 Task: Add an event  with title  Casual Second Training Session: Time Management, date '2023/10/22' to 2023/10/23 & Select Event type as  Group. Add location for the event as  Kolkata, India and add a description: Following the introduction, participants will have the chance to present a prepared presentation of their choice in front of the group. Each presenter will be allocated a specific time slot, allowing them to showcase their skills and practice their delivery. Presentations can cover a wide range of topics, including but not limited to business proposals, academic research, project updates, or persuasive speeches.Create an event link  http-casualsecondtrainingsession:timemanagementcom & Select the event color as  Blue. , logged in from the account softage.4@softage.netand send the event invitation to softage.8@softage.net and softage.9@softage.net
Action: Mouse pressed left at (845, 121)
Screenshot: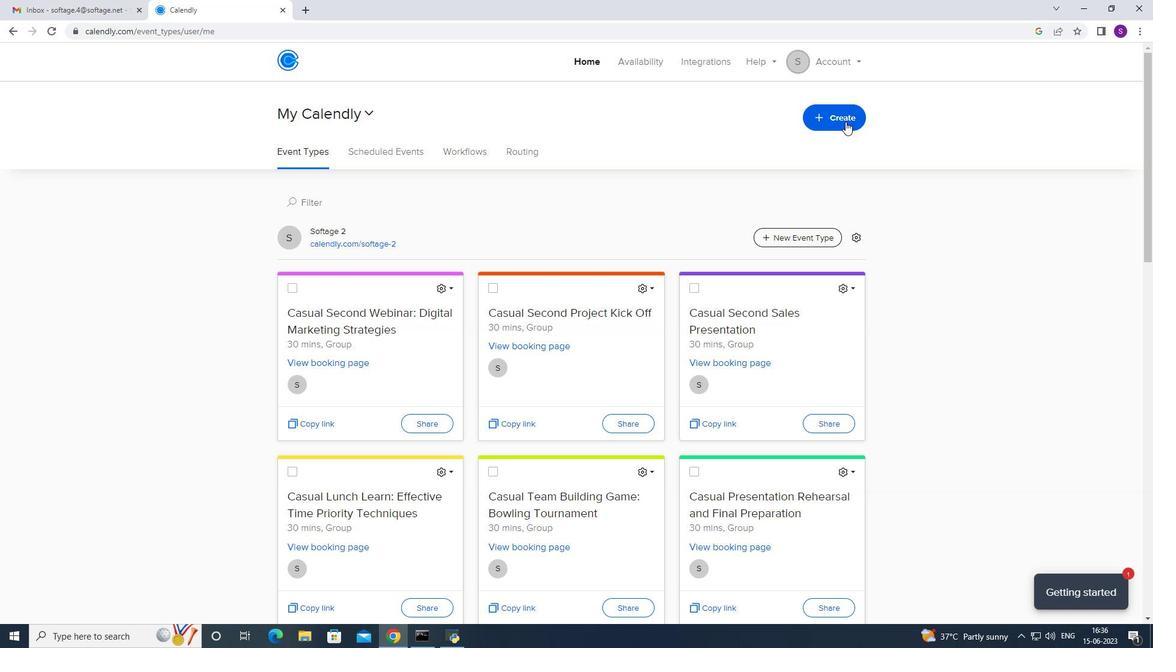 
Action: Mouse moved to (758, 163)
Screenshot: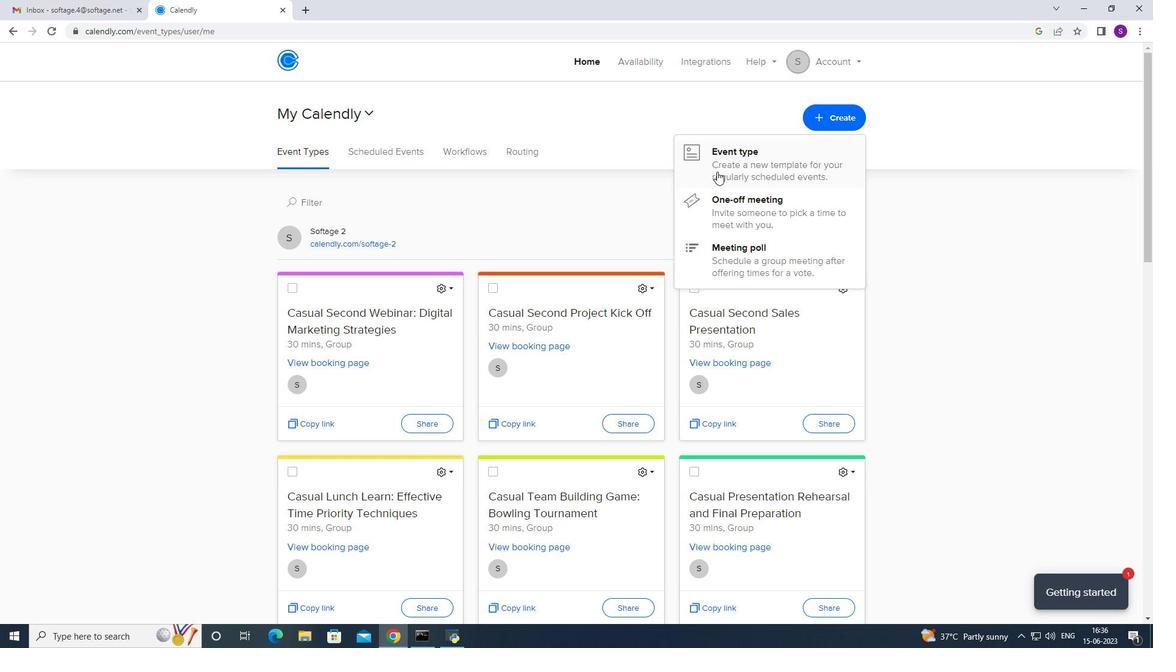 
Action: Mouse pressed left at (758, 163)
Screenshot: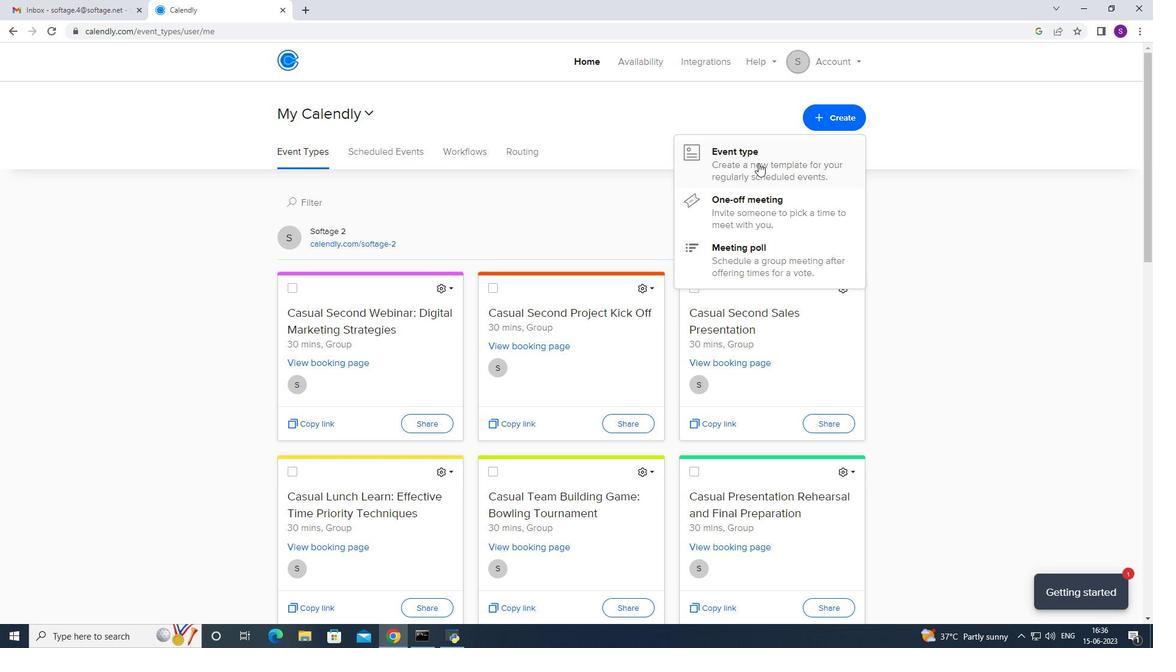 
Action: Mouse moved to (496, 285)
Screenshot: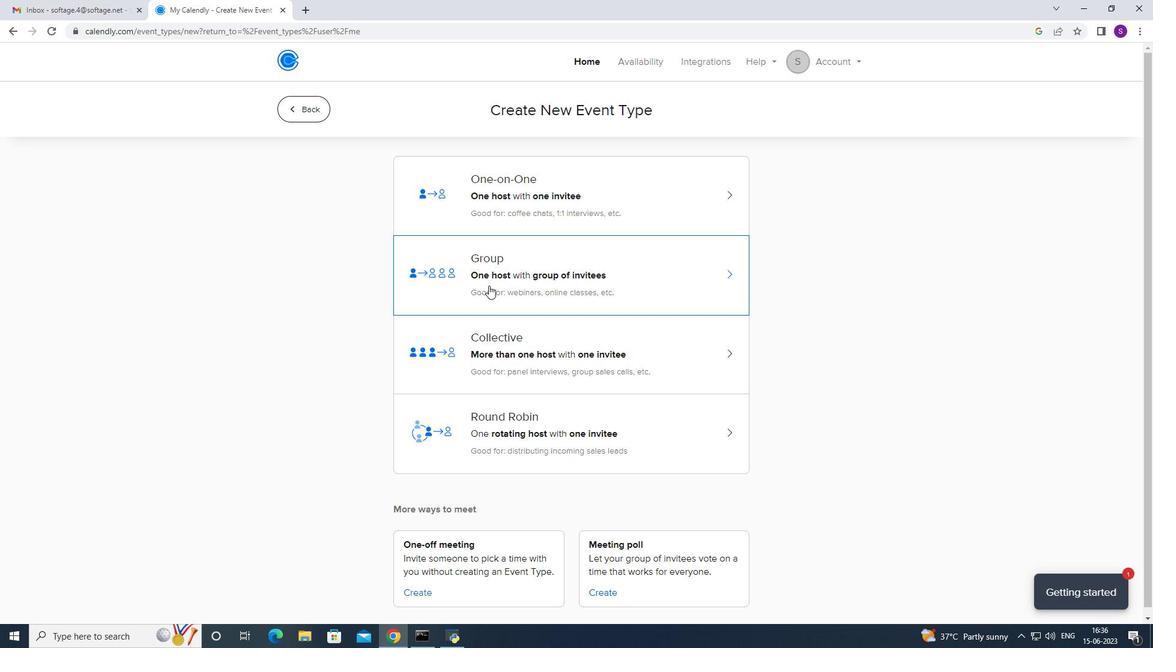 
Action: Mouse pressed left at (496, 285)
Screenshot: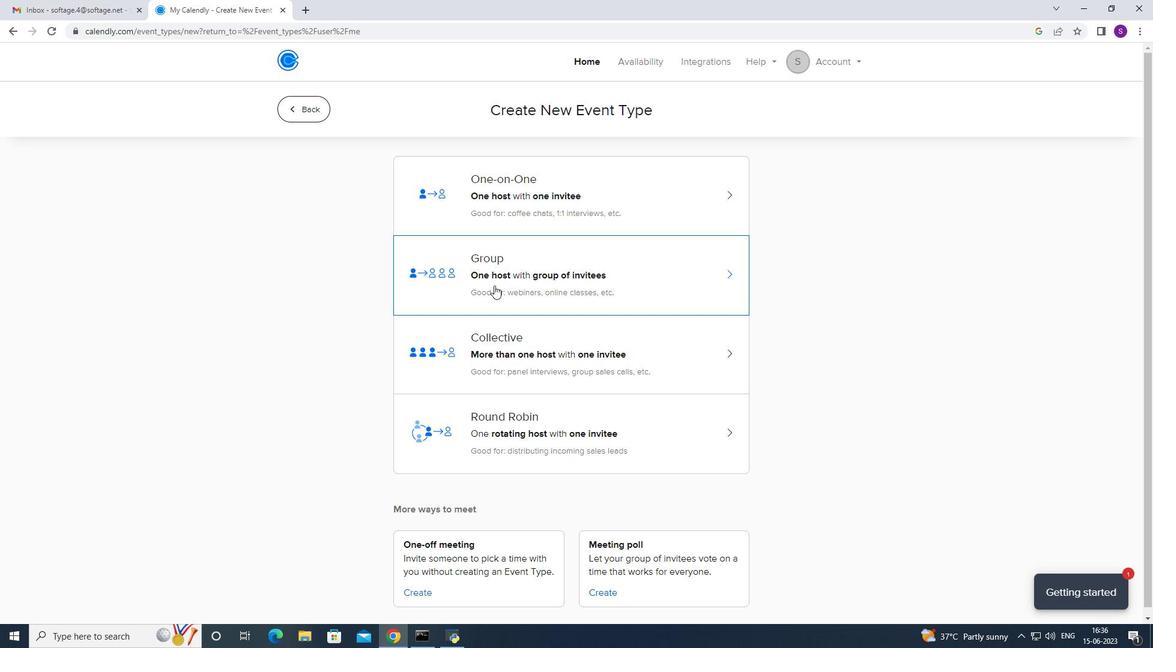 
Action: Mouse moved to (327, 284)
Screenshot: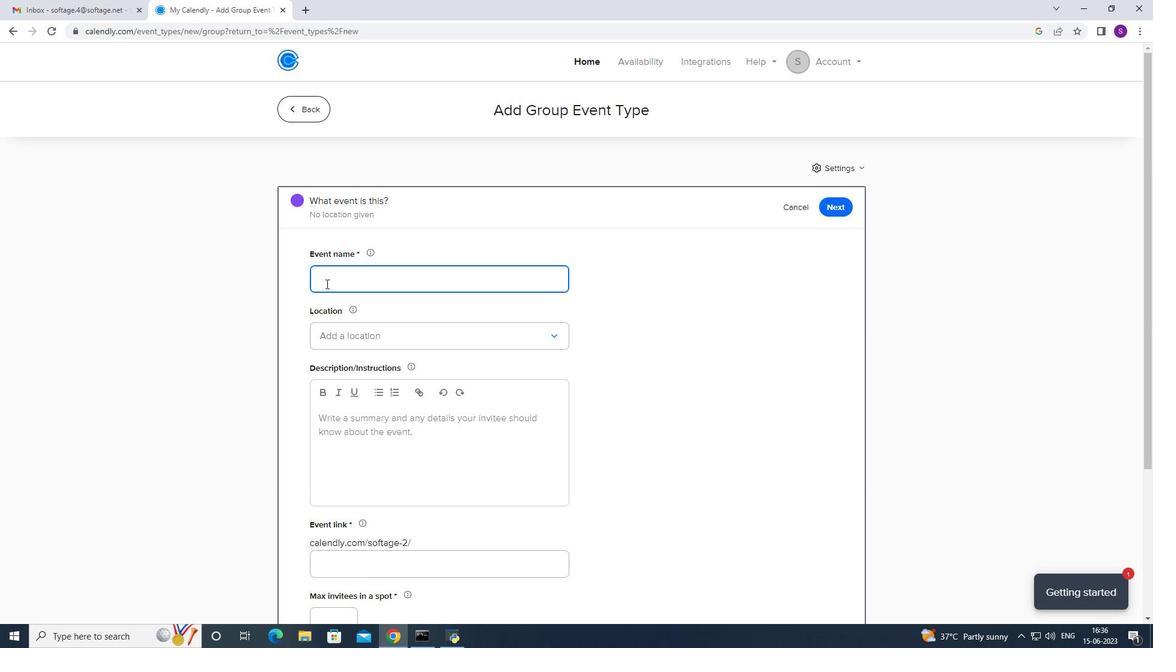 
Action: Key pressed <Key.caps_lock>C<Key.caps_lock>asual<Key.space><Key.caps_lock>S<Key.caps_lock>econd<Key.space><Key.caps_lock><Key.caps_lock>t<Key.caps_lock>R<Key.backspace><Key.backspace><Key.backspace><Key.space>T<Key.caps_lock>raining<Key.space><Key.caps_lock>S<Key.caps_lock>ession<Key.shift_r>:<Key.space><Key.caps_lock>T<Key.caps_lock>ime<Key.space><Key.caps_lock>M<Key.caps_lock>anagem<Key.backspace>ment
Screenshot: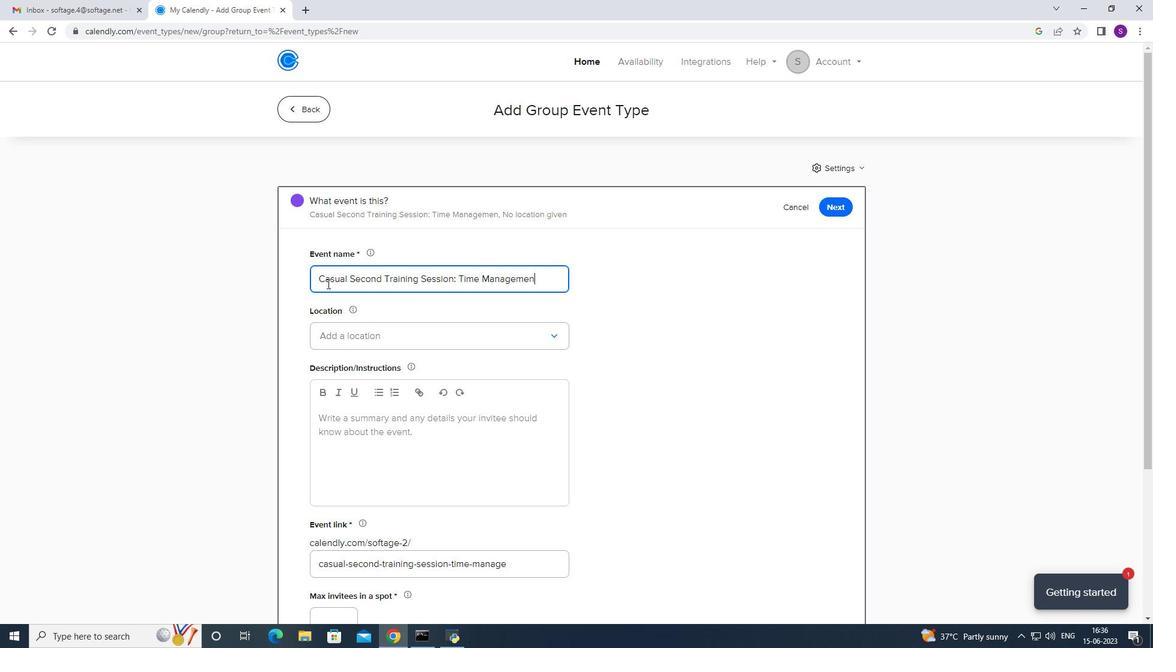 
Action: Mouse moved to (900, 95)
Screenshot: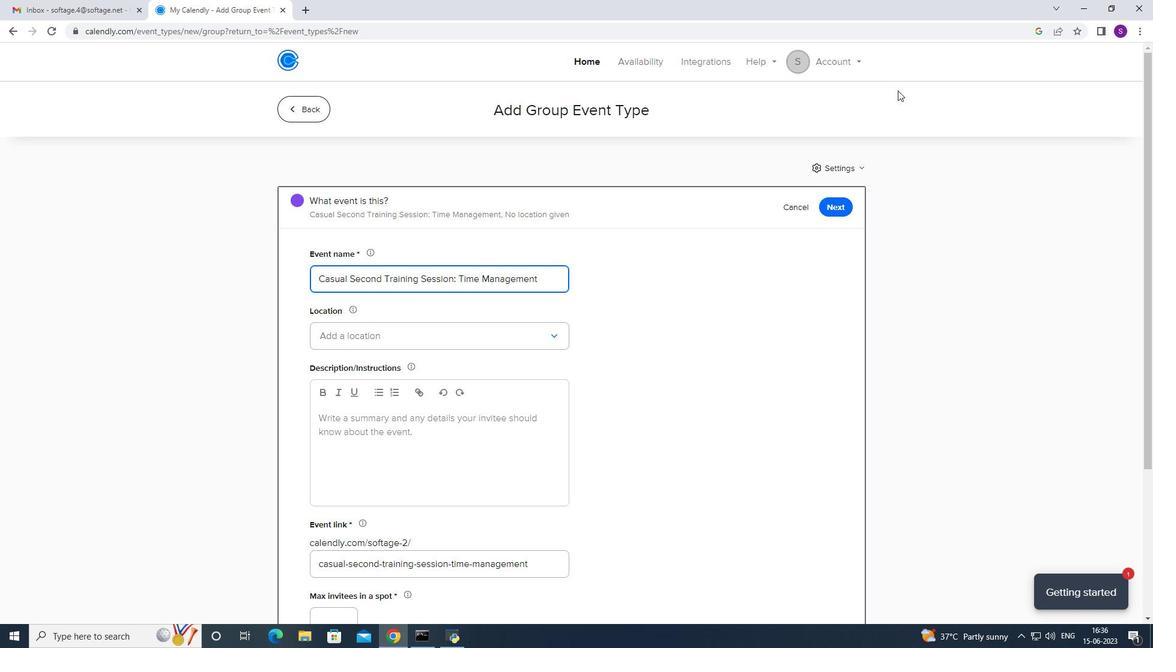 
Action: Mouse scrolled (900, 96) with delta (0, 0)
Screenshot: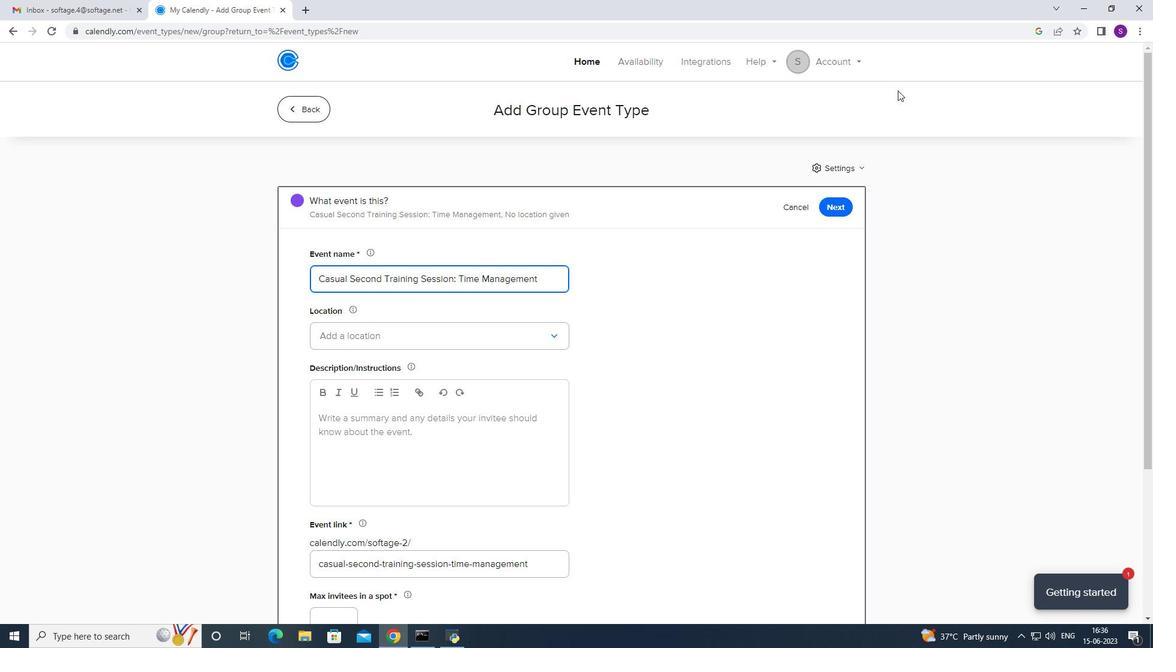 
Action: Mouse moved to (892, 107)
Screenshot: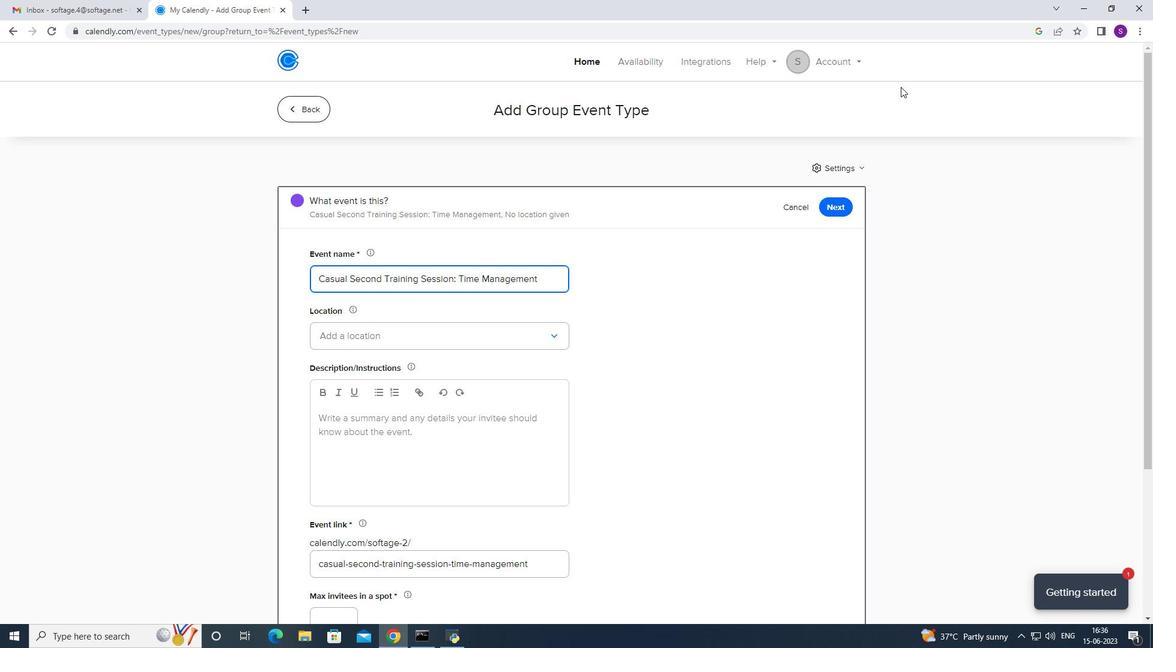 
Action: Mouse scrolled (892, 108) with delta (0, 0)
Screenshot: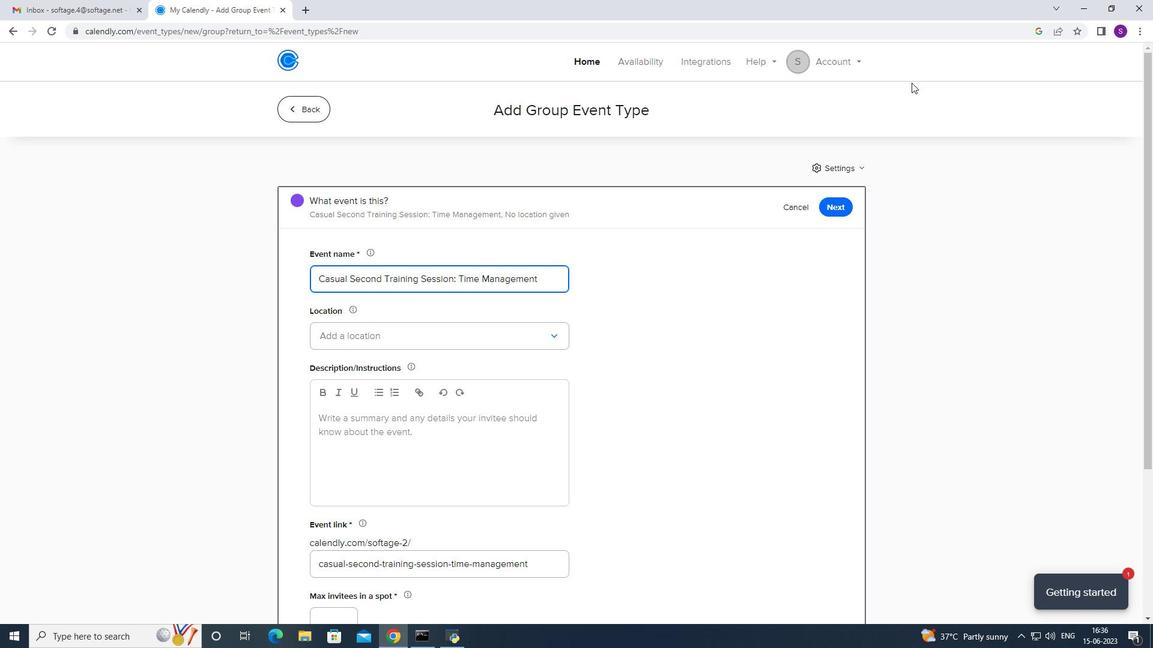 
Action: Mouse moved to (421, 349)
Screenshot: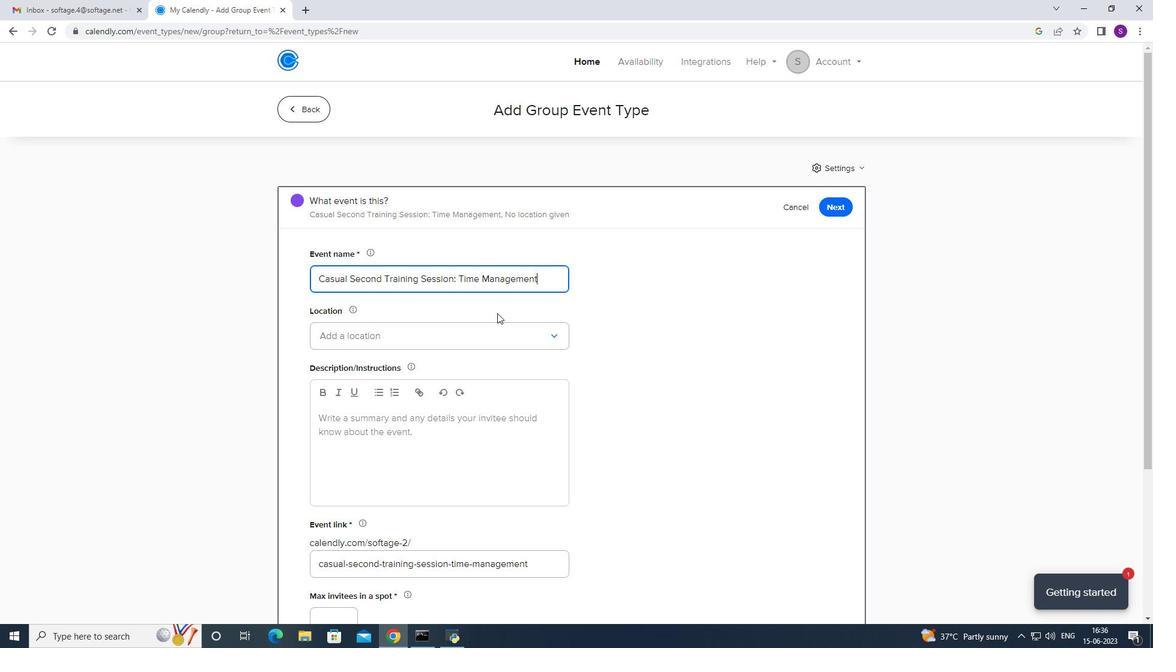 
Action: Mouse pressed left at (421, 349)
Screenshot: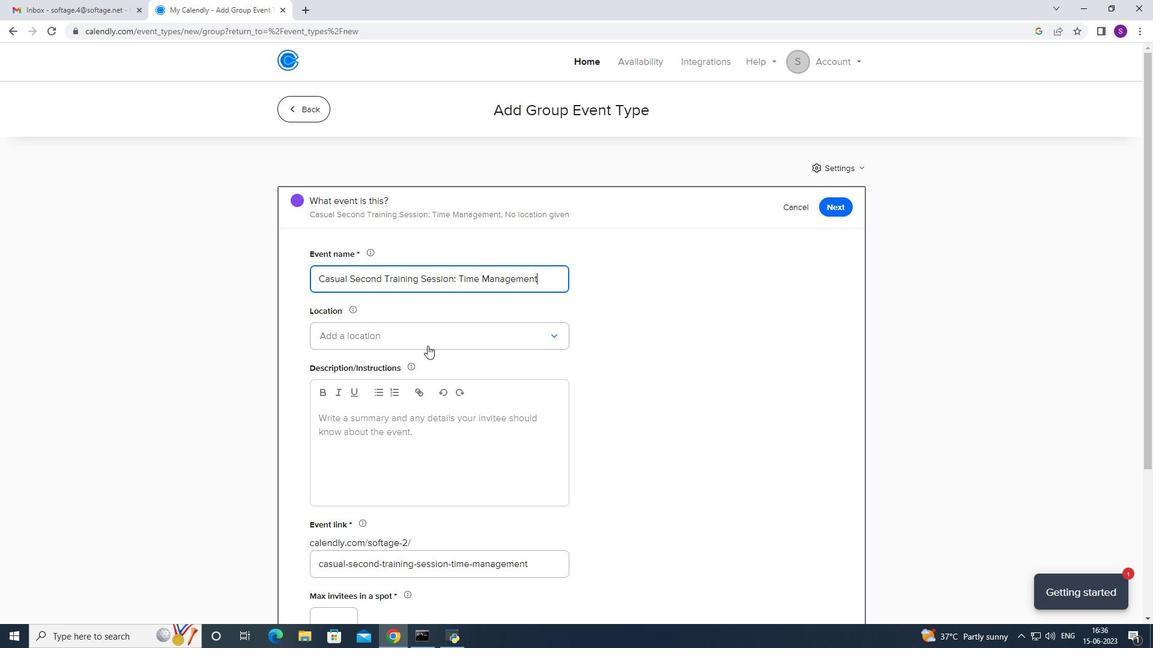 
Action: Mouse moved to (417, 373)
Screenshot: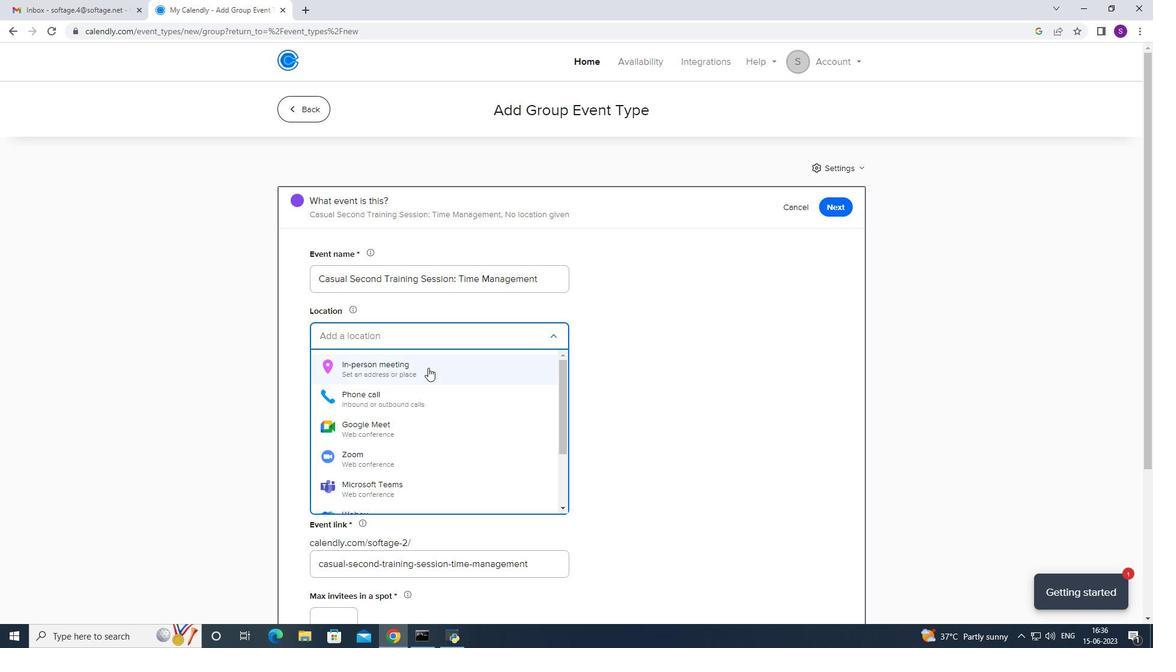 
Action: Mouse pressed left at (417, 373)
Screenshot: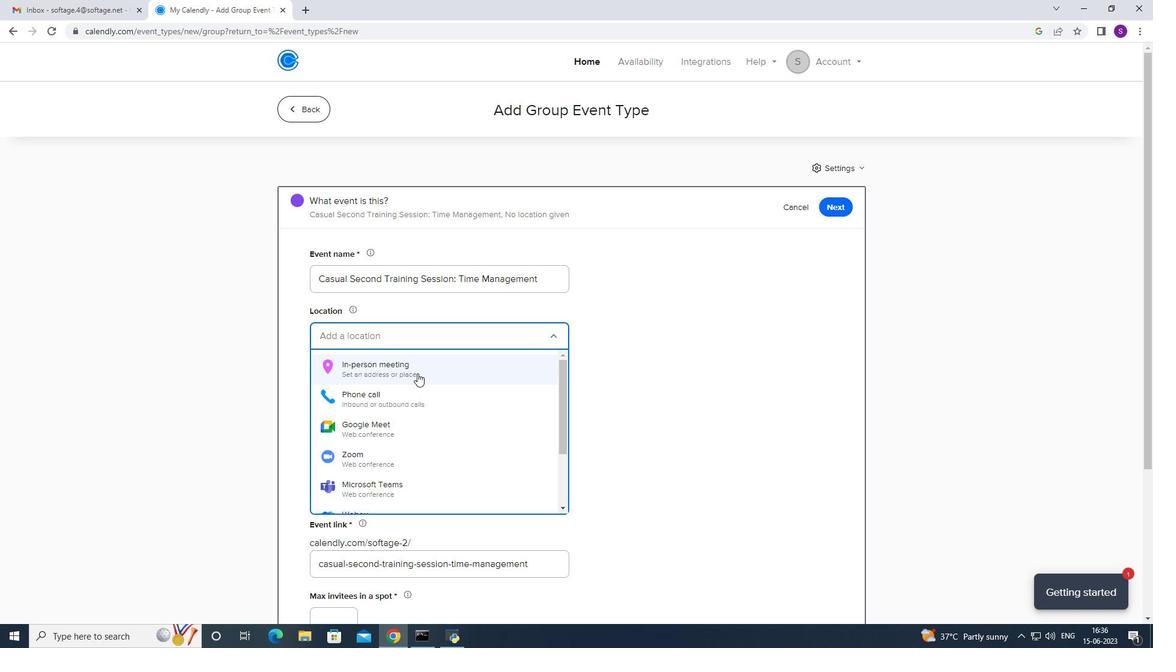 
Action: Mouse moved to (520, 183)
Screenshot: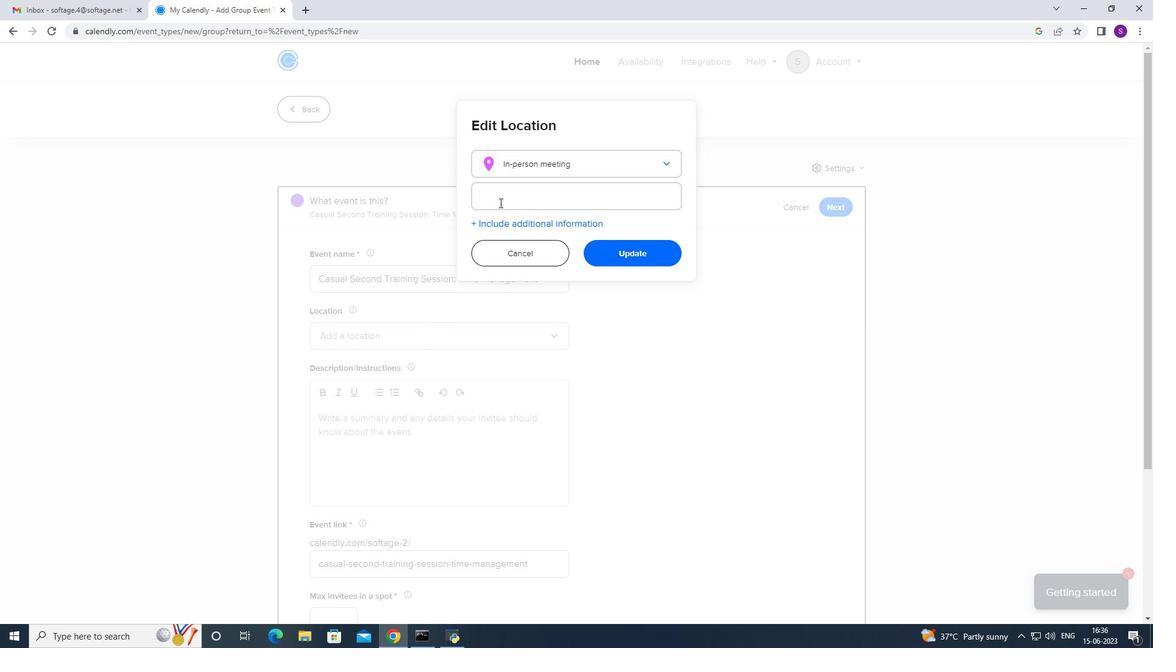 
Action: Mouse pressed left at (520, 183)
Screenshot: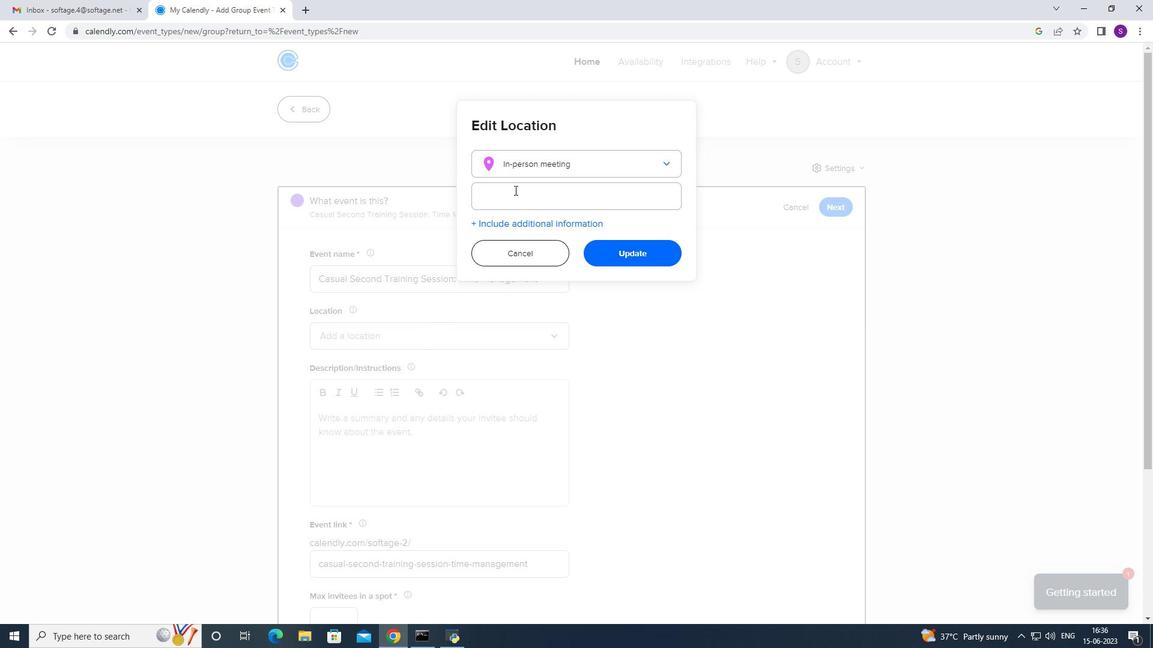 
Action: Key pressed <Key.caps_lock>K<Key.caps_lock>olkata,<Key.space><Key.caps_lock>I<Key.caps_lock>ndia
Screenshot: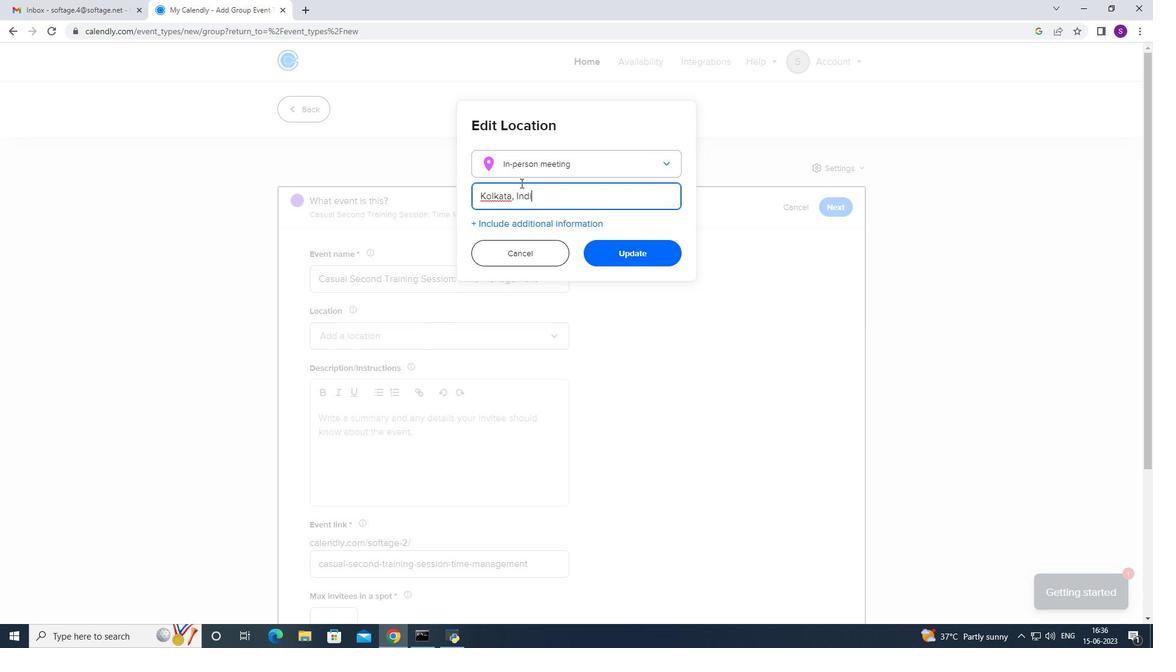 
Action: Mouse moved to (622, 251)
Screenshot: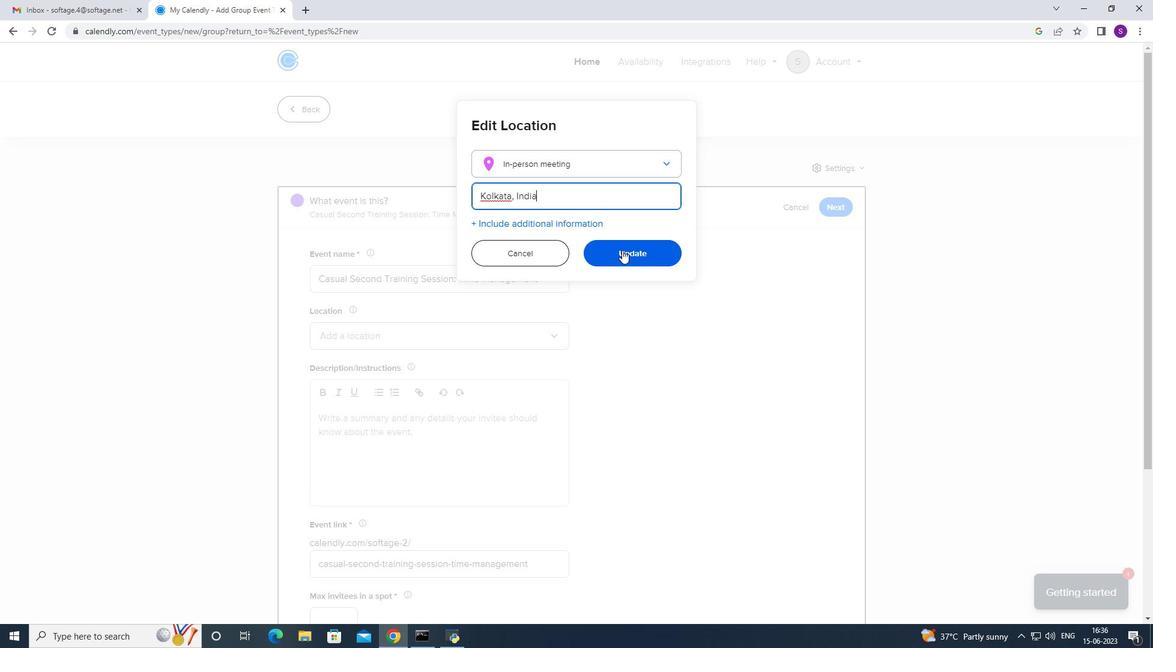 
Action: Mouse pressed left at (622, 251)
Screenshot: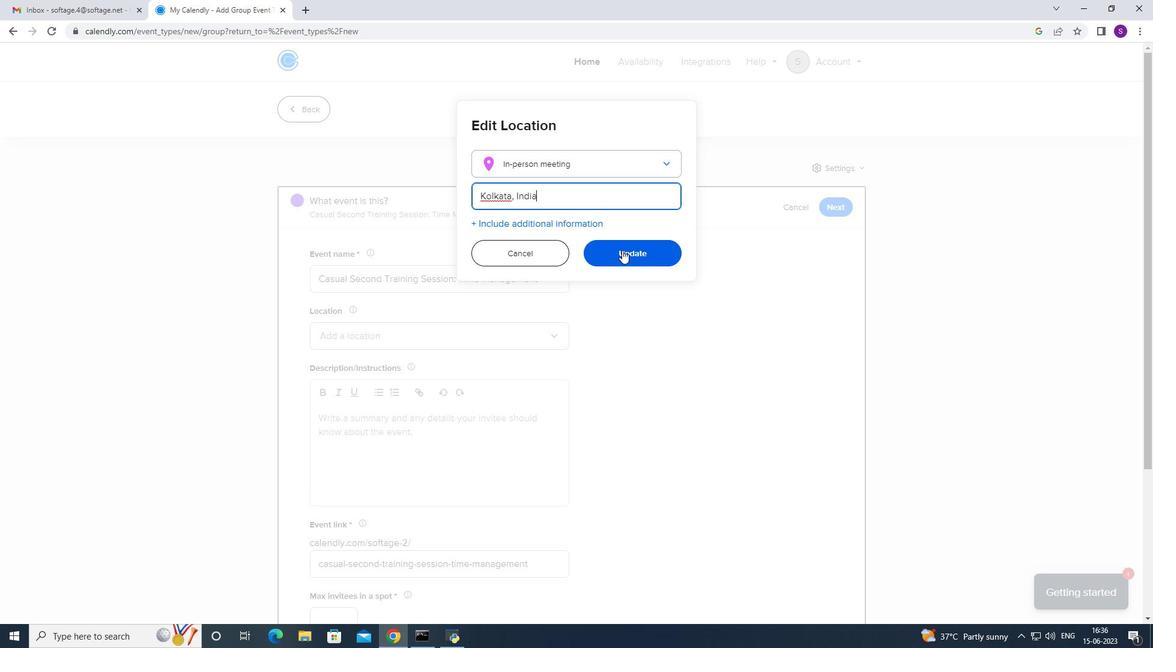 
Action: Mouse moved to (338, 401)
Screenshot: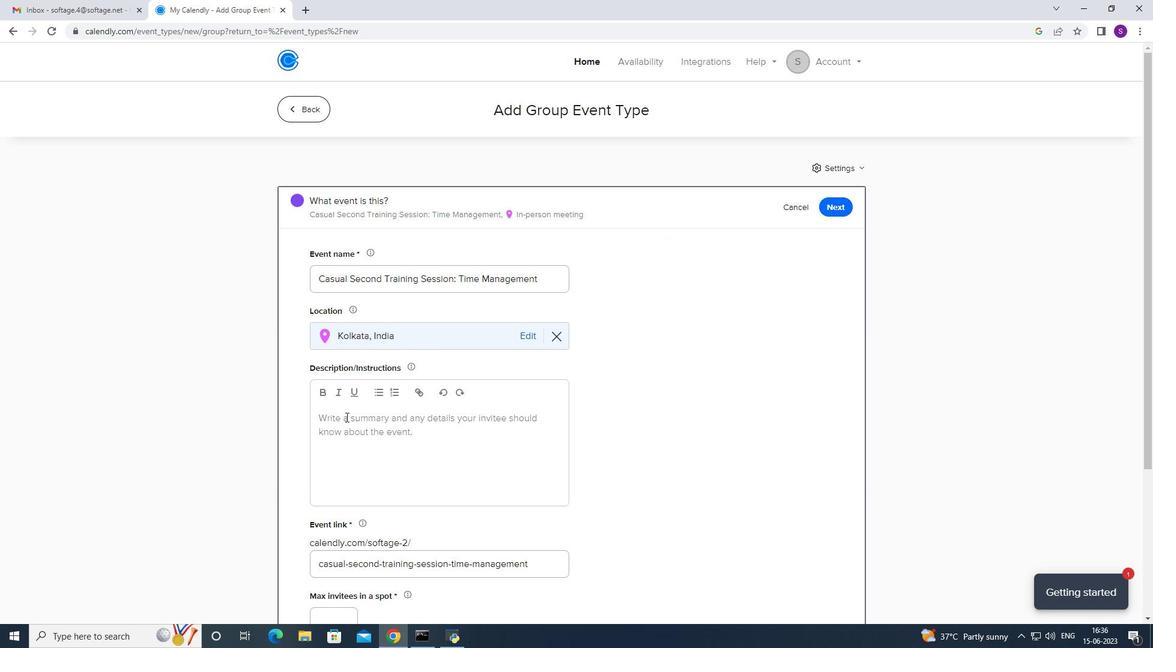 
Action: Mouse scrolled (338, 401) with delta (0, 0)
Screenshot: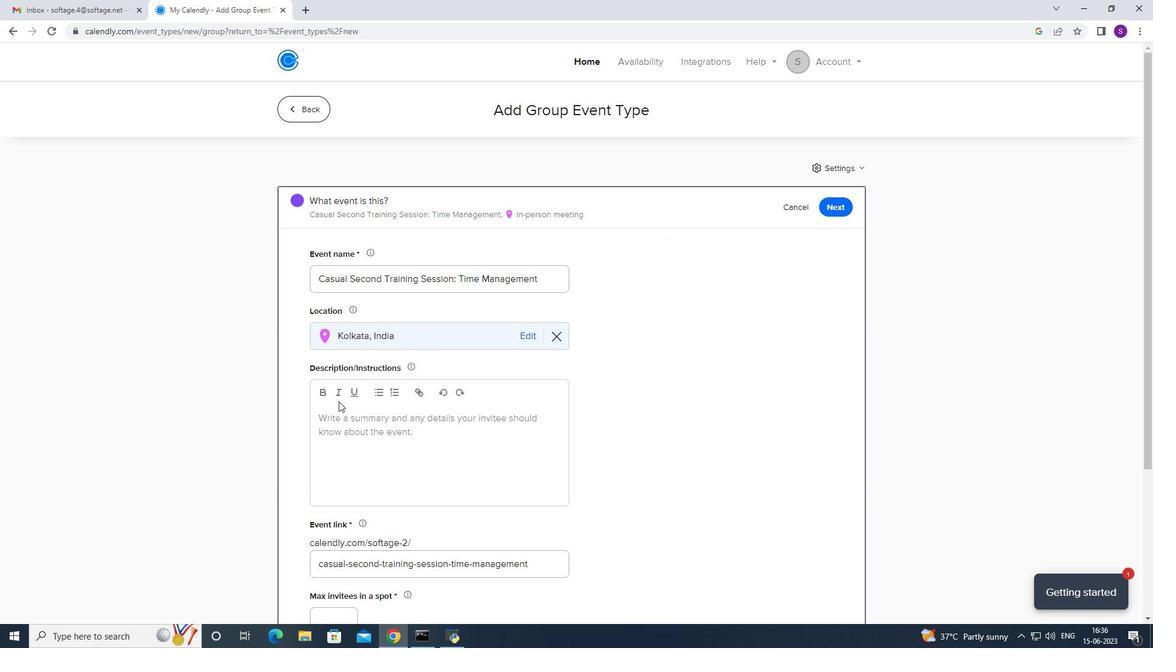 
Action: Mouse scrolled (338, 401) with delta (0, 0)
Screenshot: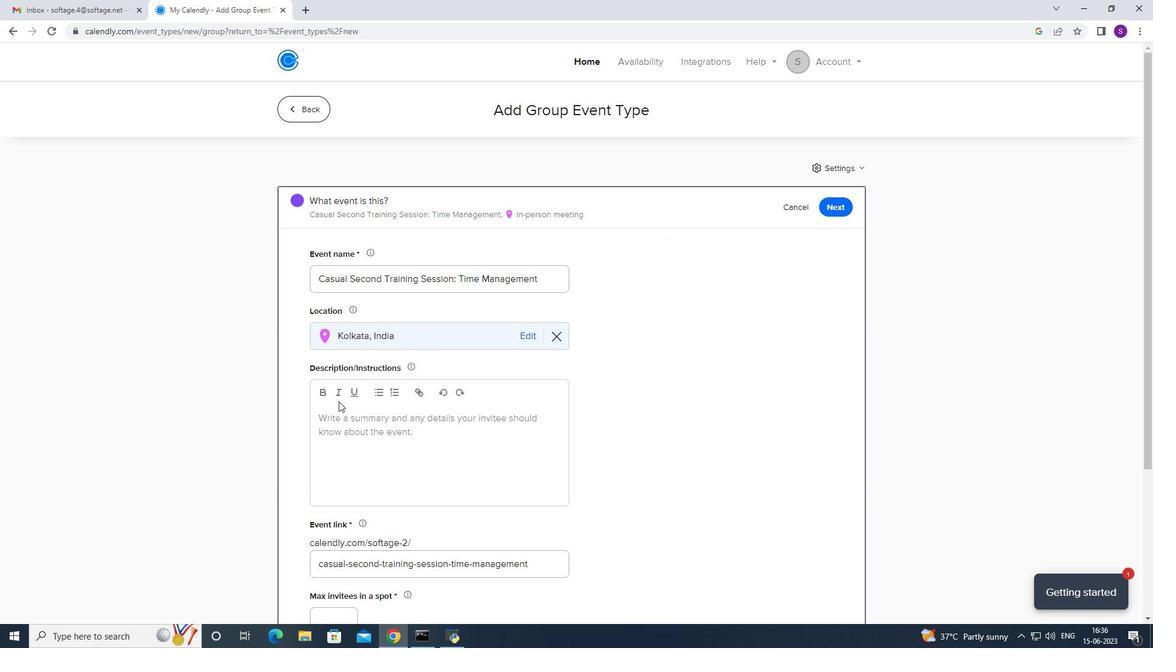 
Action: Mouse scrolled (338, 401) with delta (0, 0)
Screenshot: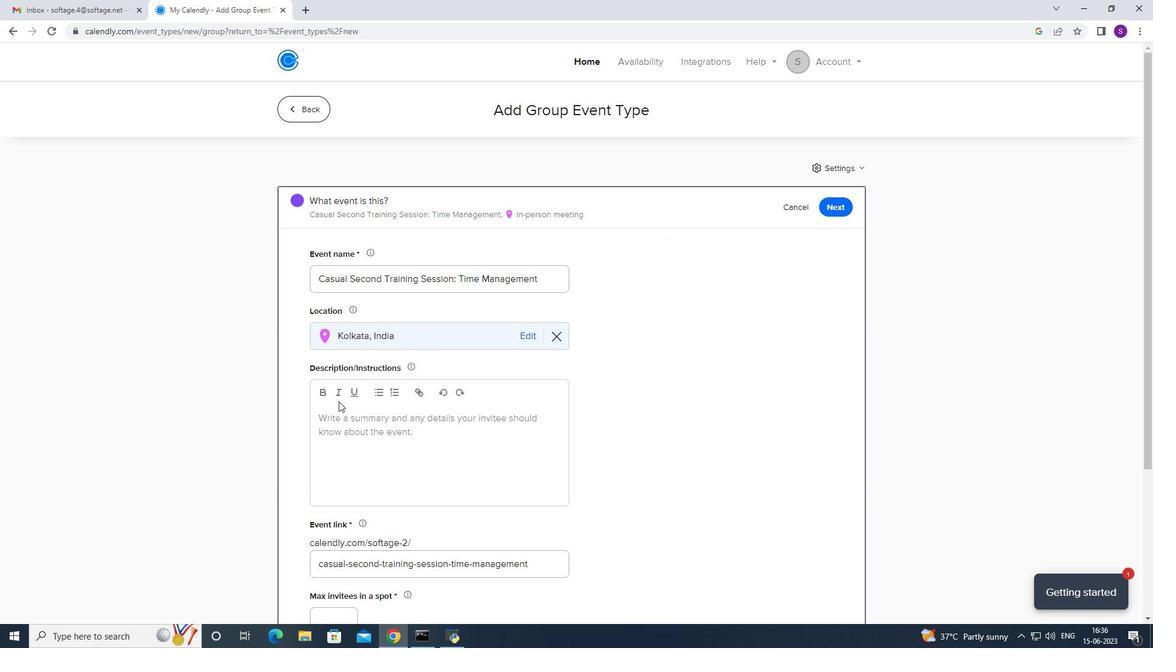 
Action: Mouse moved to (324, 441)
Screenshot: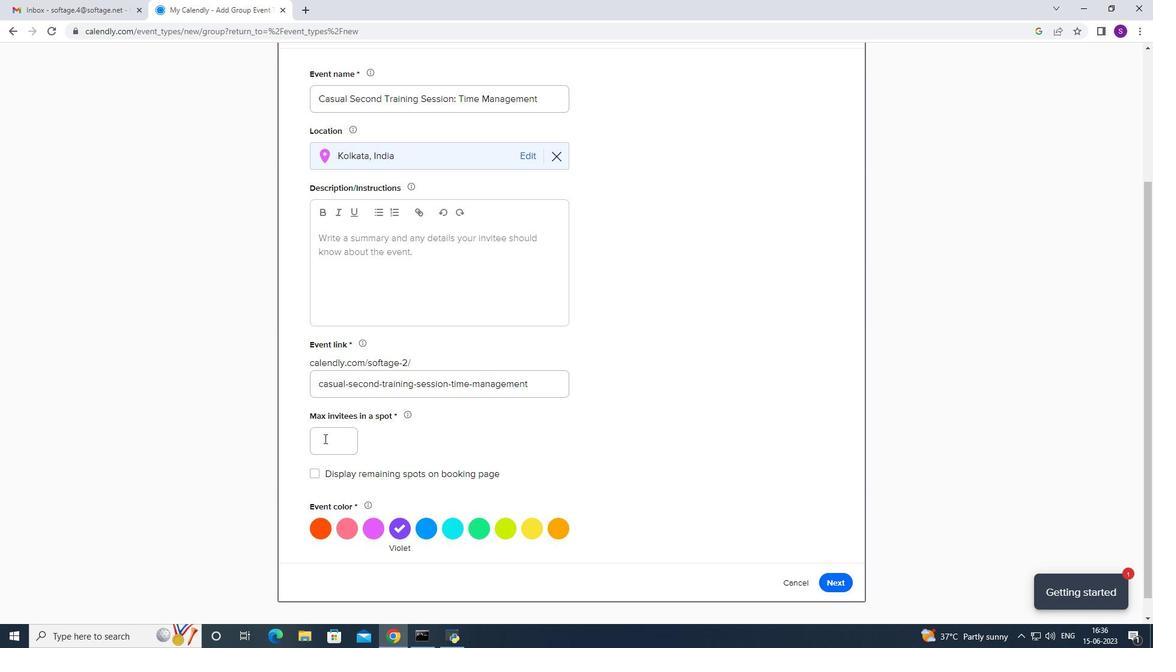 
Action: Mouse pressed left at (324, 441)
Screenshot: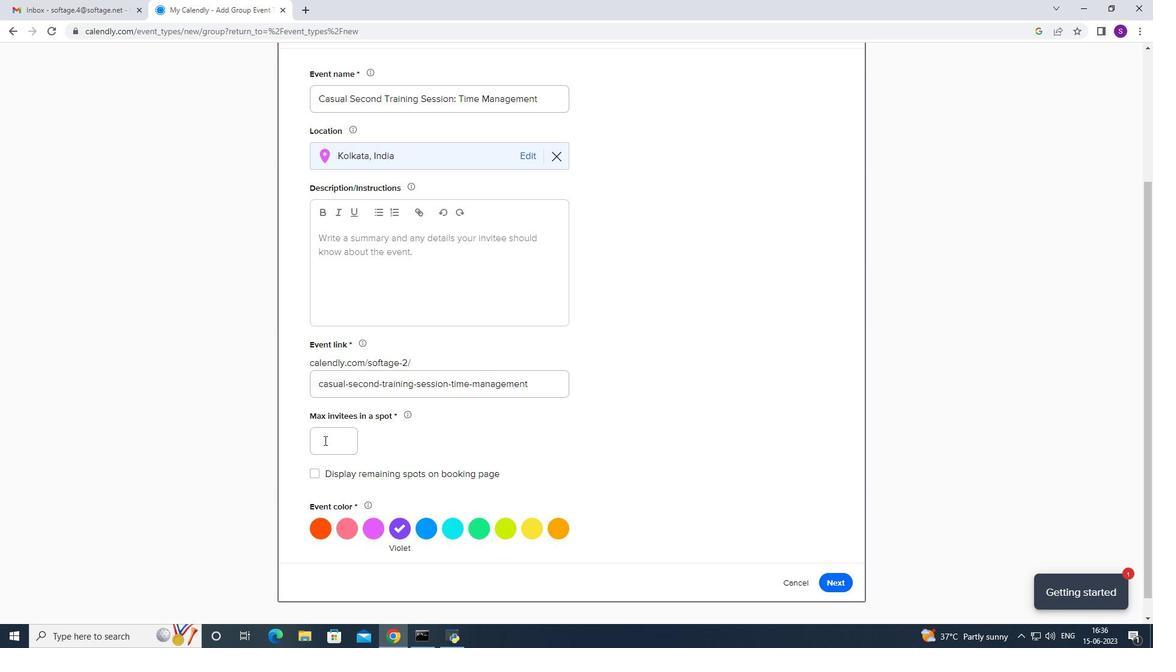 
Action: Key pressed 3
Screenshot: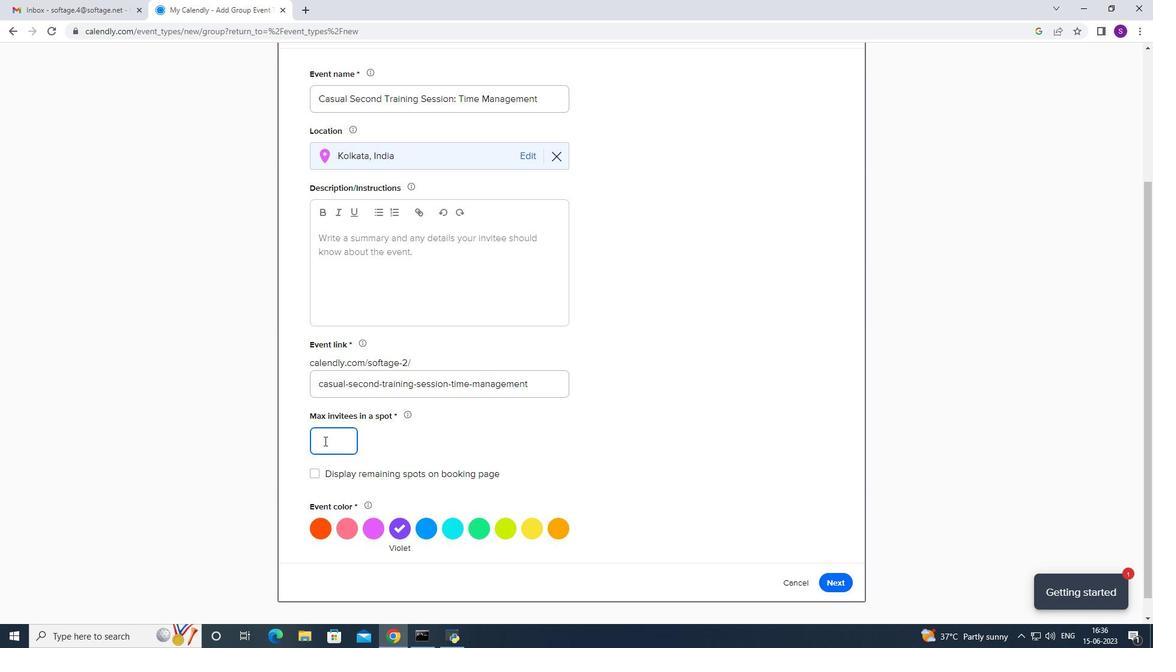 
Action: Mouse moved to (430, 522)
Screenshot: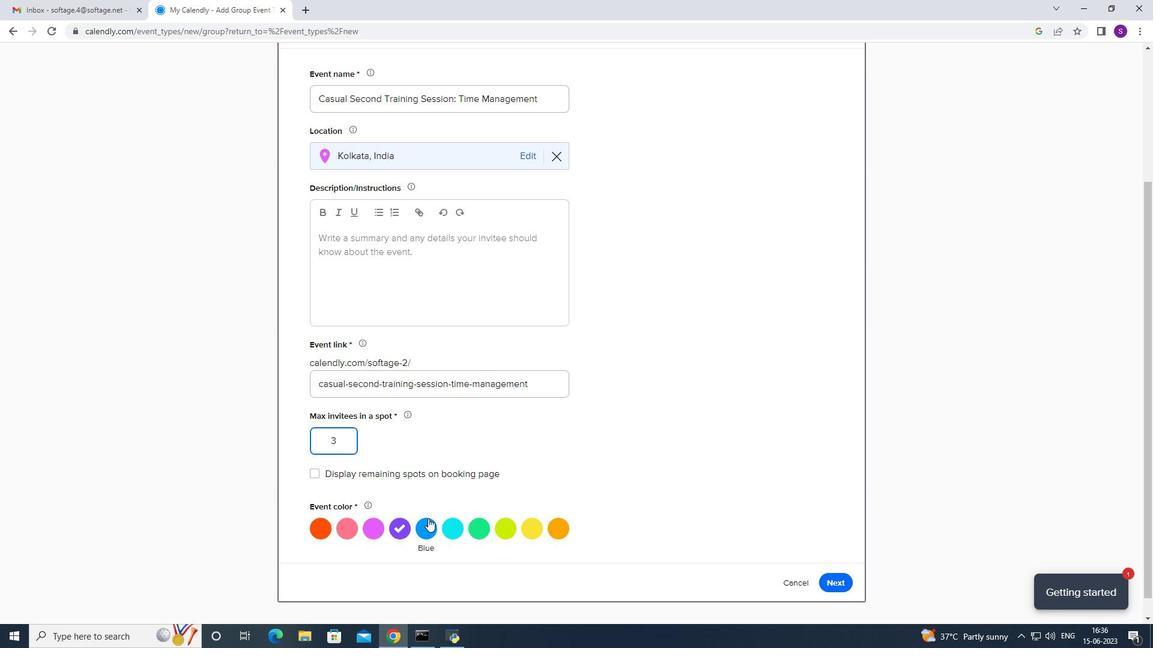 
Action: Mouse pressed left at (430, 522)
Screenshot: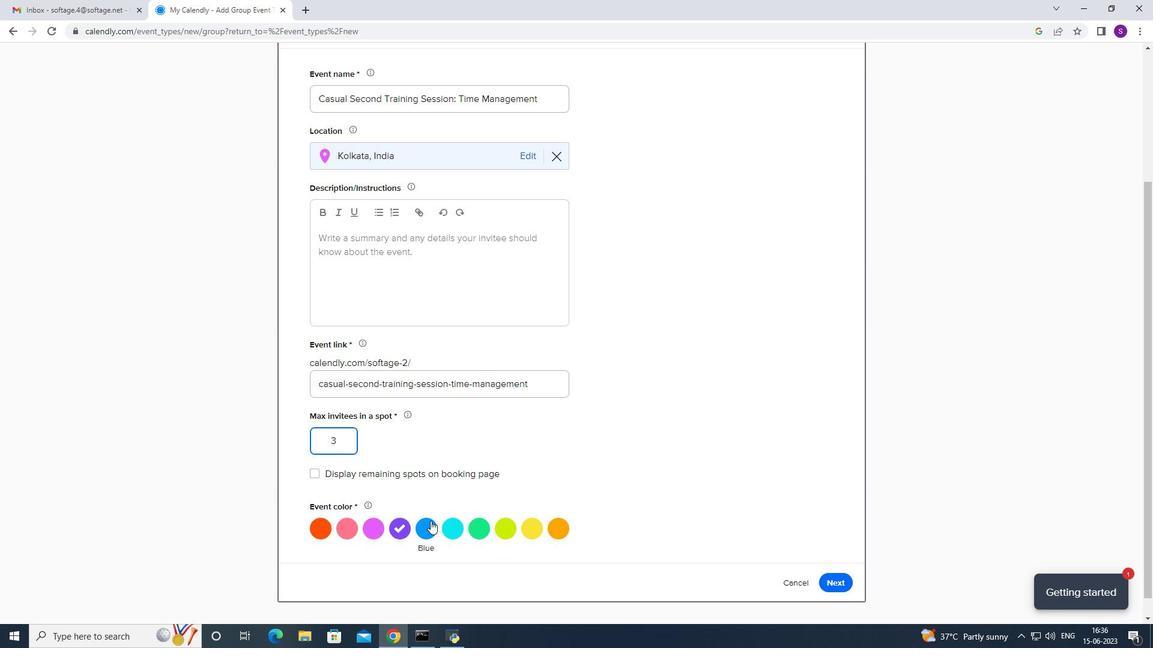 
Action: Mouse moved to (355, 260)
Screenshot: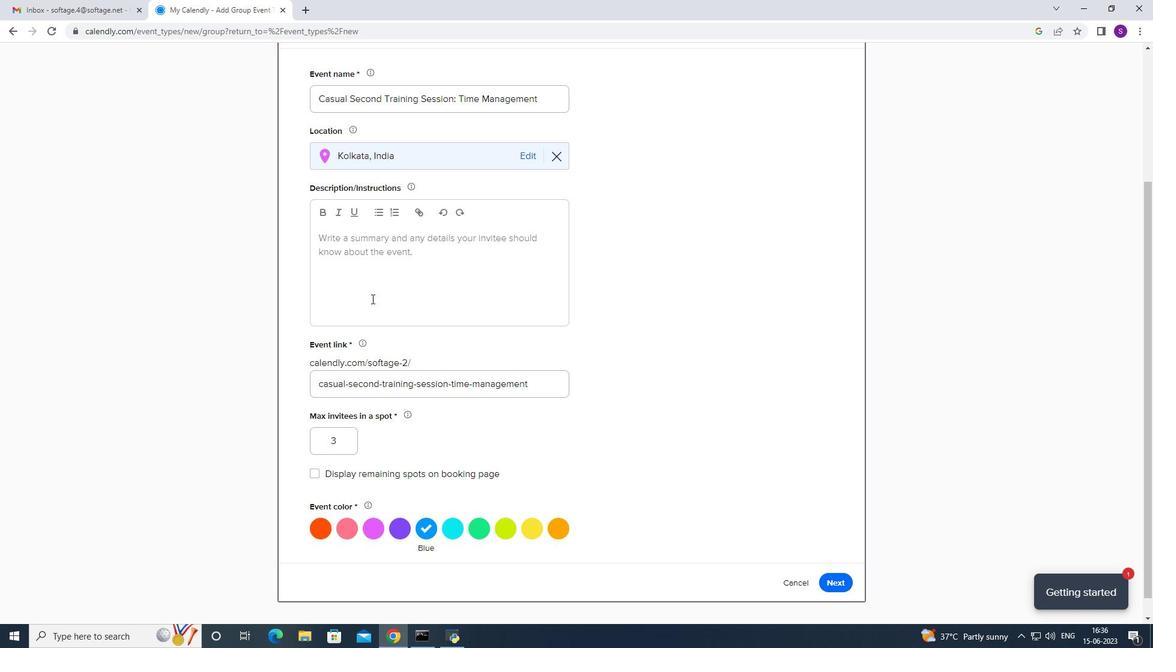
Action: Mouse pressed left at (355, 260)
Screenshot: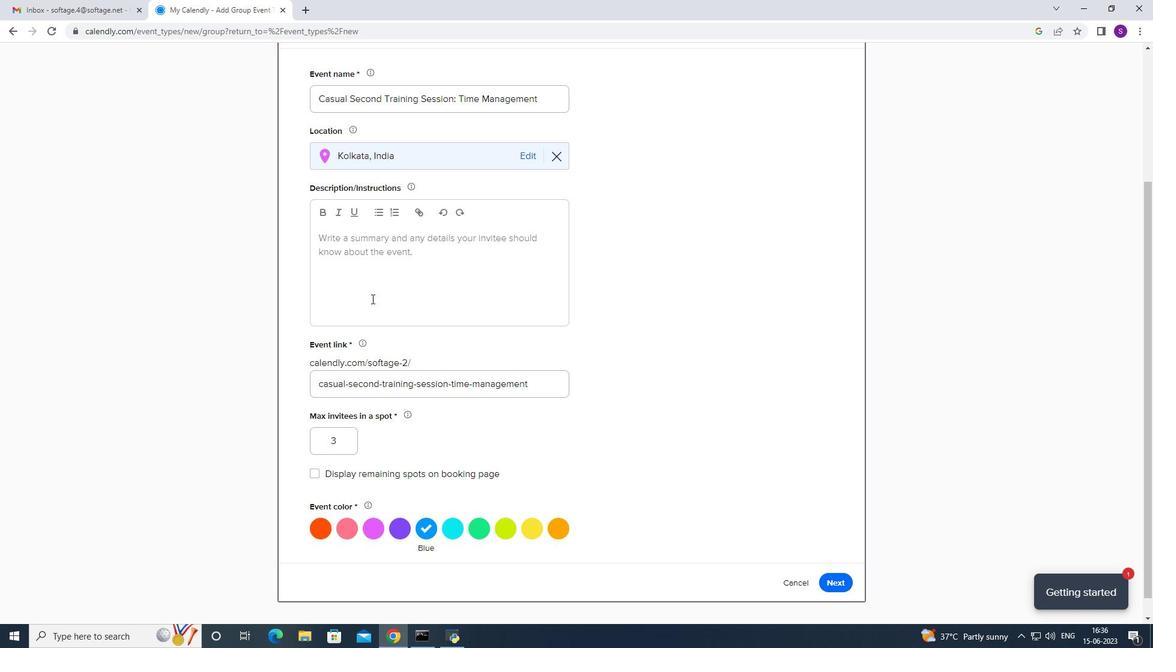
Action: Mouse moved to (551, 137)
Screenshot: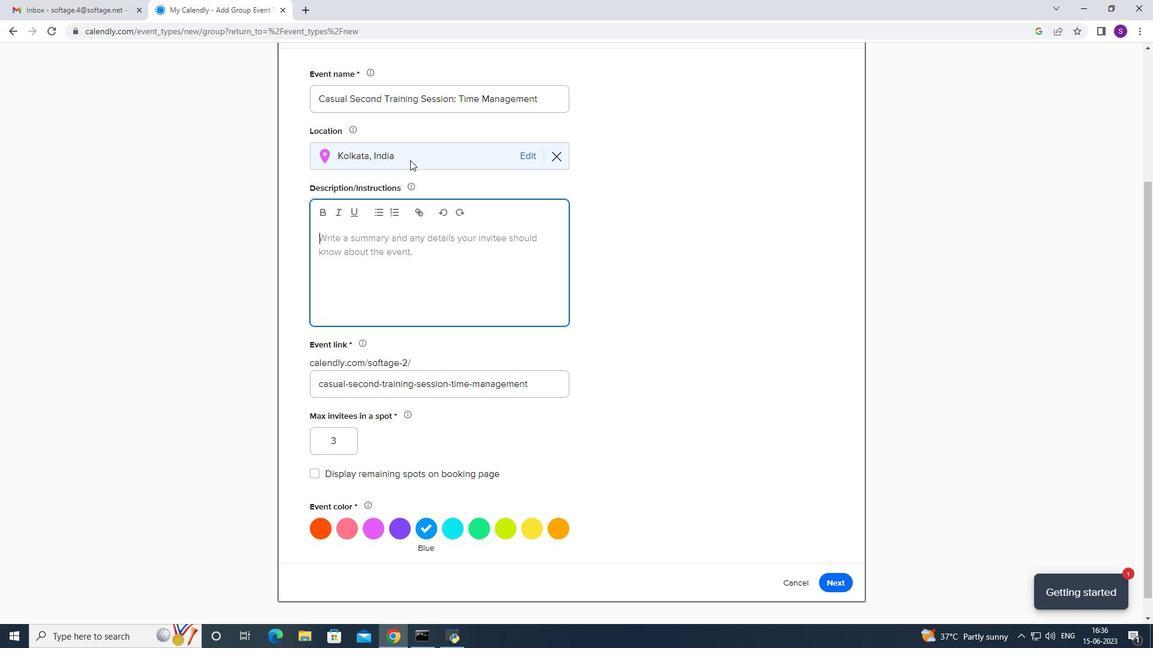 
Action: Key pressed <Key.caps_lock>F<Key.caps_lock>ollowing<Key.space>the<Key.space>introduction<Key.space>participo\<Key.backspace>po<Key.backspace><Key.insert><Key.backspace><Key.backspace>ants<Key.space>will<Key.space>have<Key.space>the<Key.space>chjance<Key.space>to<Key.space>present<Key.space>a<Key.space>prepared<Key.space>[<Key.backspace>o<Key.backspace>presentation<Key.space>
Screenshot: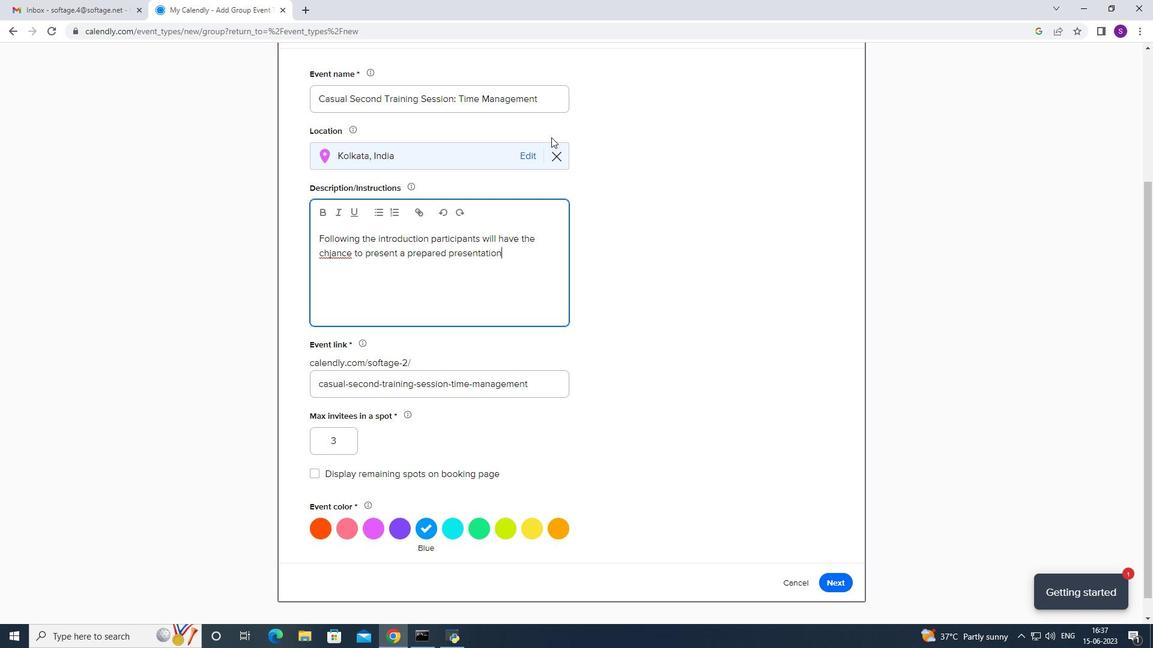 
Action: Mouse moved to (334, 250)
Screenshot: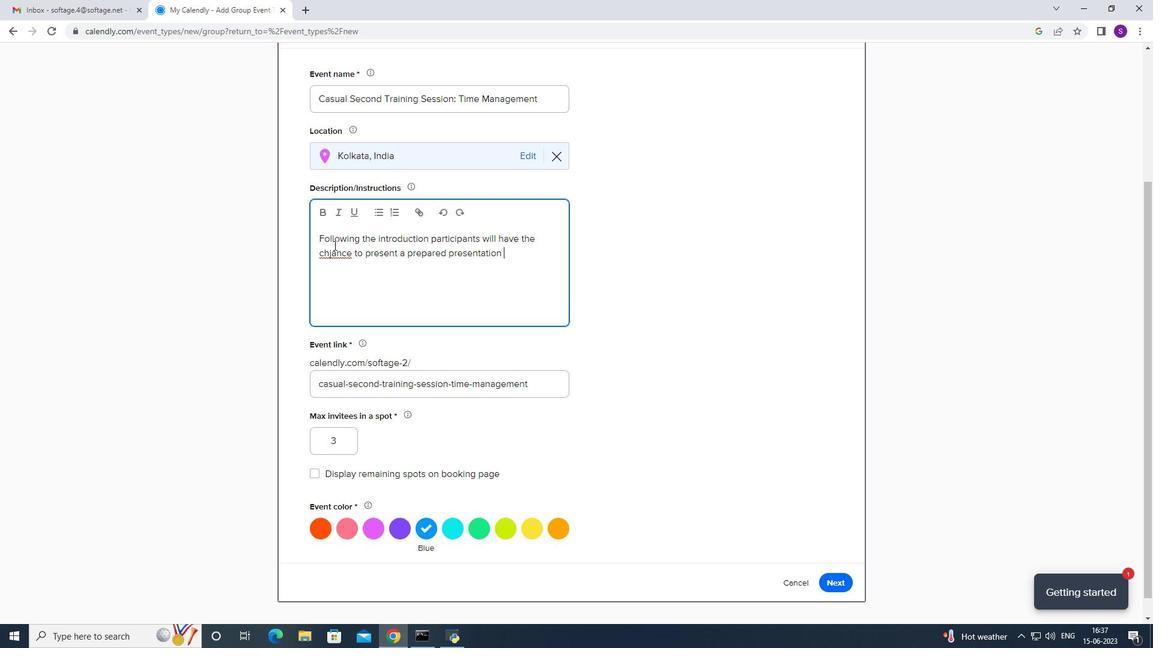 
Action: Mouse pressed left at (334, 250)
Screenshot: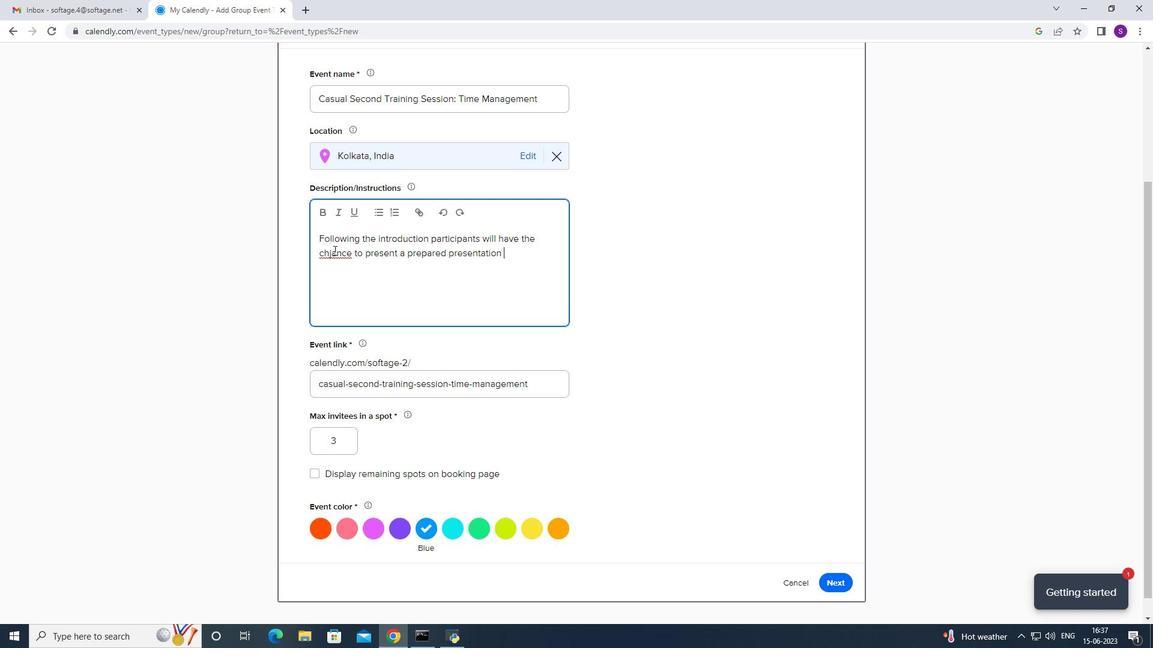 
Action: Mouse moved to (359, 249)
Screenshot: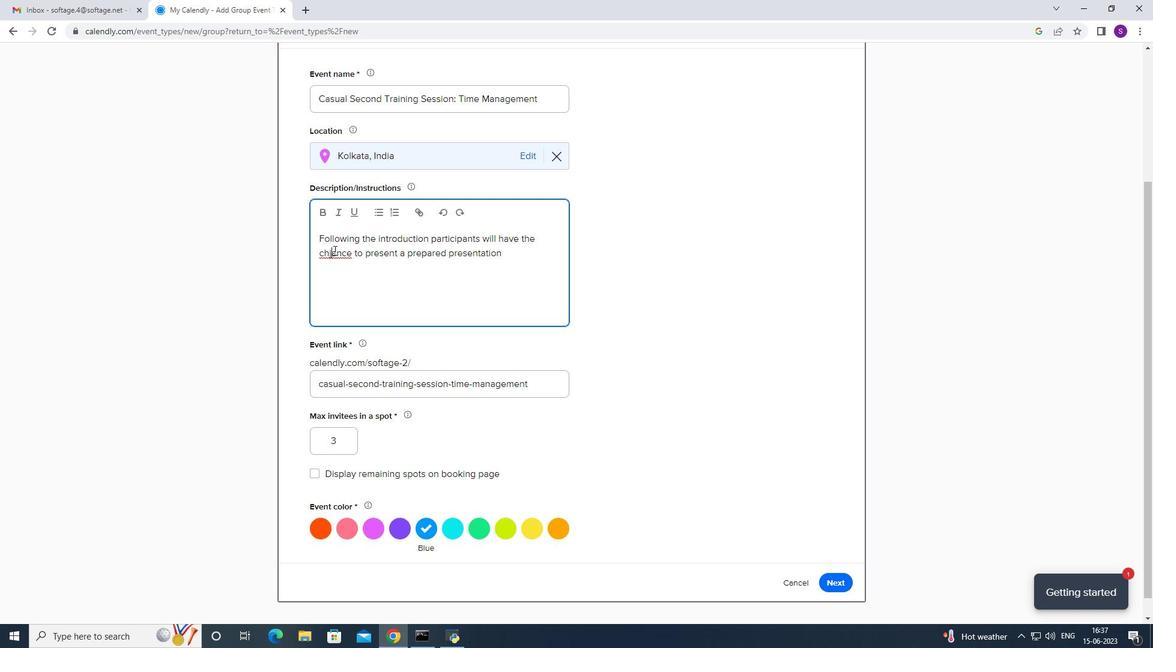 
Action: Key pressed <Key.backspace>
Screenshot: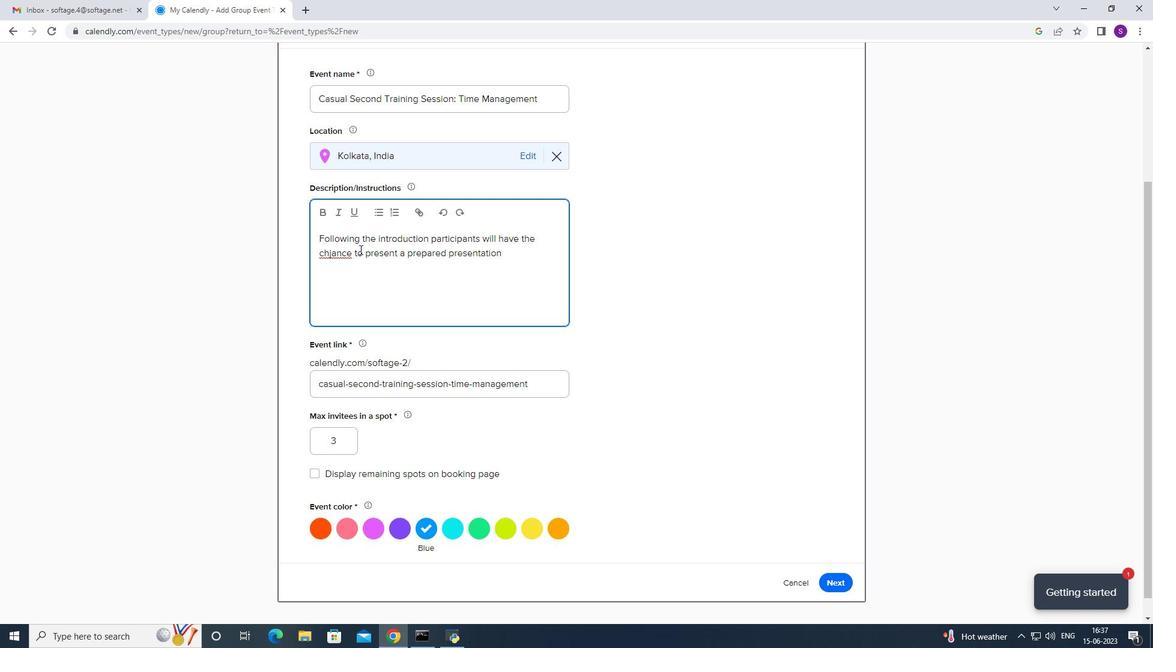 
Action: Mouse moved to (523, 263)
Screenshot: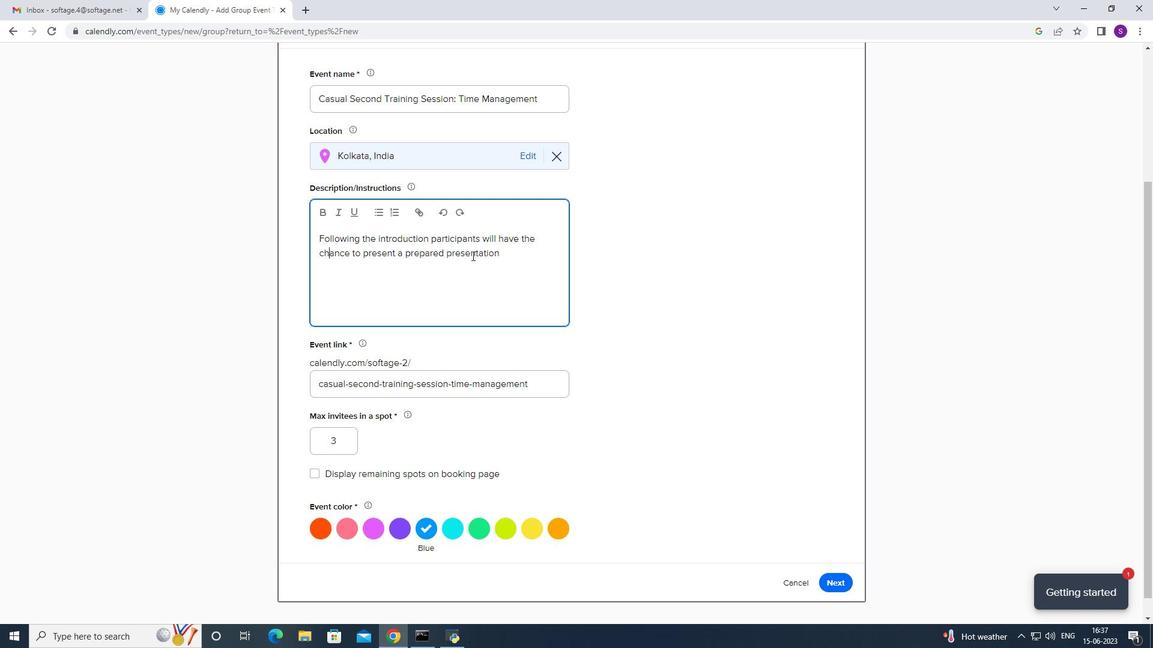 
Action: Mouse pressed left at (523, 263)
Screenshot: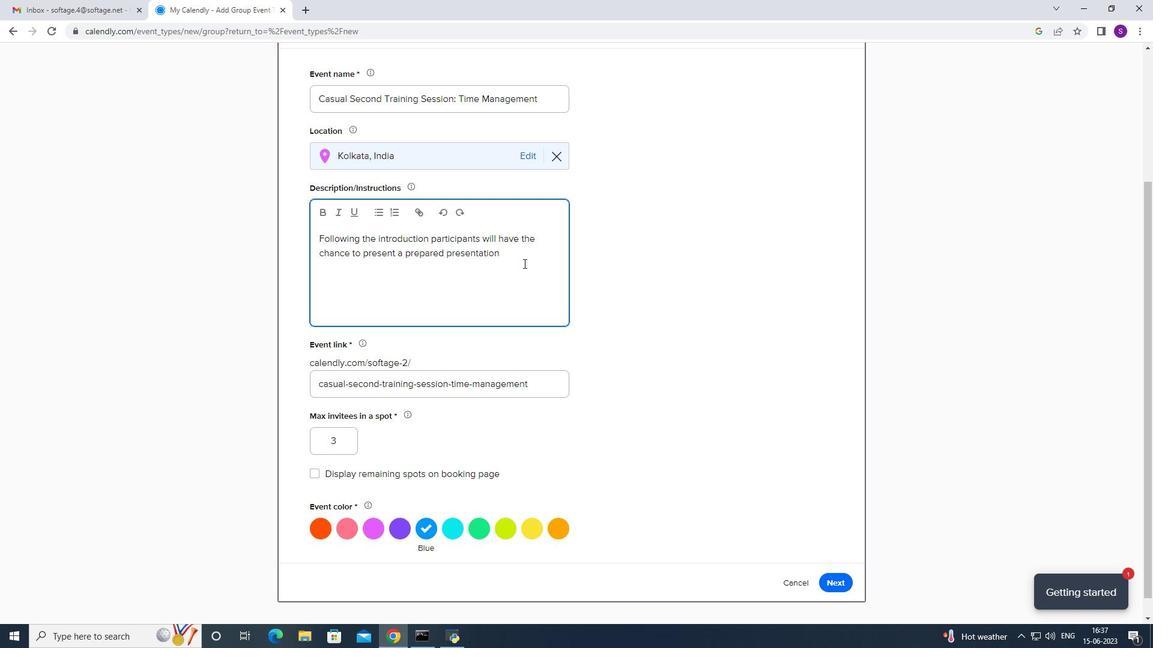 
Action: Key pressed of<Key.space>their<Key.space>choice<Key.space>in<Key.space>front<Key.space>of<Key.space>their<Key.space>p<Key.backspace><Key.backspace><Key.backspace><Key.backspace><Key.space>group.<Key.caps_lock>E<Key.caps_lock>ach<Key.space>presenter<Key.space>will<Key.space>be<Key.space>allocated<Key.space>a<Key.space>specific<Key.space>time<Key.space>slot<Key.space>a.llowing<Key.space><Key.backspace><Key.backspace><Key.backspace><Key.backspace><Key.backspace><Key.backspace><Key.backspace><Key.backspace><Key.backspace><Key.backspace>allowin<Key.backspace><Key.backspace>ing<Key.space>them<Key.space>toi<Key.space><Key.backspace><Key.backspace><Key.space>showcase<Key.space>their<Key.space>skills<Key.space>and<Key.space>practicre<Key.space>their<Key.space>vdelivery.<Key.space>
Screenshot: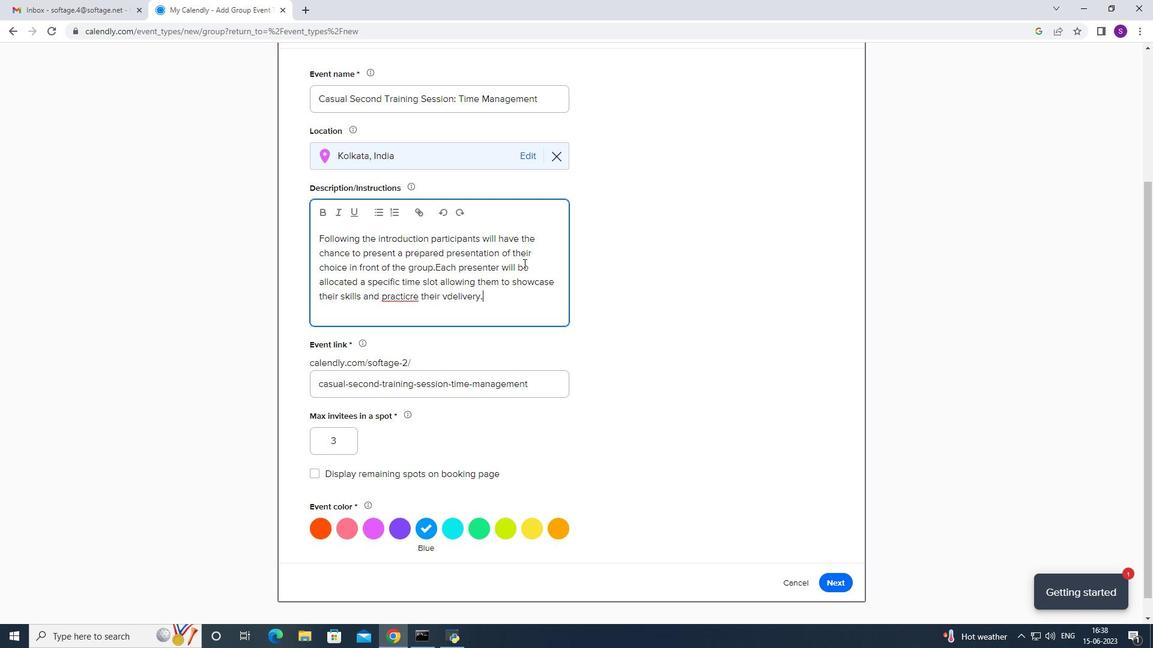 
Action: Mouse moved to (410, 297)
Screenshot: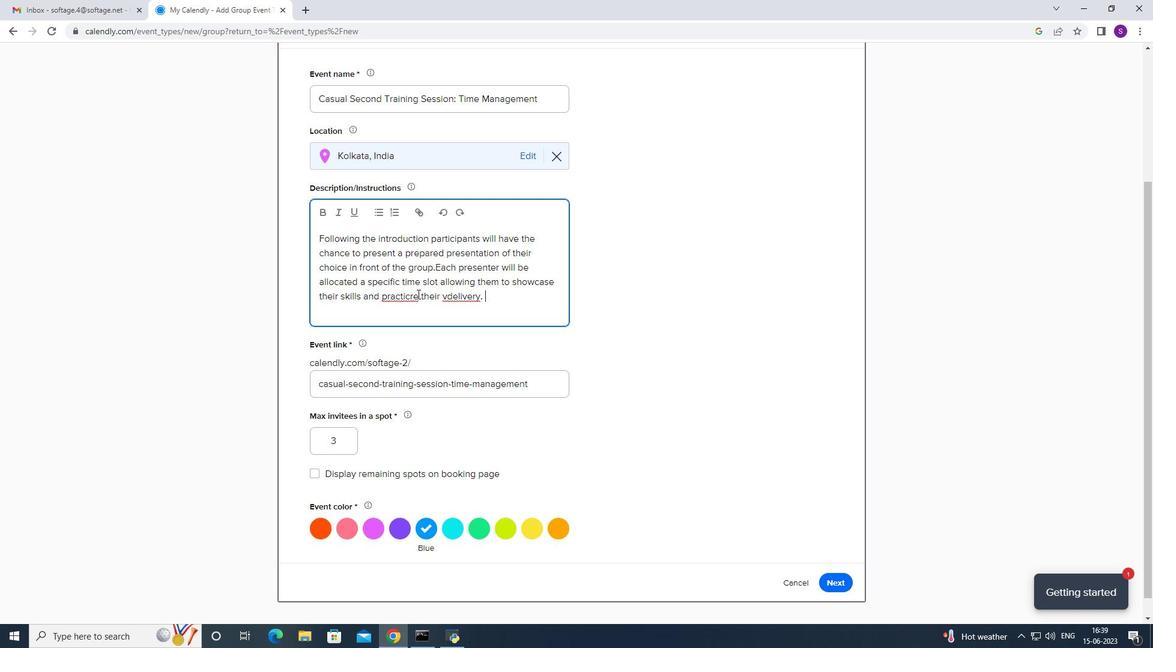 
Action: Mouse pressed right at (410, 297)
Screenshot: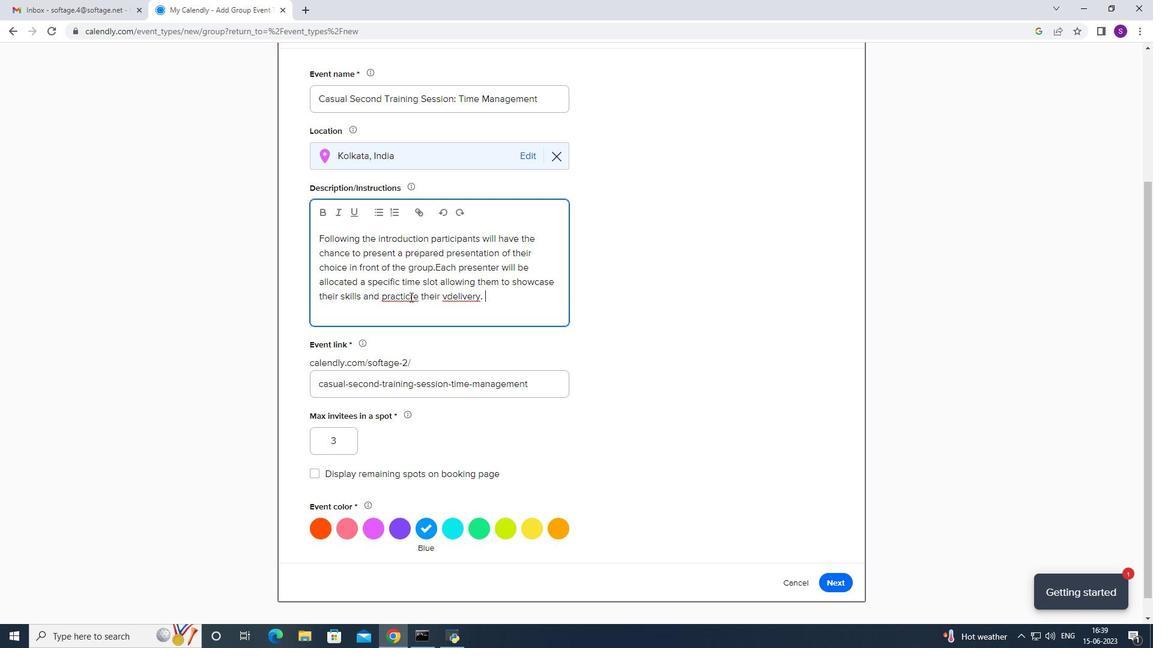 
Action: Mouse moved to (421, 308)
Screenshot: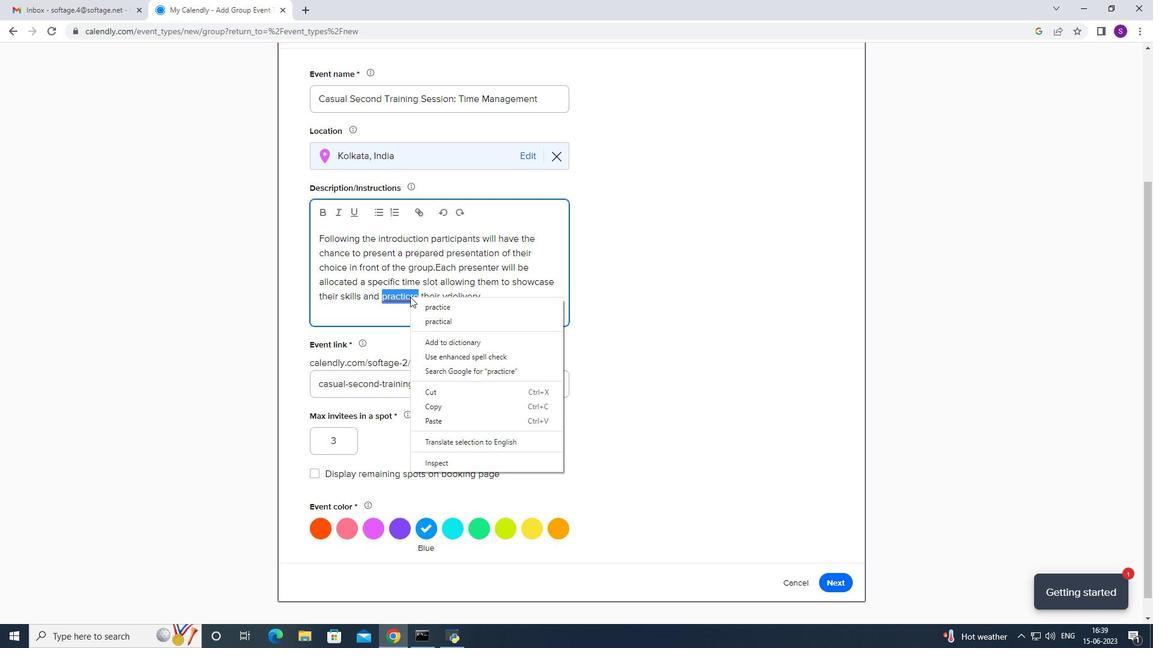 
Action: Mouse pressed left at (421, 308)
Screenshot: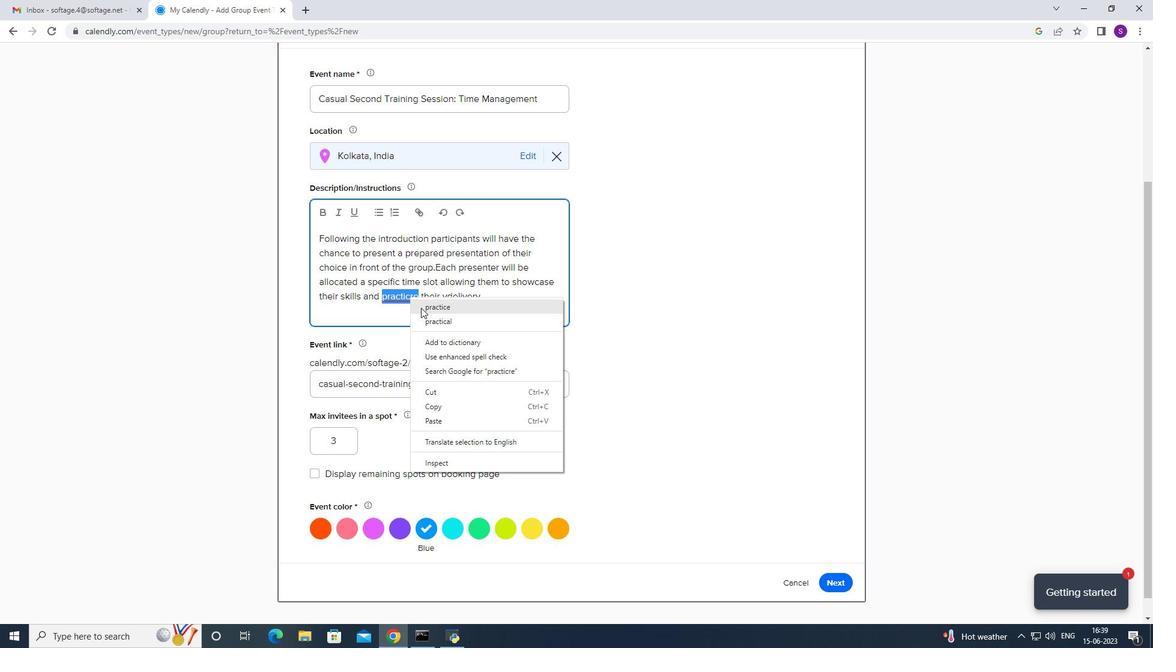 
Action: Mouse moved to (453, 301)
Screenshot: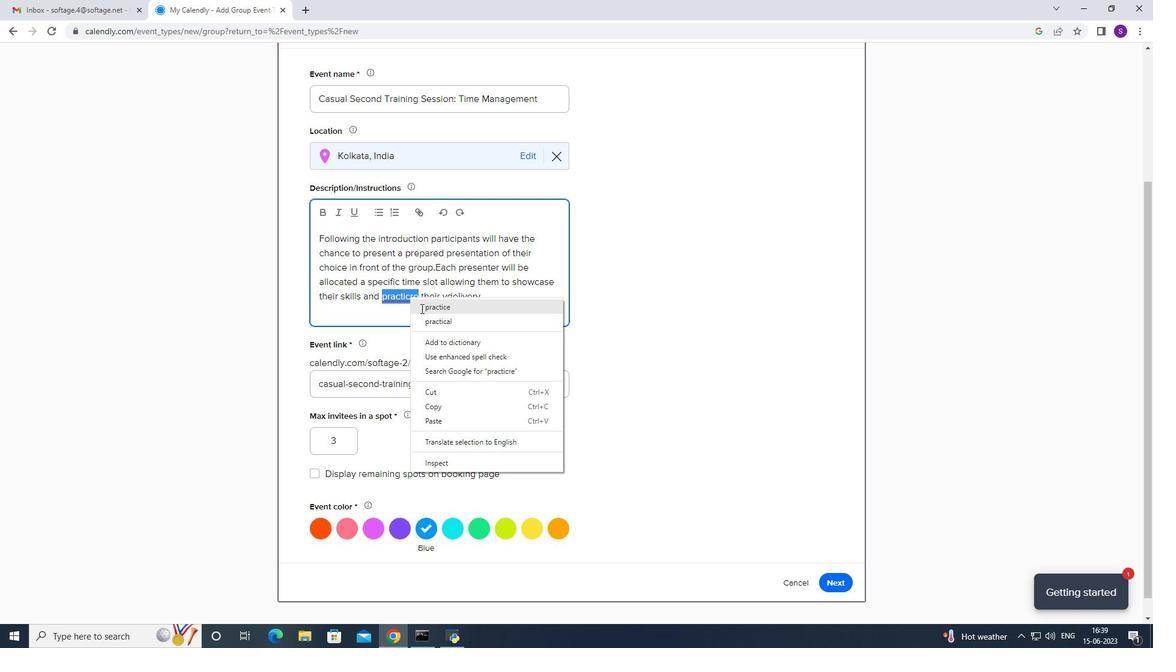 
Action: Mouse pressed right at (453, 301)
Screenshot: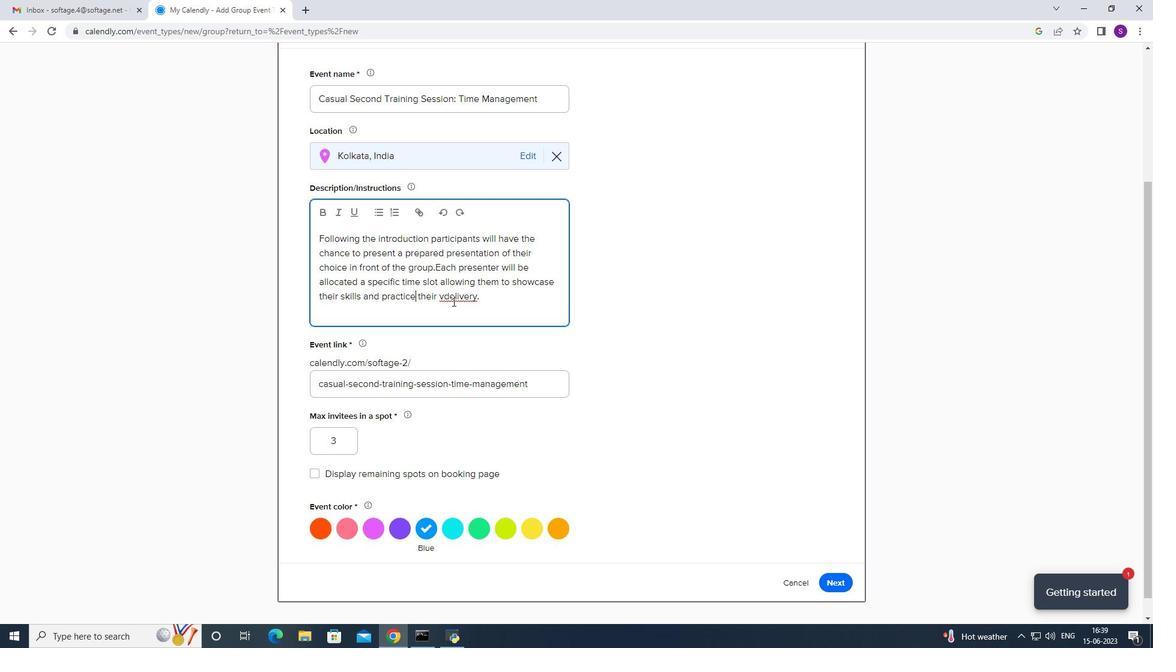 
Action: Mouse moved to (458, 304)
Screenshot: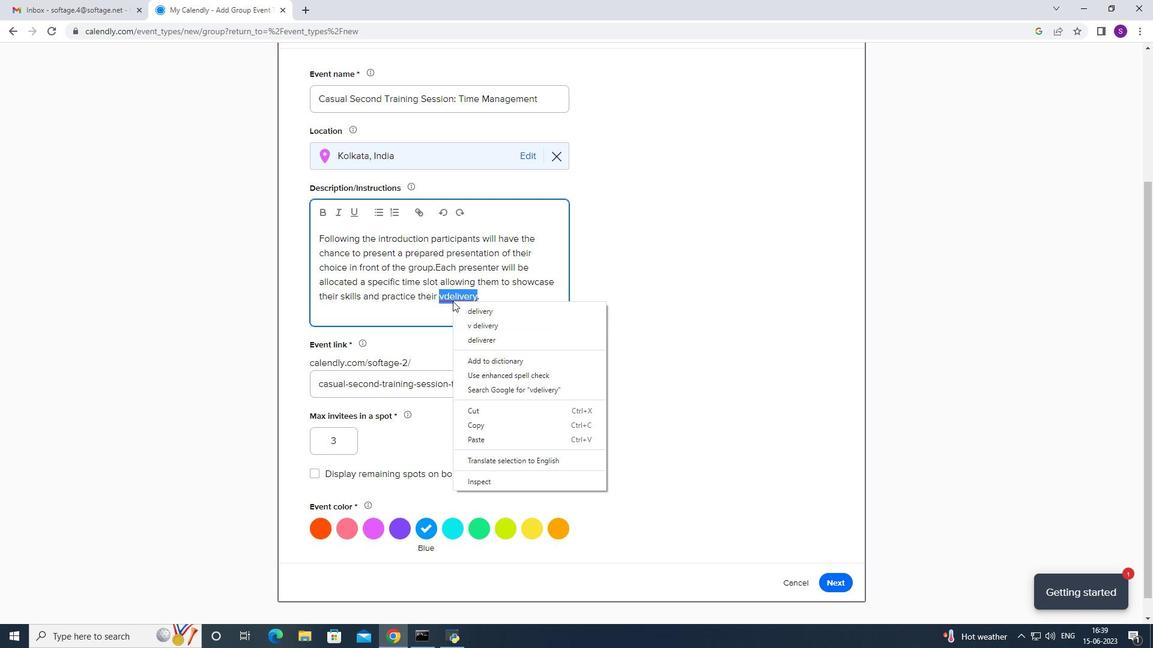 
Action: Mouse pressed left at (458, 304)
Screenshot: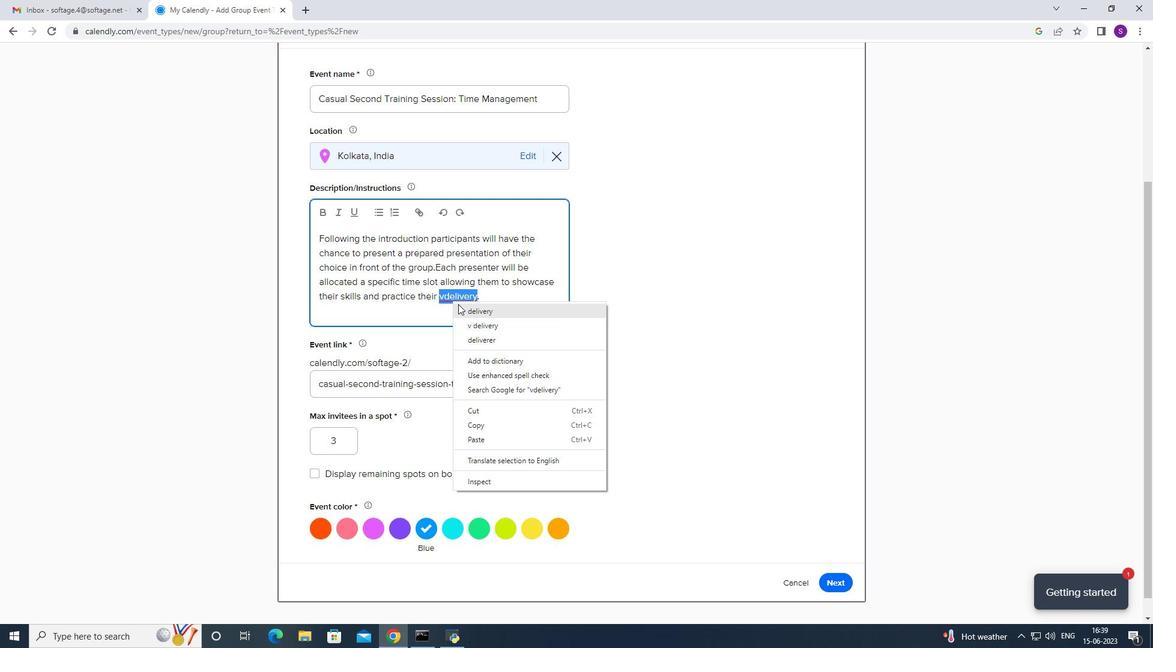 
Action: Mouse moved to (480, 297)
Screenshot: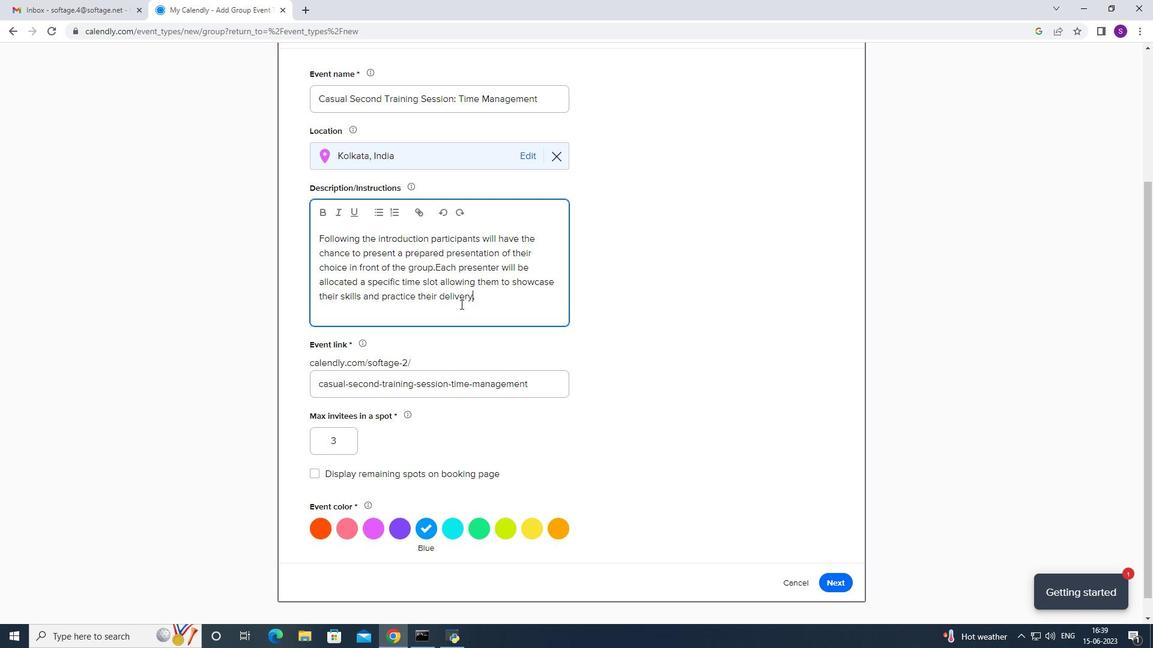 
Action: Mouse pressed left at (480, 297)
Screenshot: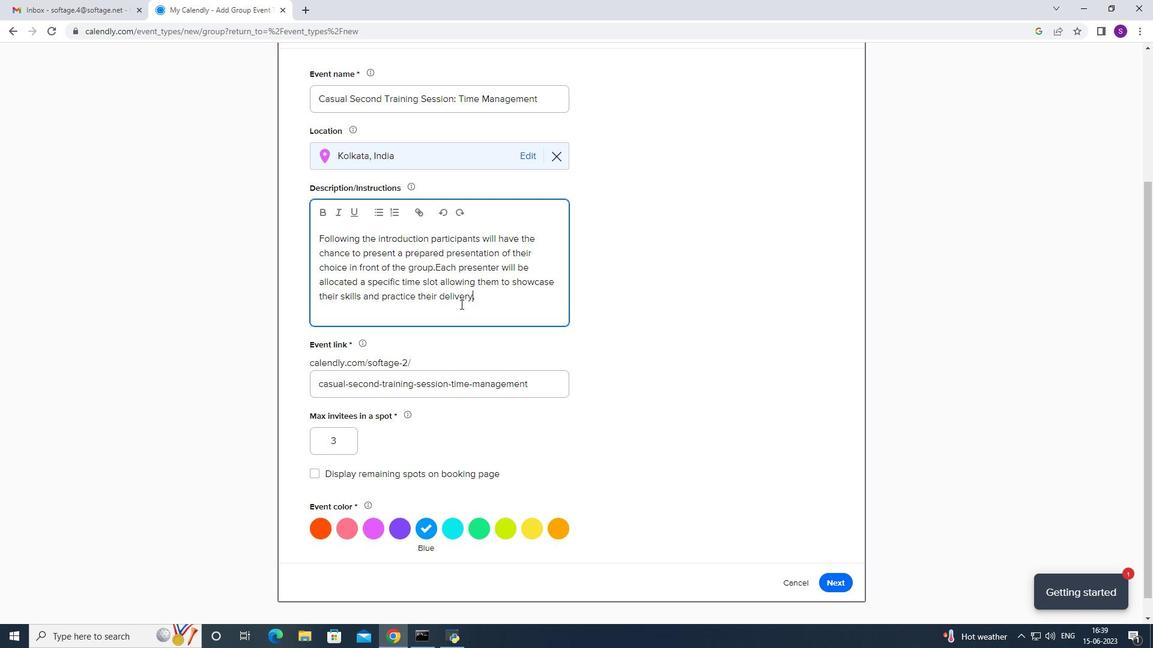 
Action: Mouse moved to (493, 292)
Screenshot: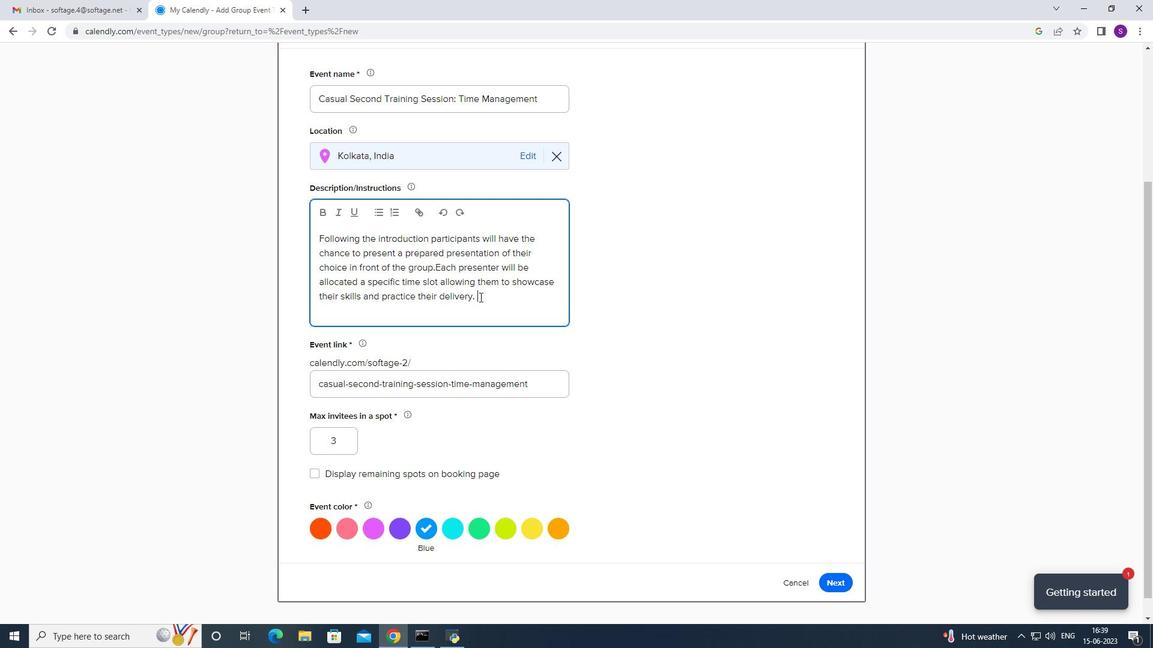 
Action: Key pressed <Key.caps_lock>P<Key.caps_lock>resentations<Key.space>can<Key.space>cokber<Key.space><Key.backspace><Key.backspace><Key.backspace><Key.backspace><Key.backspace>ver<Key.space>as<Key.backspace><Key.space>wide<Key.space>range<Key.space>of<Key.space>top[ics<Key.space><Key.backspace><Key.backspace><Key.backspace><Key.backspace><Key.backspace>ics<Key.space>,<Key.space>including<Key.space>but<Key.space>not<Key.space>limited<Key.space>to<Key.space>business<Key.space>proposald<Key.backspace>sm<Key.backspace>,<Key.space>academic<Key.space>research<Key.space>,<Key.space>project<Key.space>updates<Key.space>and<Key.space>perse<Key.backspace>uasive<Key.space>spreeches.
Screenshot: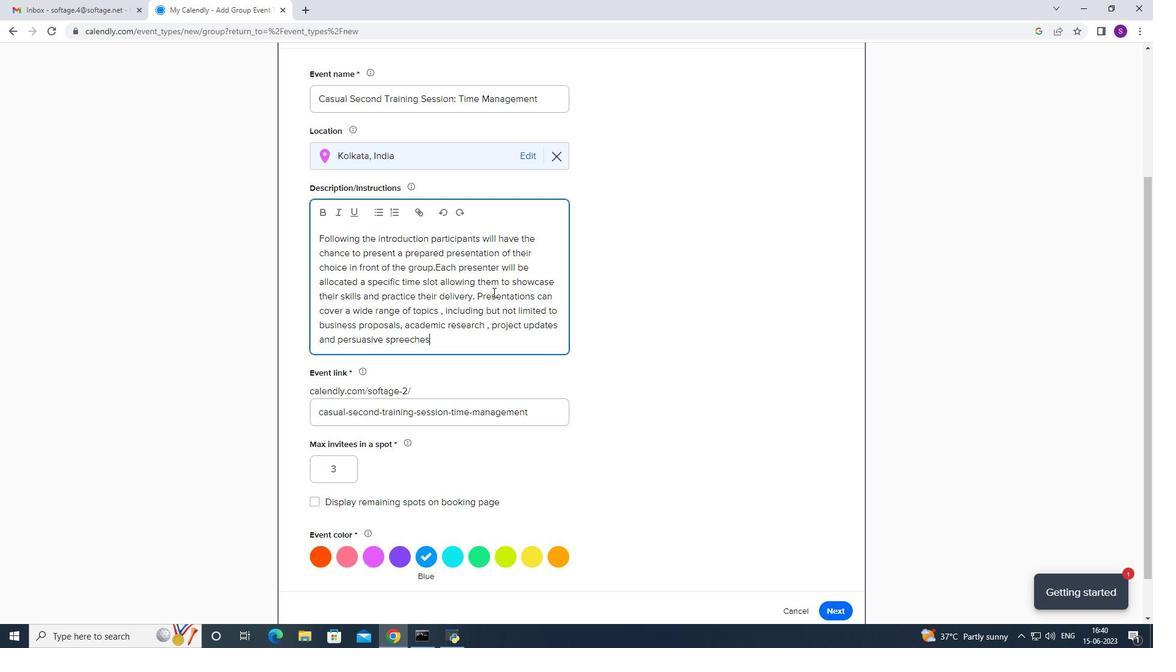
Action: Mouse moved to (419, 344)
Screenshot: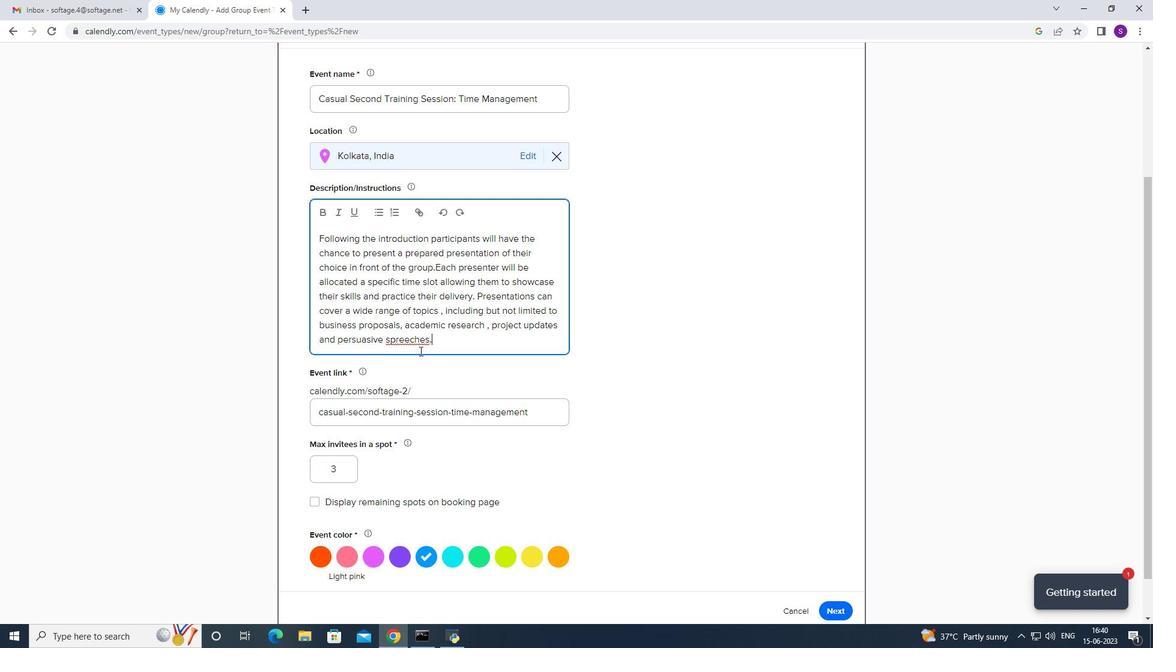 
Action: Mouse pressed right at (419, 344)
Screenshot: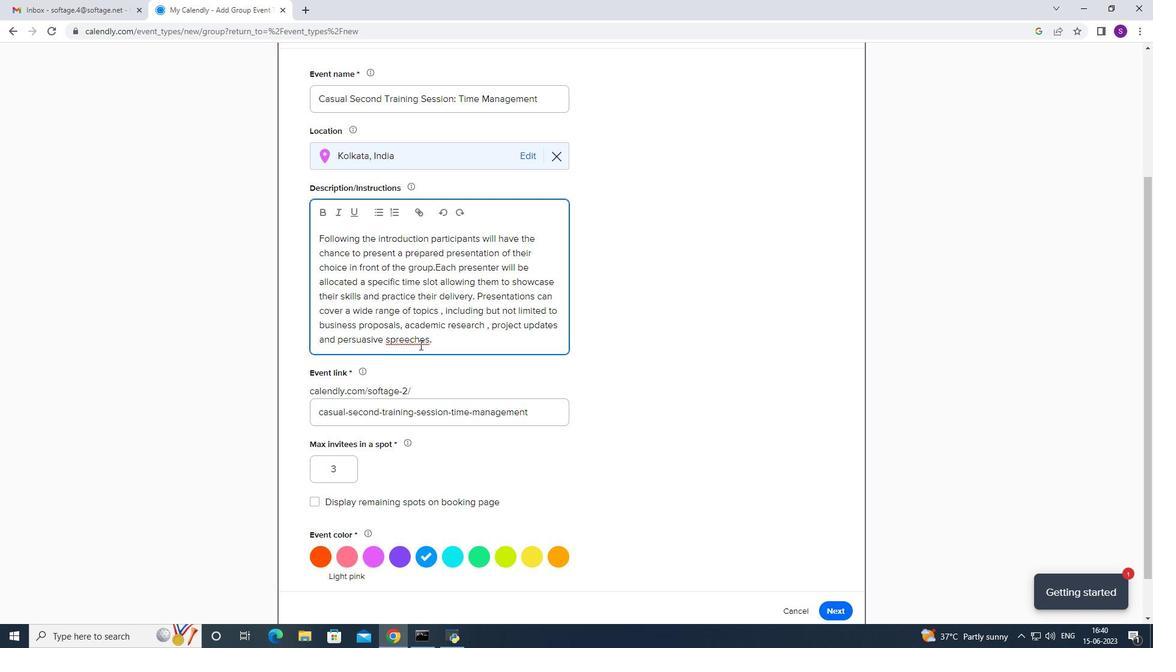 
Action: Mouse moved to (443, 350)
Screenshot: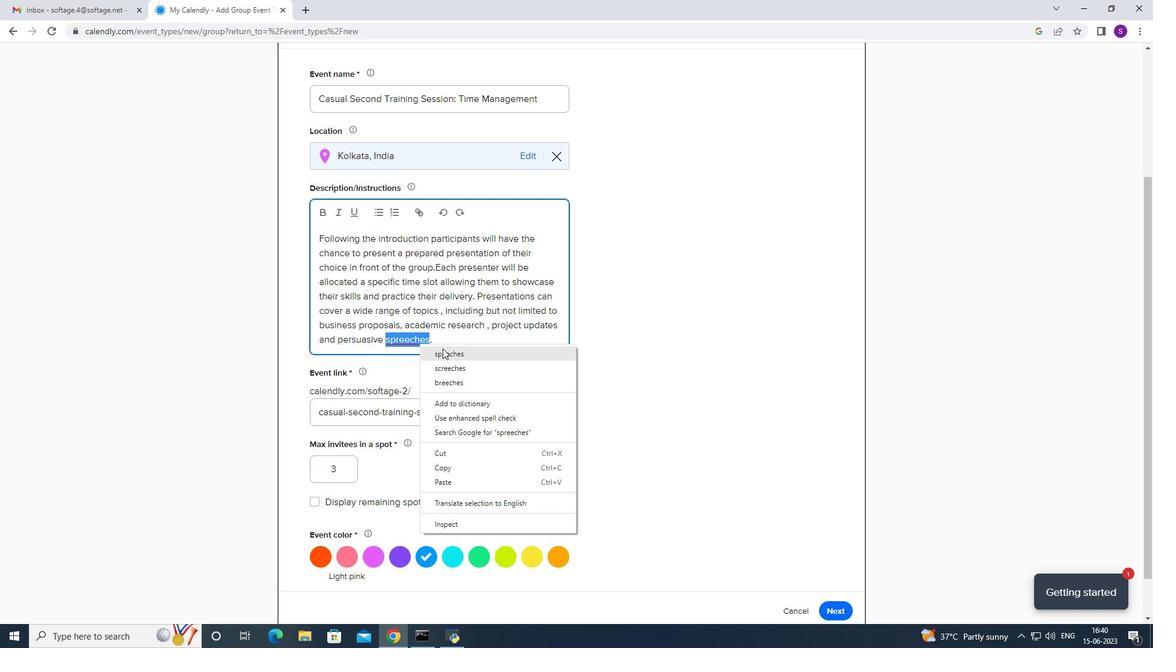 
Action: Mouse pressed left at (443, 350)
Screenshot: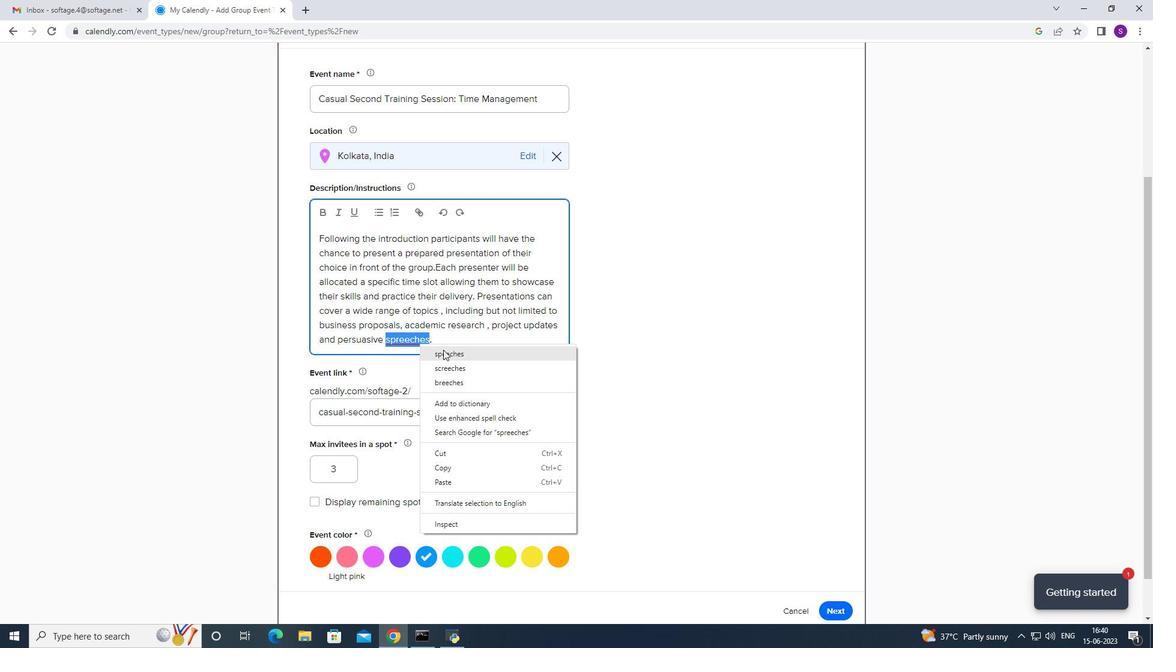 
Action: Mouse moved to (457, 346)
Screenshot: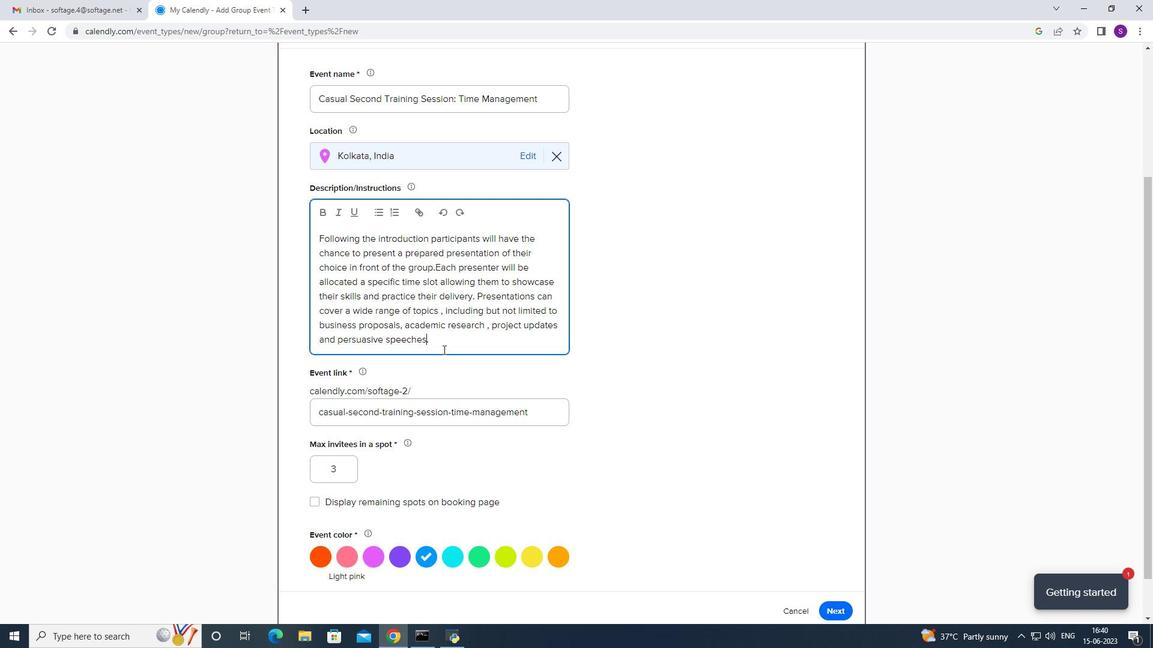 
Action: Mouse pressed left at (457, 346)
Screenshot: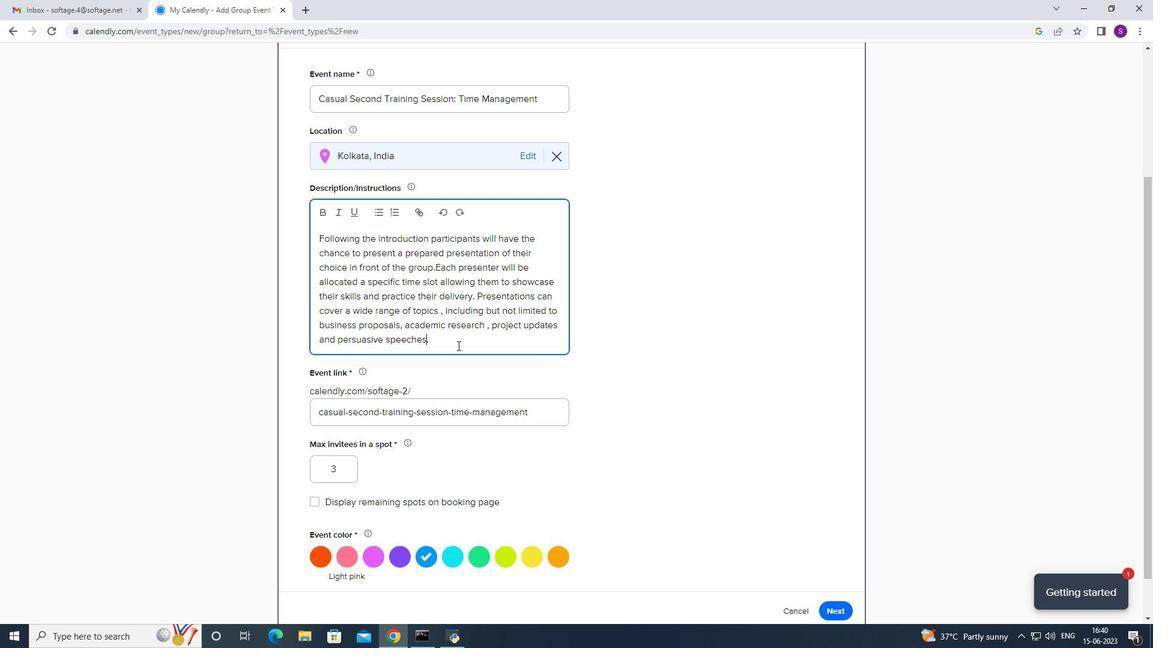 
Action: Mouse moved to (340, 388)
Screenshot: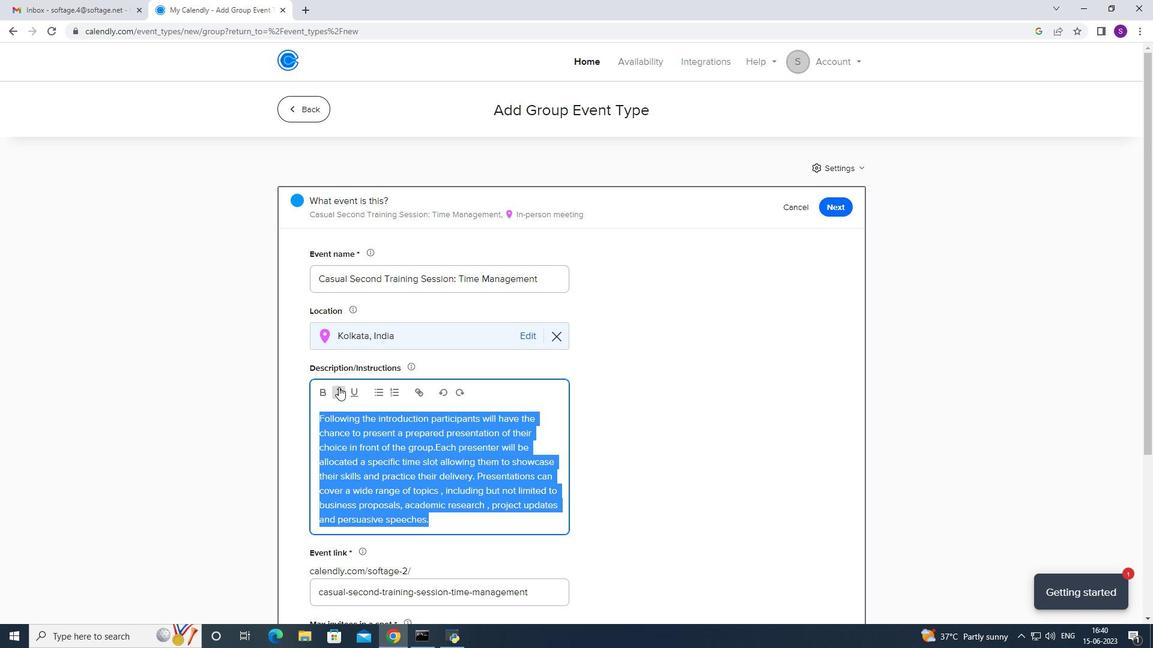 
Action: Mouse pressed left at (340, 388)
Screenshot: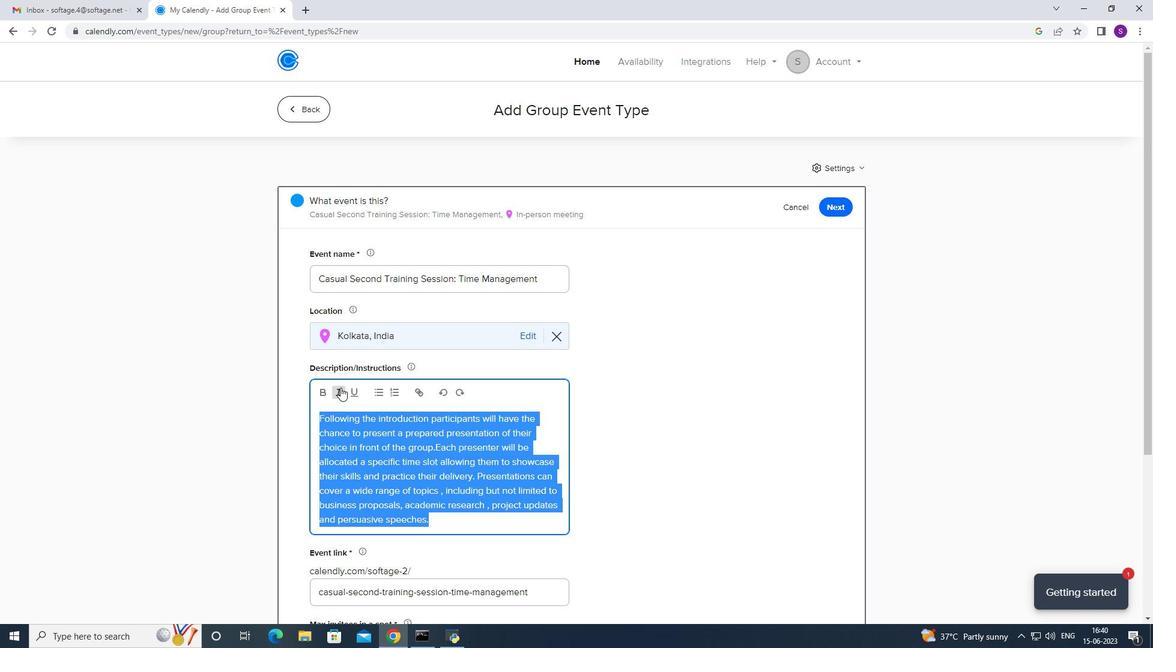 
Action: Mouse moved to (357, 453)
Screenshot: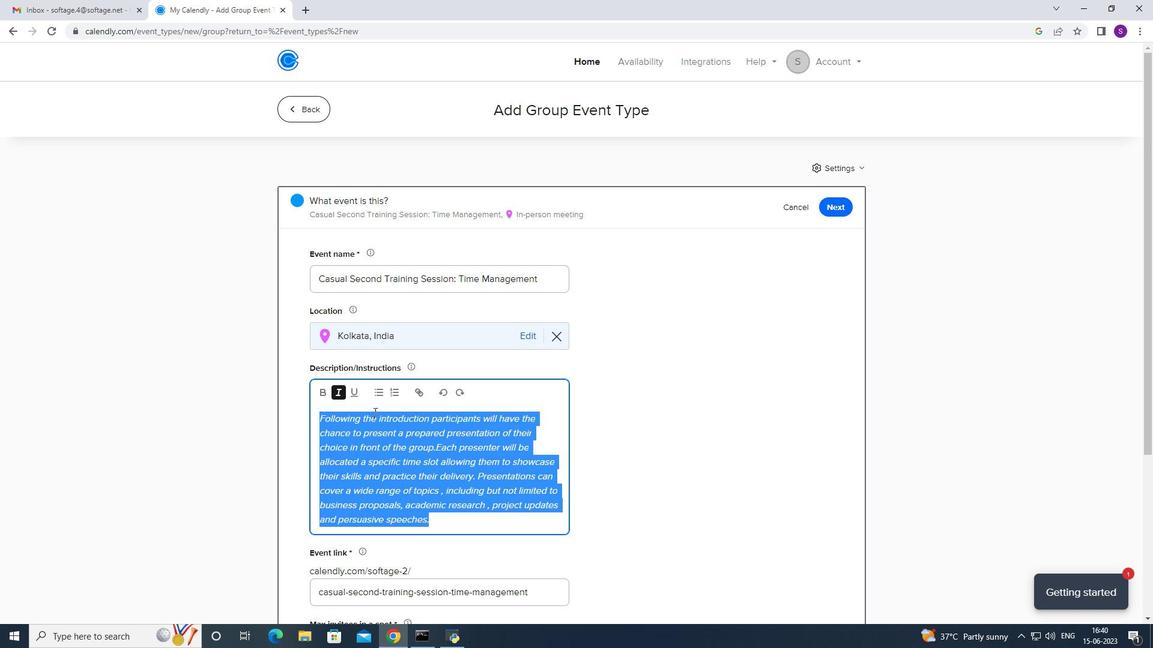
Action: Mouse pressed left at (357, 453)
Screenshot: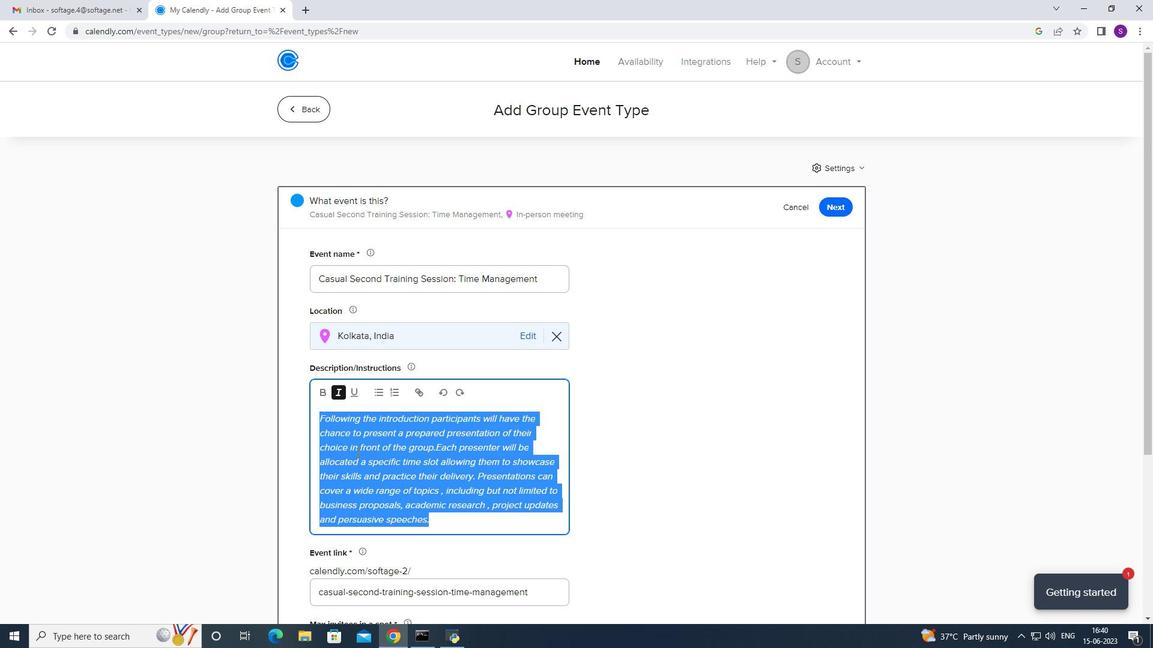 
Action: Mouse scrolled (357, 452) with delta (0, 0)
Screenshot: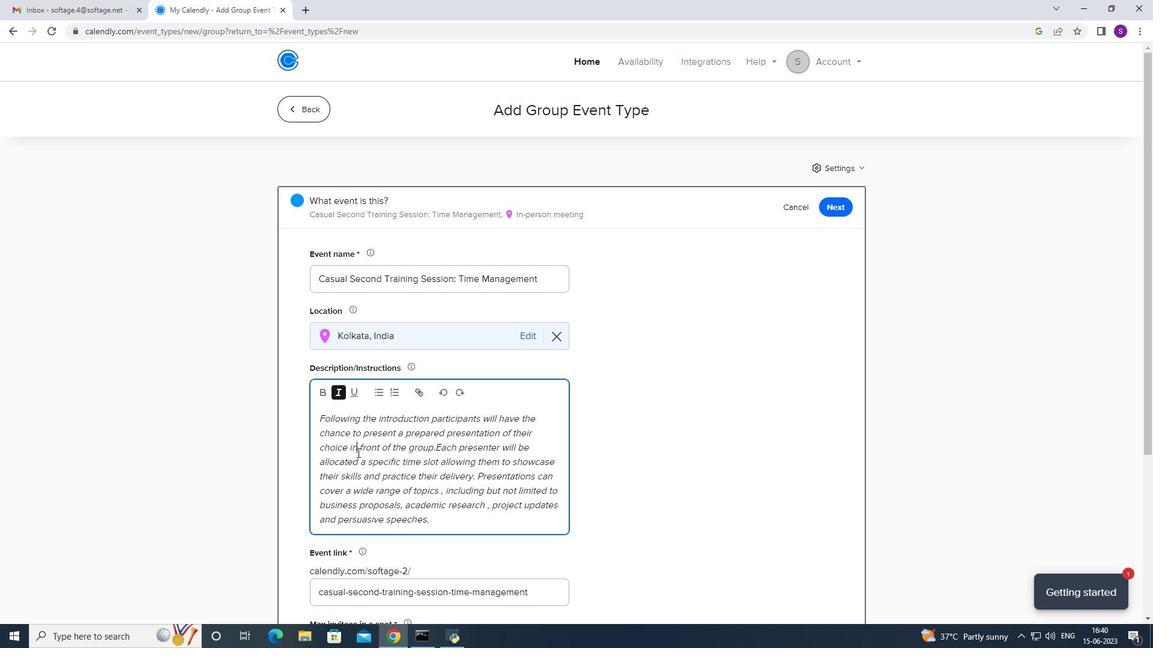 
Action: Mouse scrolled (357, 452) with delta (0, 0)
Screenshot: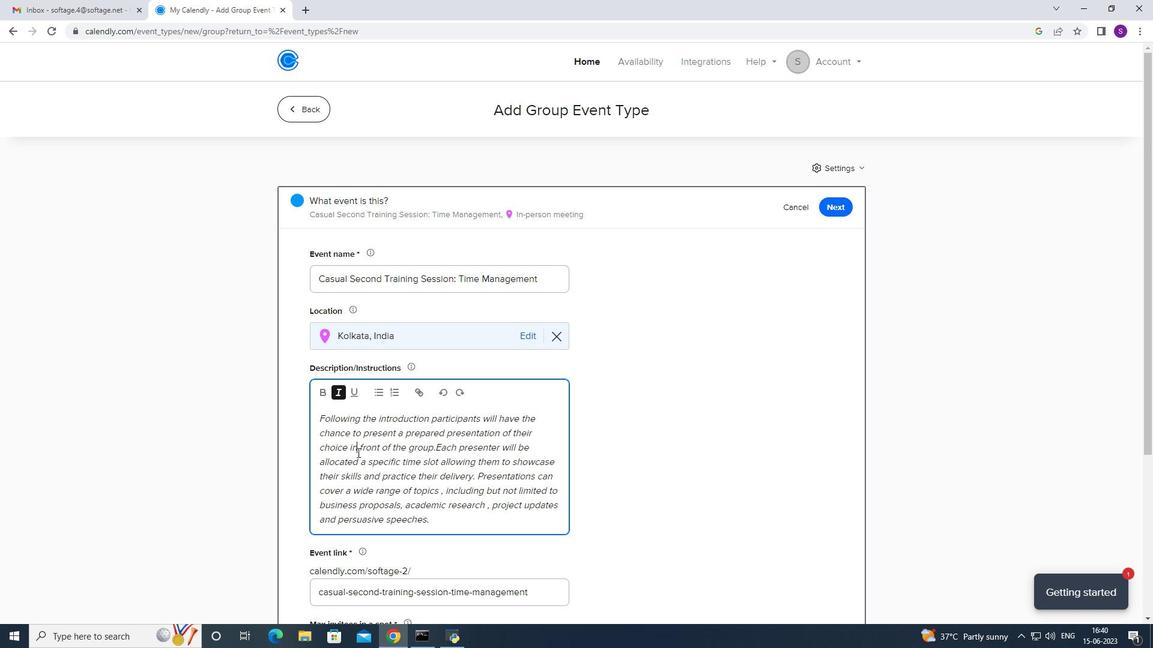 
Action: Mouse scrolled (357, 452) with delta (0, 0)
Screenshot: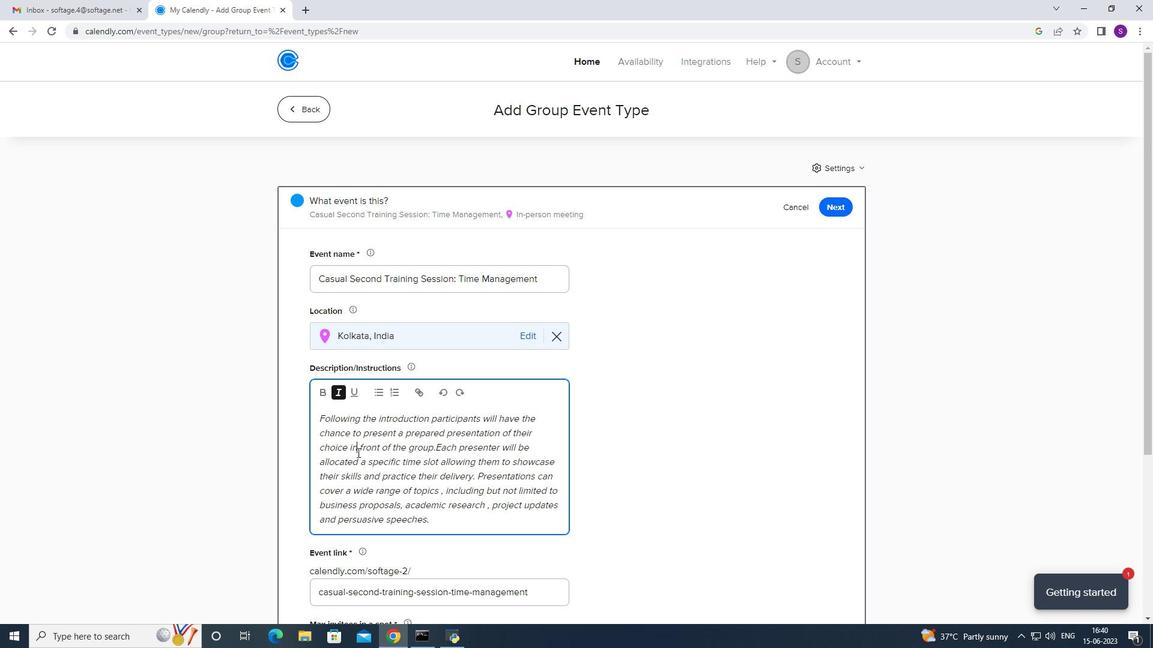 
Action: Mouse scrolled (357, 452) with delta (0, 0)
Screenshot: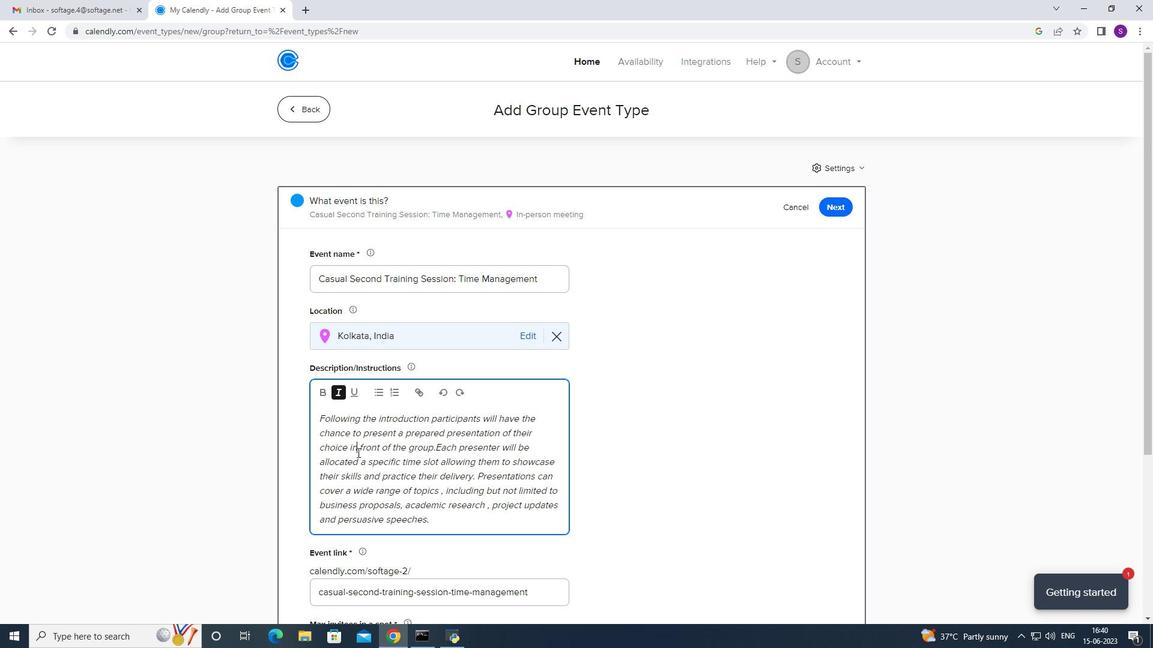 
Action: Mouse scrolled (357, 452) with delta (0, 0)
Screenshot: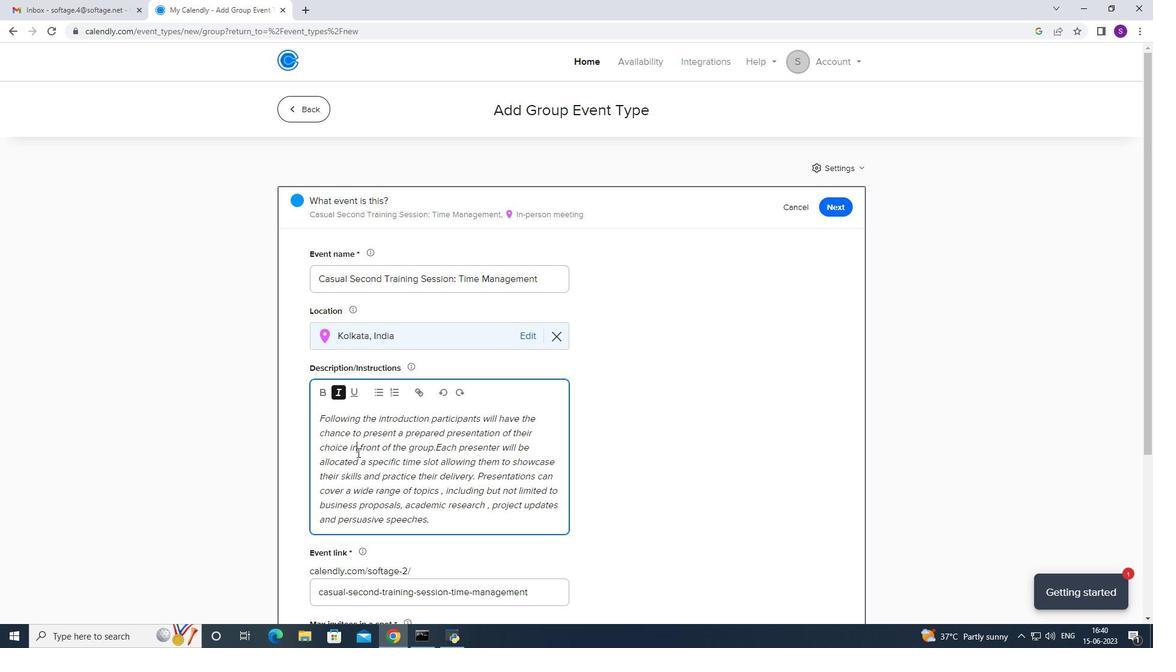 
Action: Mouse moved to (362, 444)
Screenshot: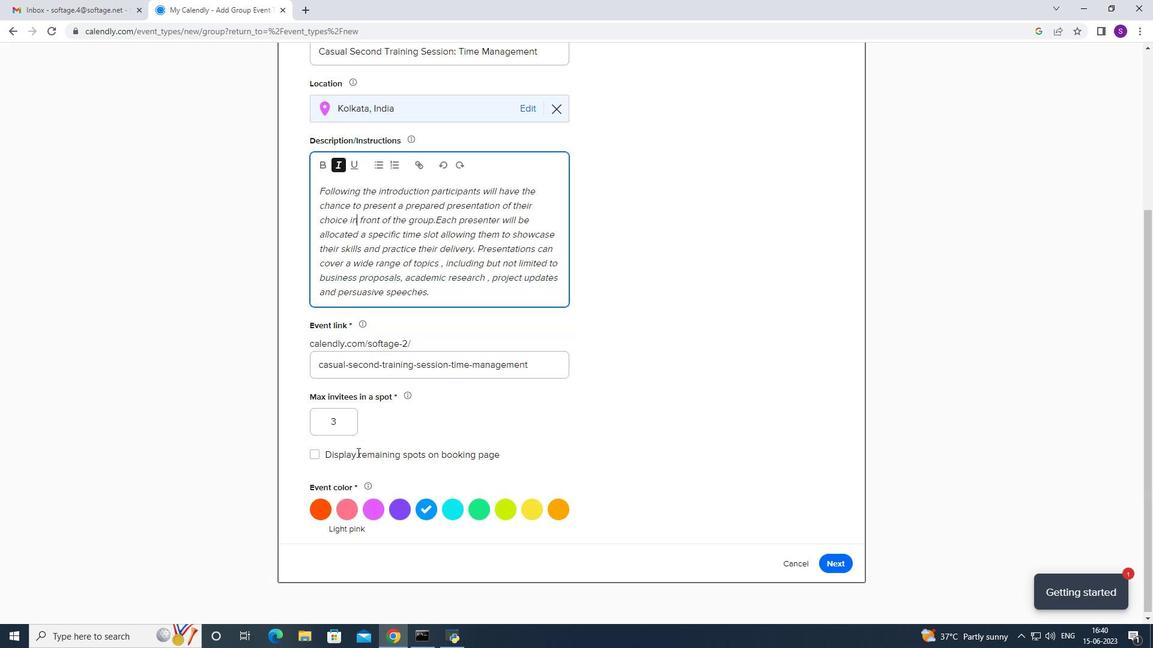 
Action: Mouse scrolled (362, 443) with delta (0, 0)
Screenshot: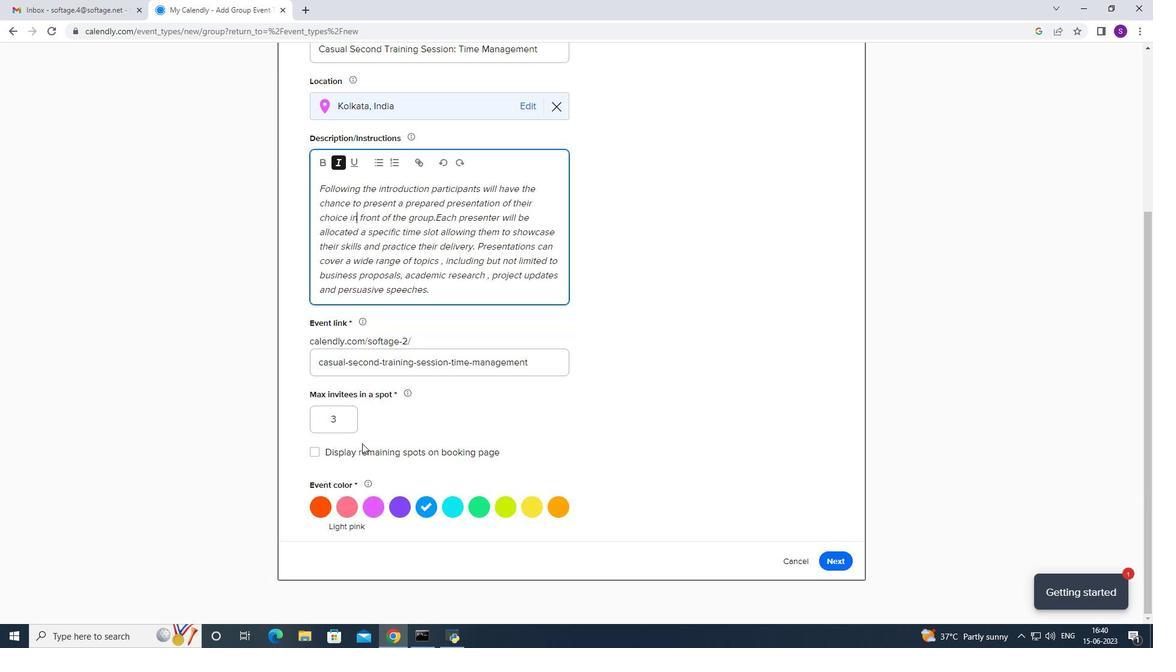 
Action: Mouse scrolled (362, 443) with delta (0, 0)
Screenshot: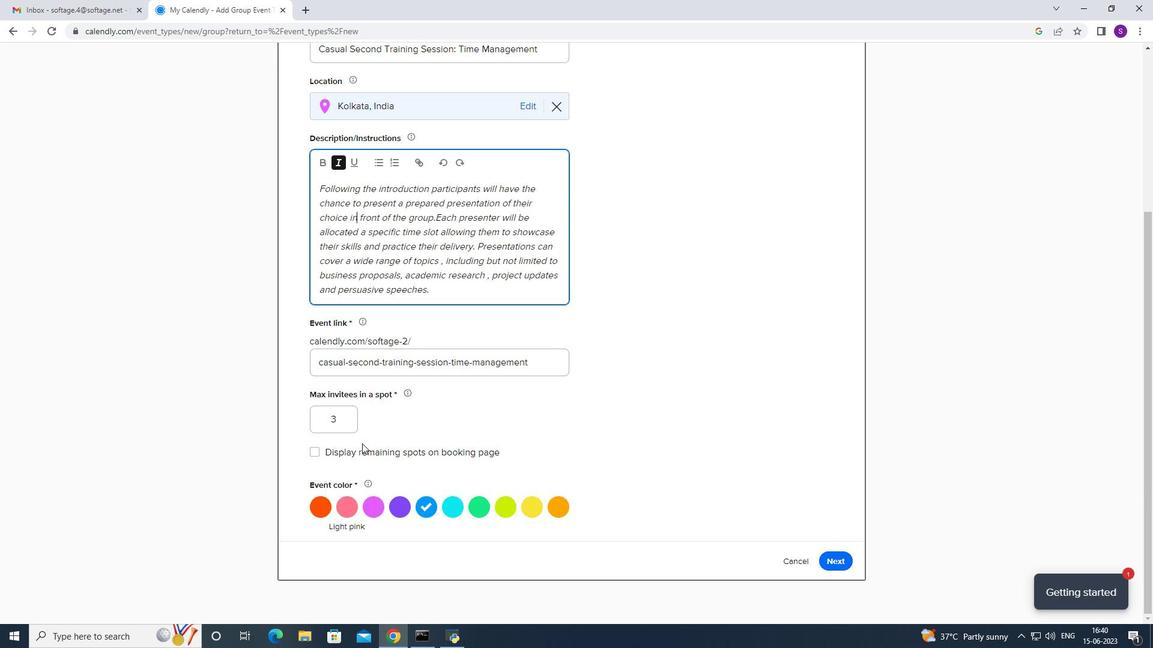 
Action: Mouse scrolled (362, 443) with delta (0, 0)
Screenshot: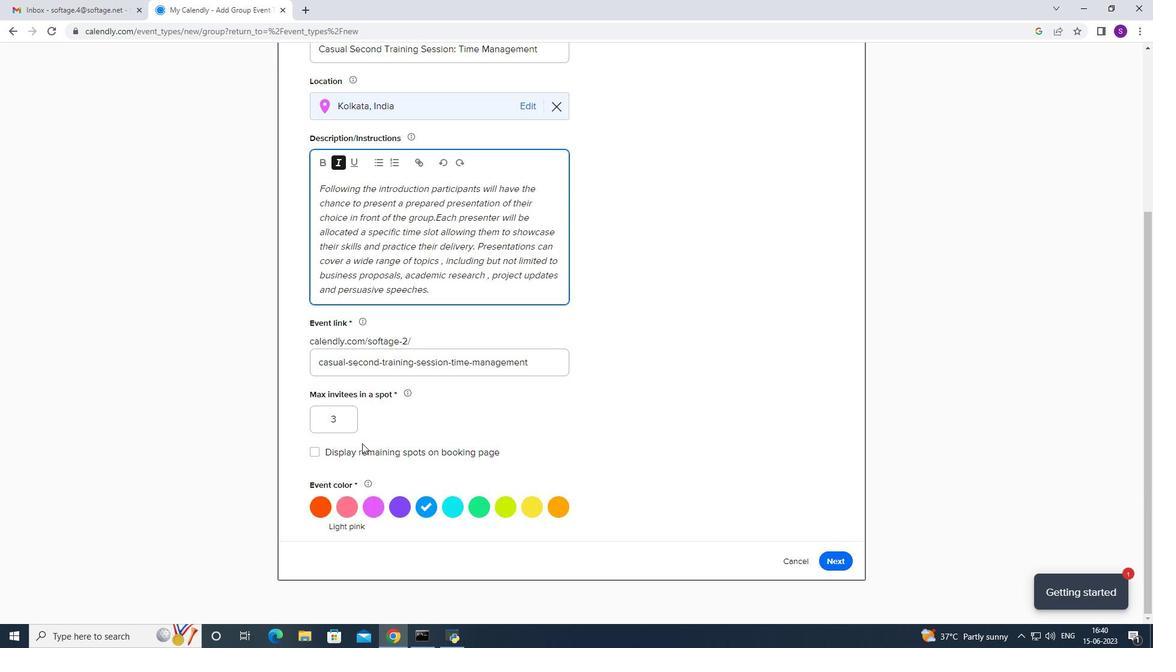 
Action: Mouse moved to (830, 559)
Screenshot: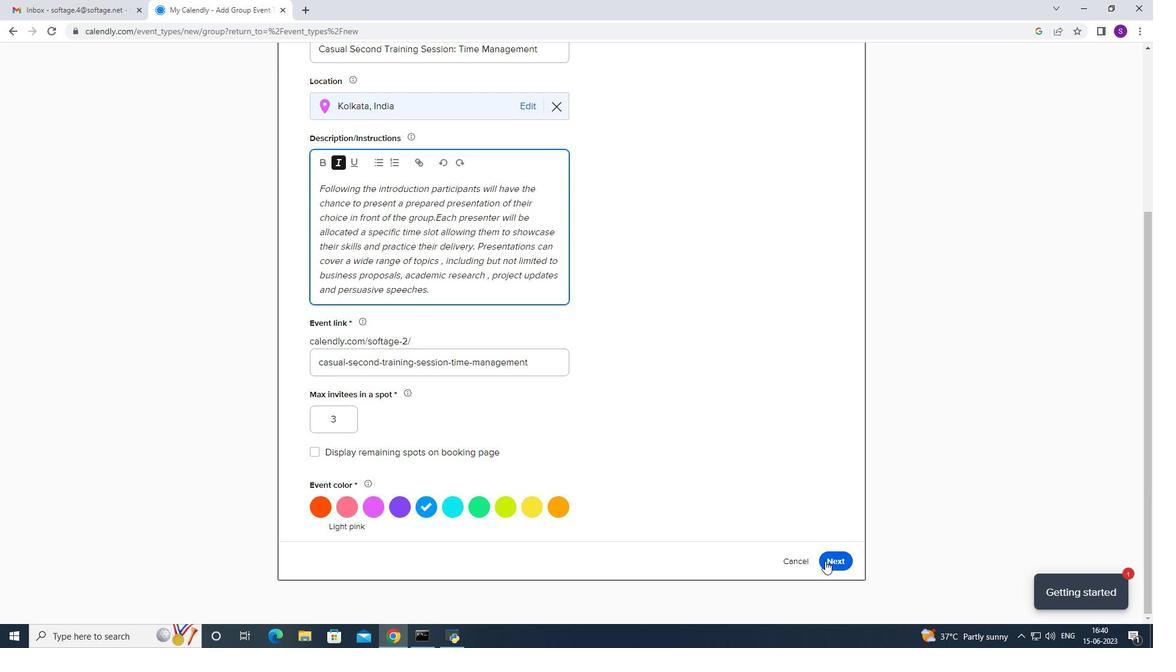 
Action: Mouse pressed left at (830, 559)
Screenshot: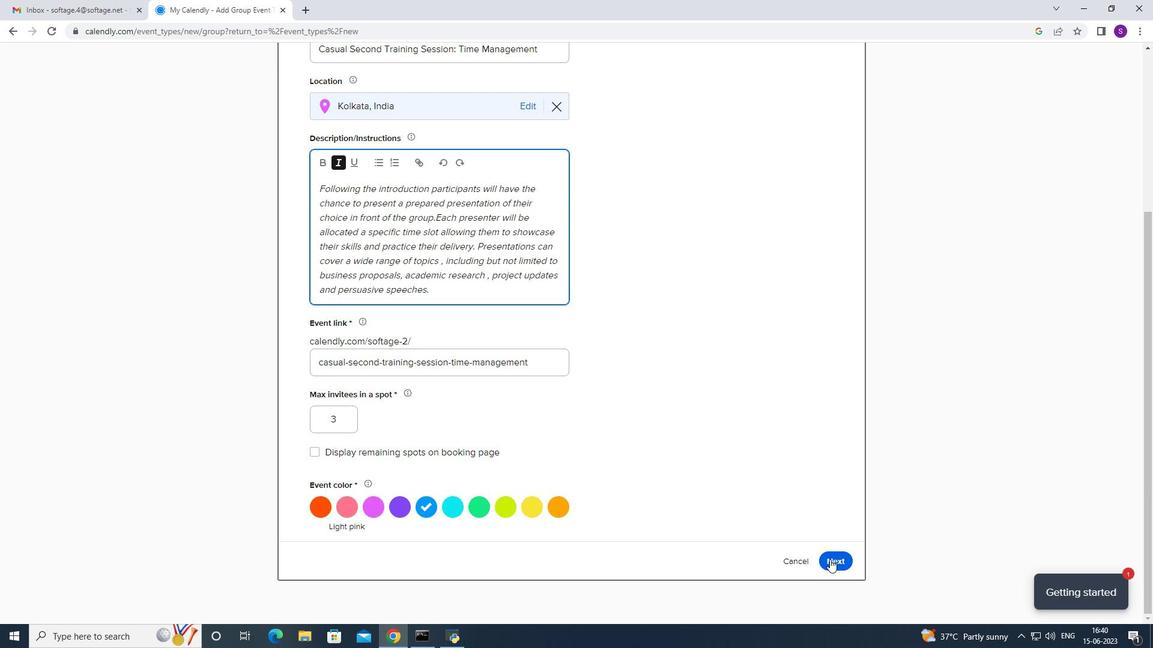
Action: Mouse moved to (349, 150)
Screenshot: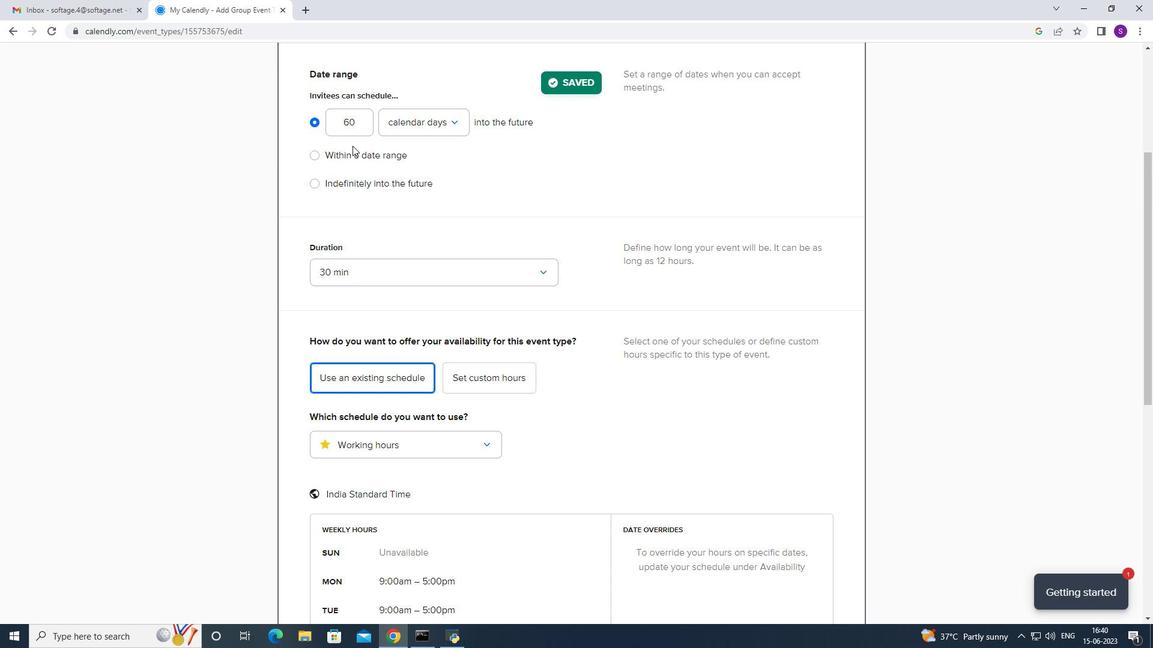 
Action: Mouse pressed left at (349, 150)
Screenshot: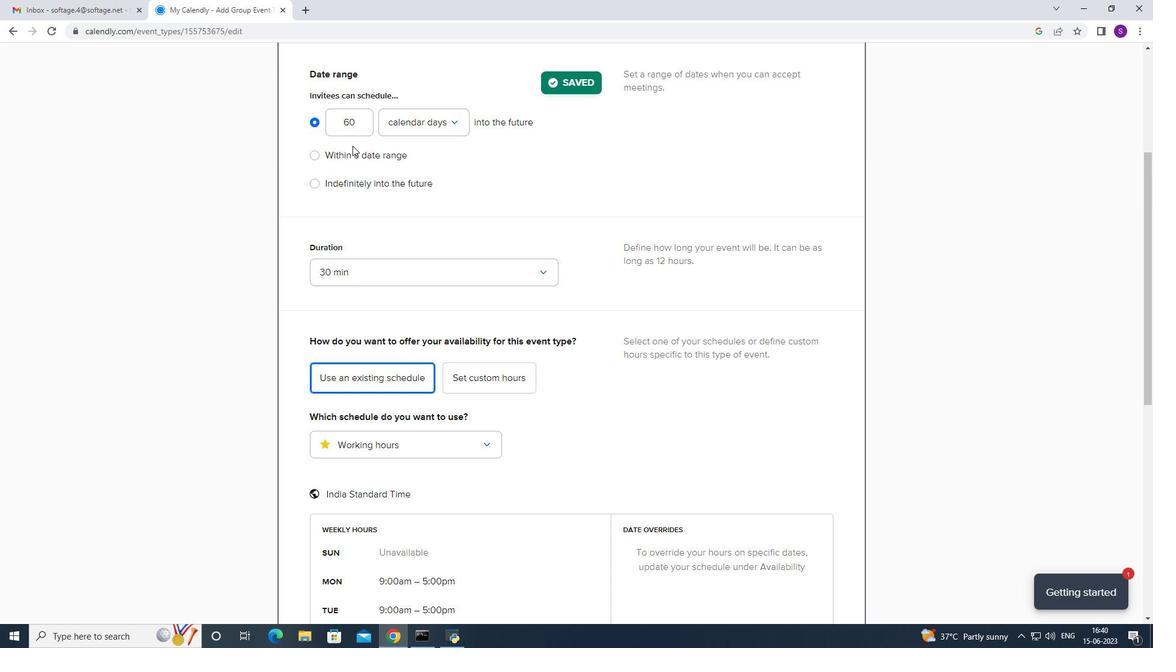 
Action: Mouse moved to (438, 164)
Screenshot: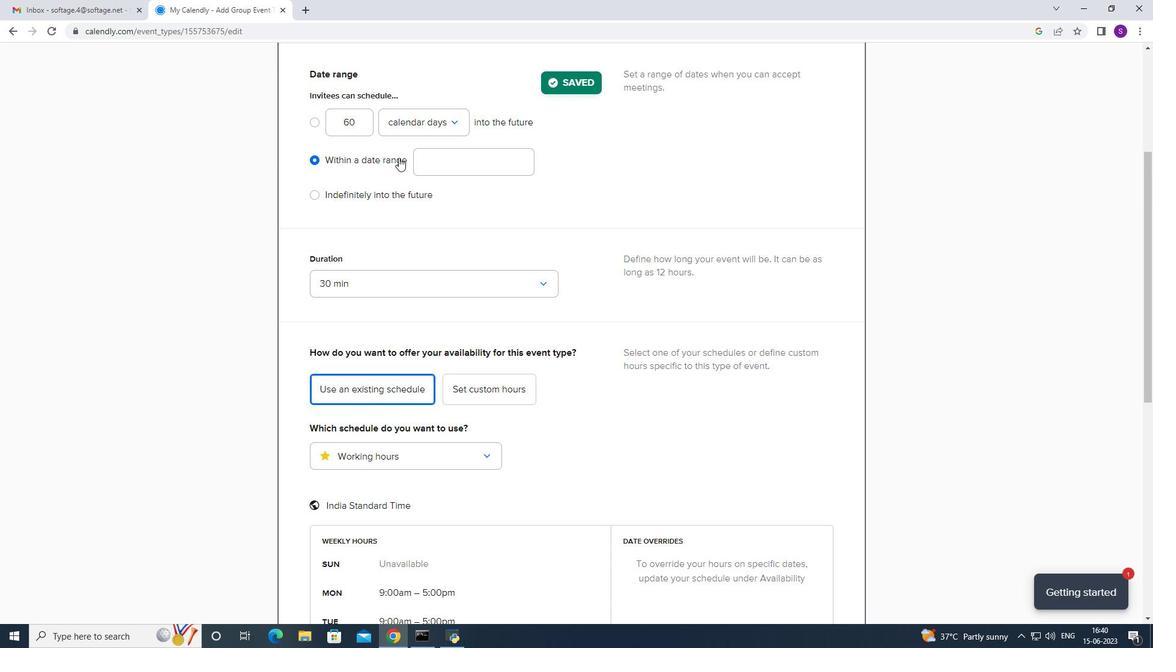 
Action: Mouse pressed left at (438, 164)
Screenshot: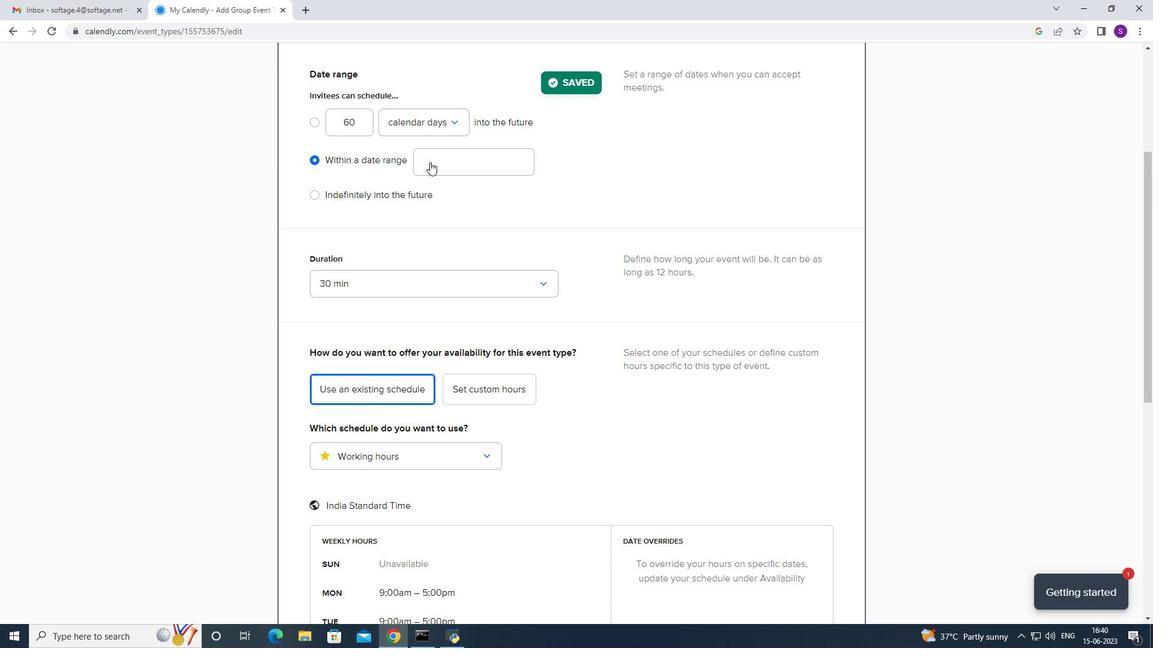
Action: Mouse moved to (507, 202)
Screenshot: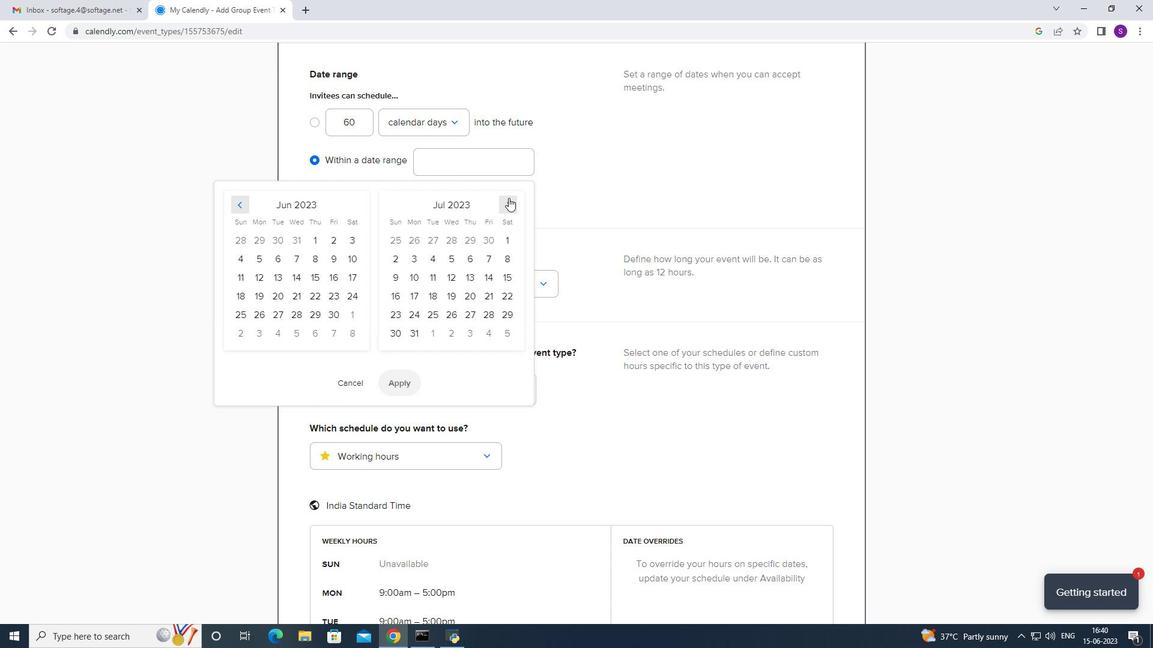 
Action: Mouse pressed left at (507, 202)
Screenshot: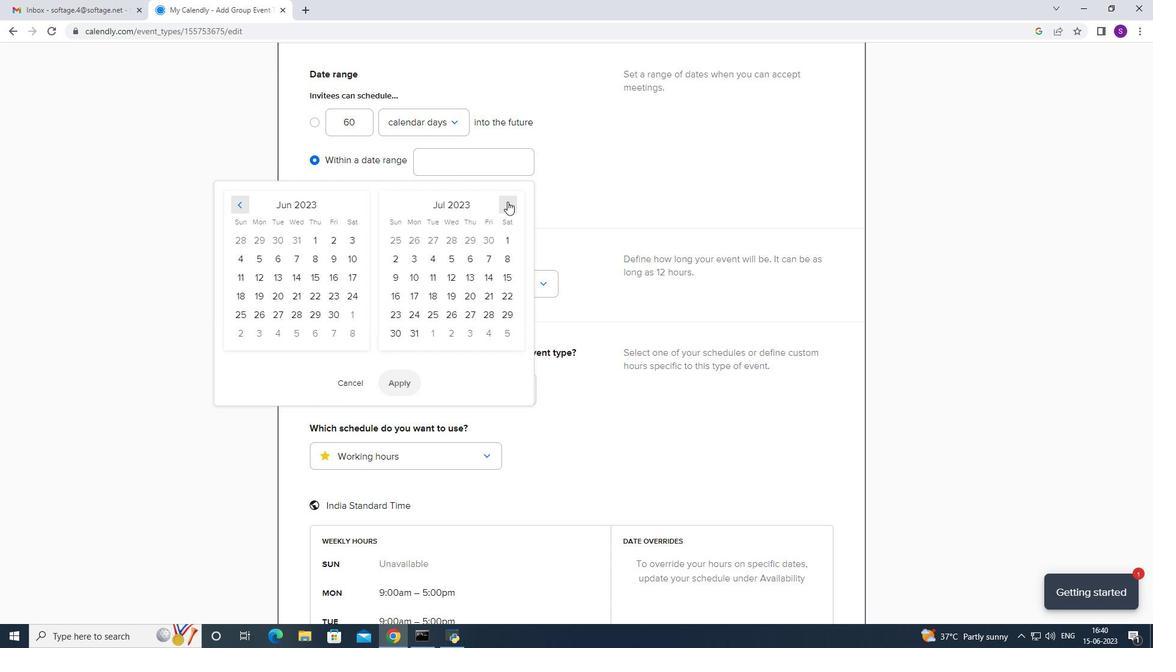 
Action: Mouse pressed left at (507, 202)
Screenshot: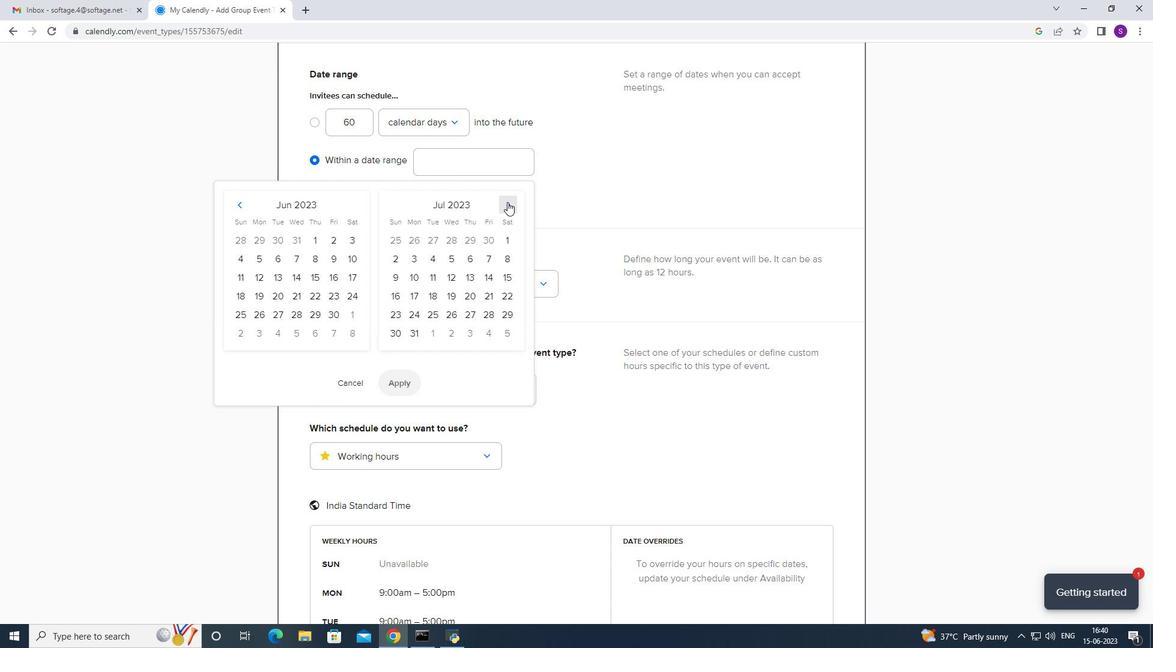 
Action: Mouse pressed left at (507, 202)
Screenshot: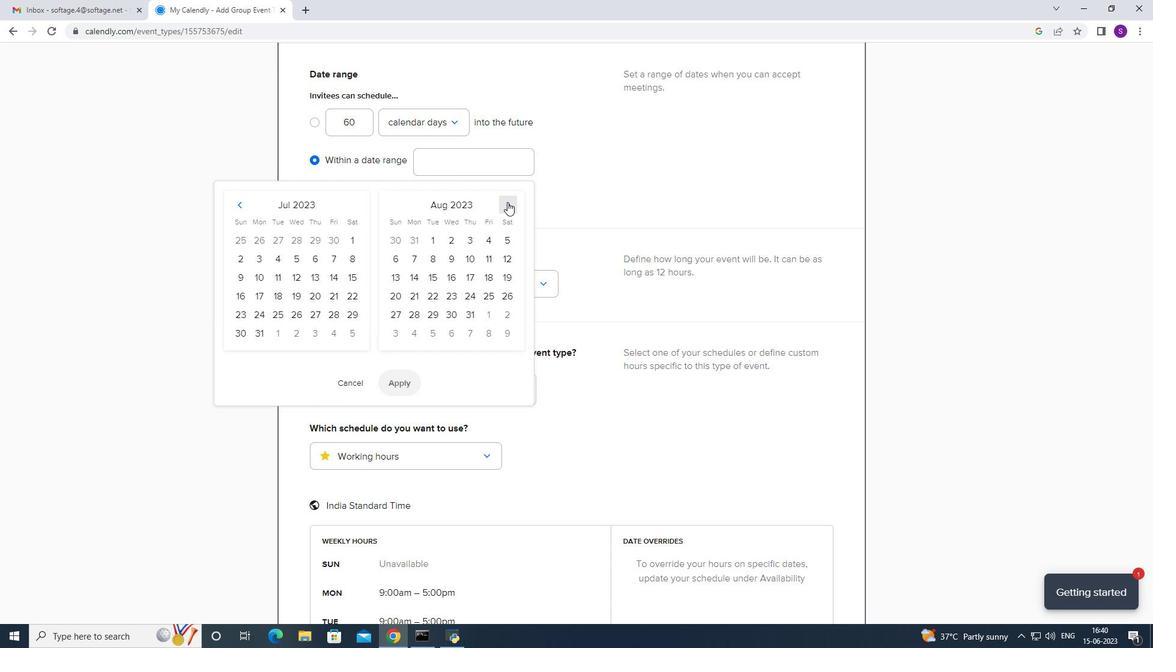 
Action: Mouse pressed left at (507, 202)
Screenshot: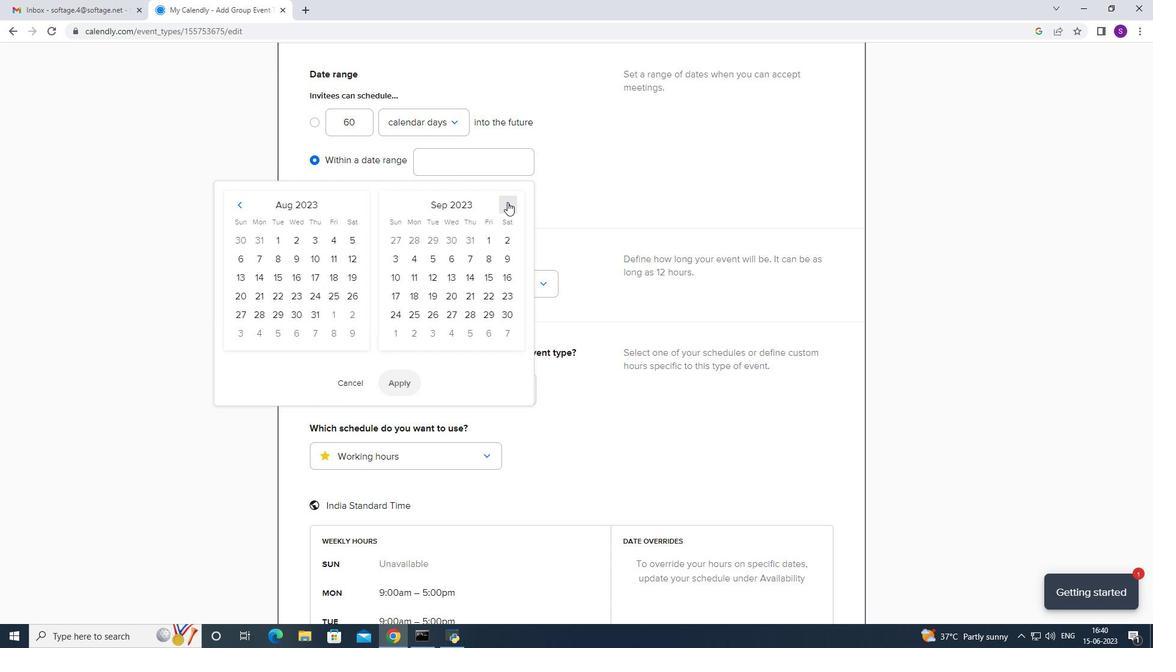 
Action: Mouse moved to (238, 298)
Screenshot: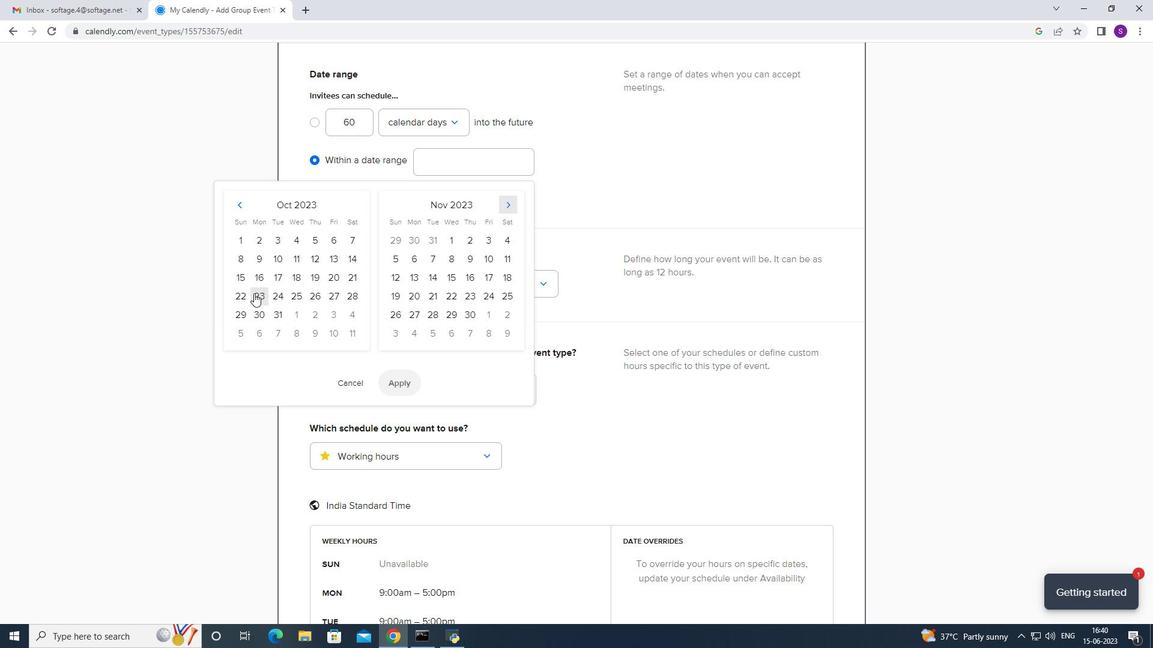 
Action: Mouse pressed left at (238, 298)
Screenshot: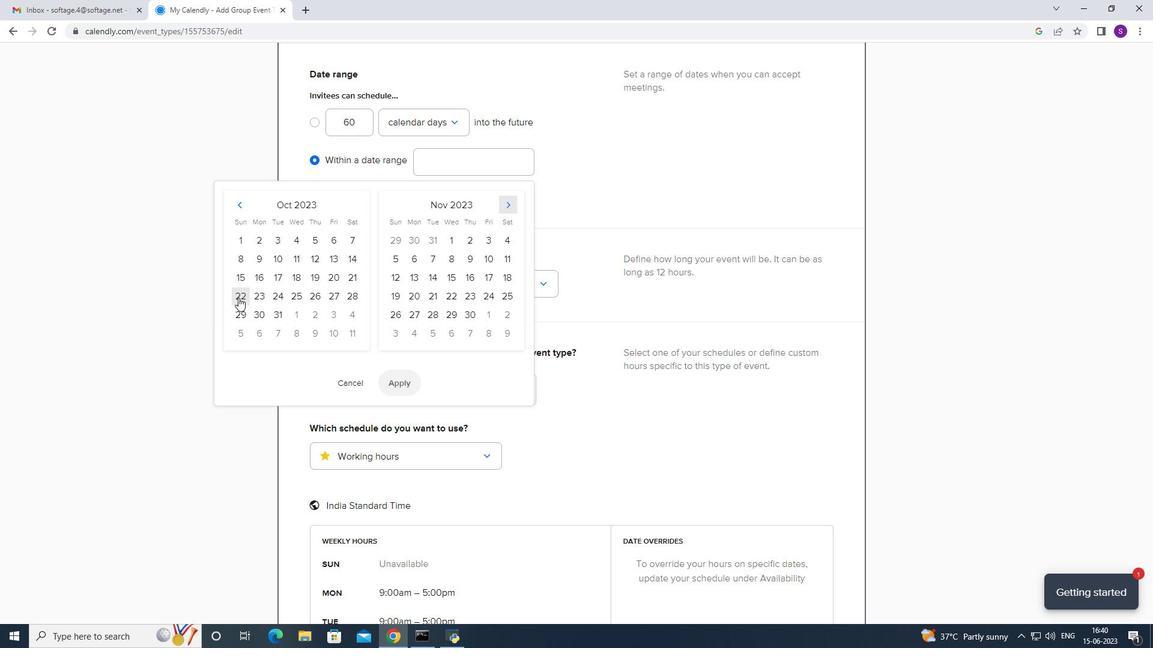 
Action: Mouse moved to (253, 293)
Screenshot: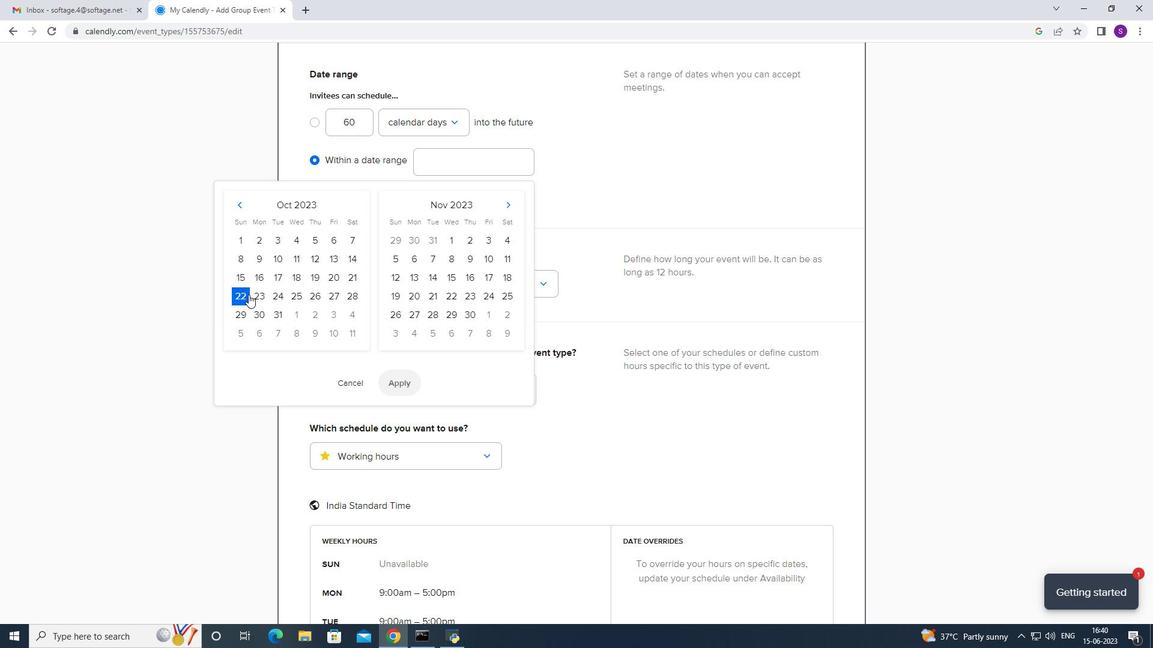 
Action: Mouse pressed left at (253, 293)
Screenshot: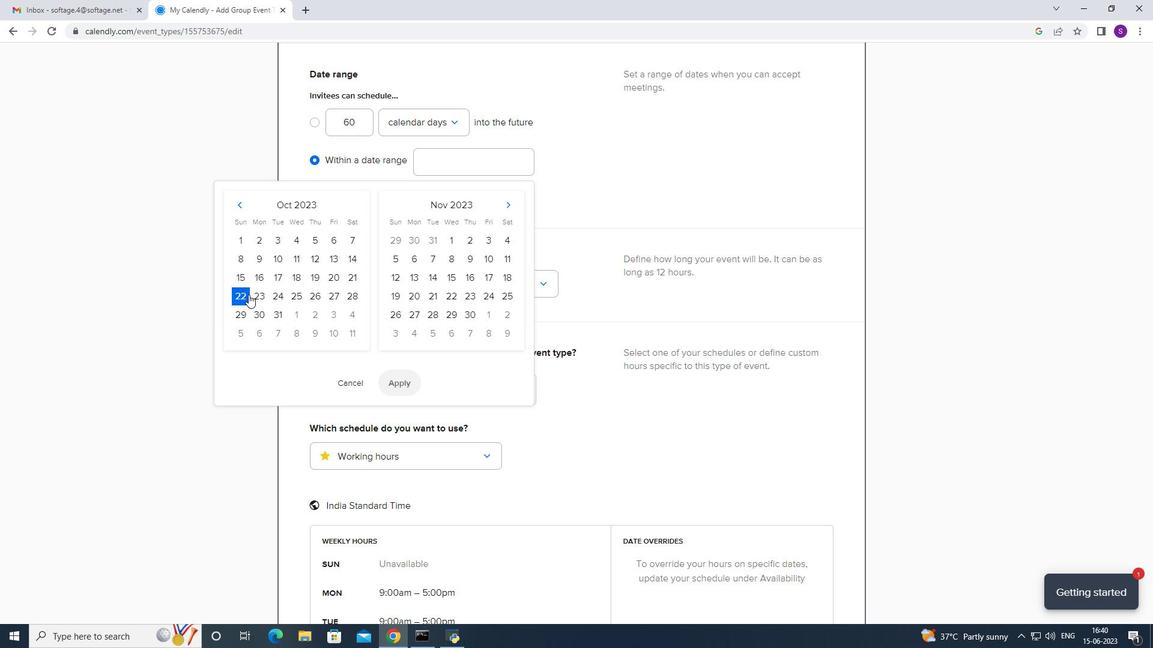 
Action: Mouse moved to (383, 379)
Screenshot: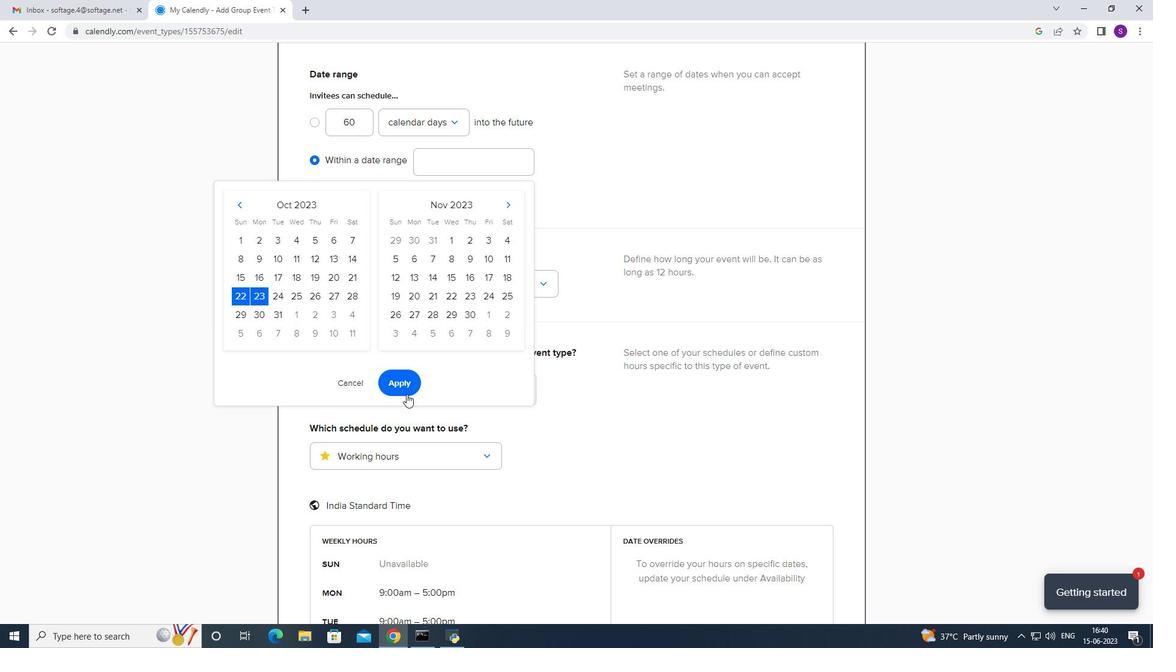 
Action: Mouse pressed left at (383, 379)
Screenshot: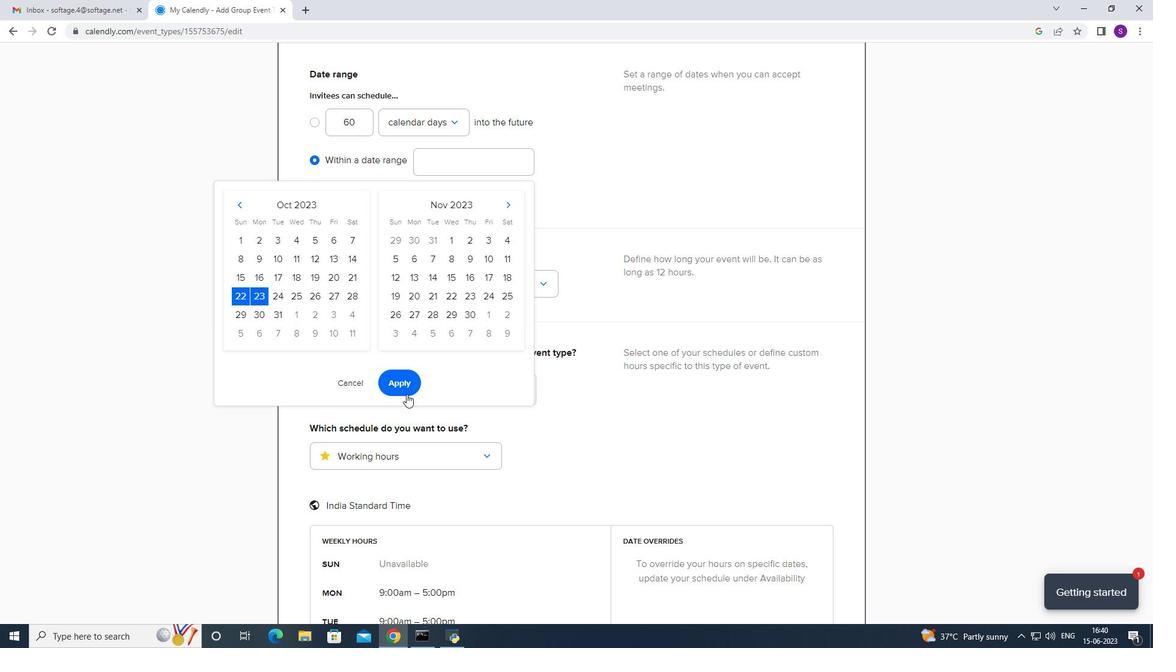 
Action: Mouse moved to (459, 385)
Screenshot: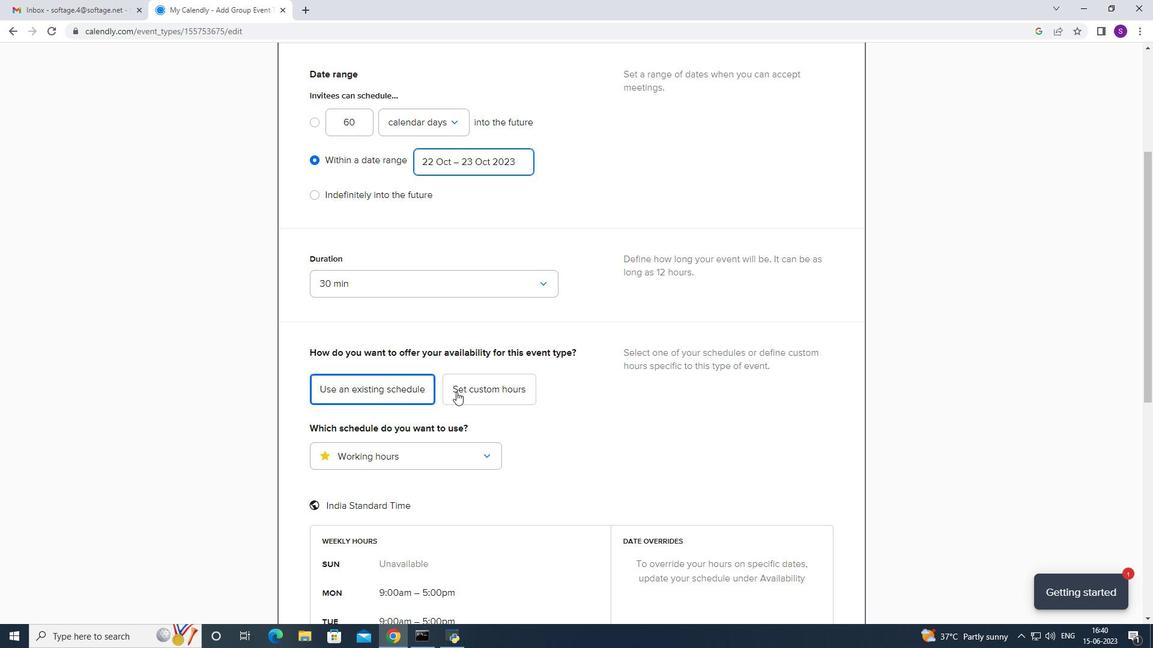 
Action: Mouse scrolled (459, 385) with delta (0, 0)
Screenshot: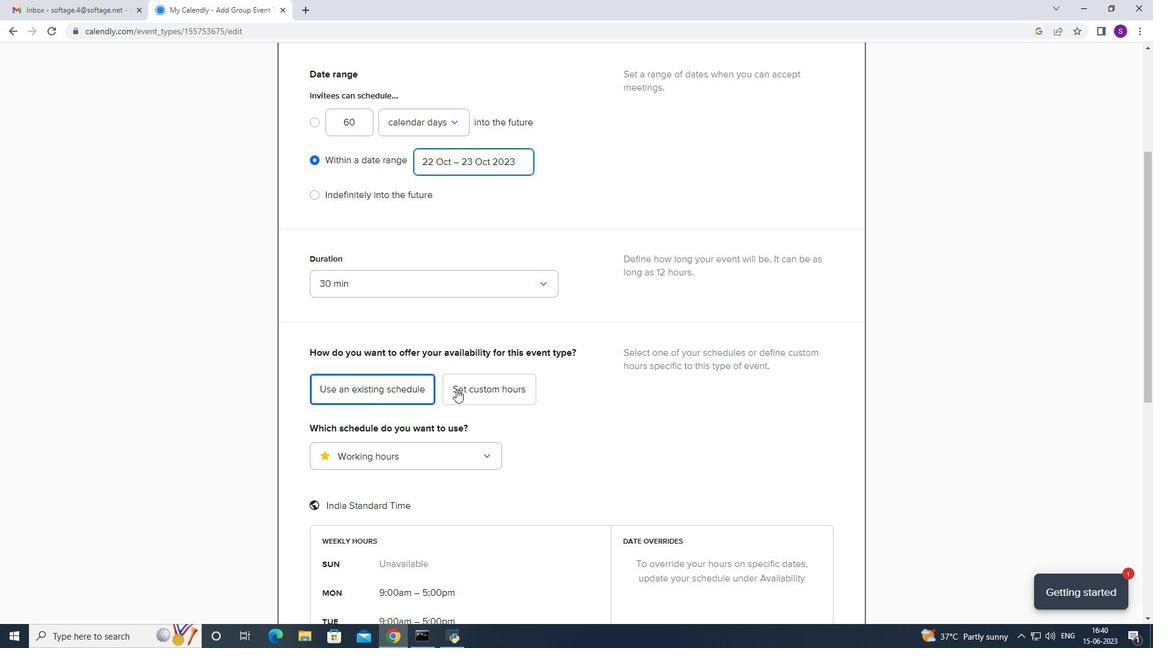 
Action: Mouse scrolled (459, 385) with delta (0, 0)
Screenshot: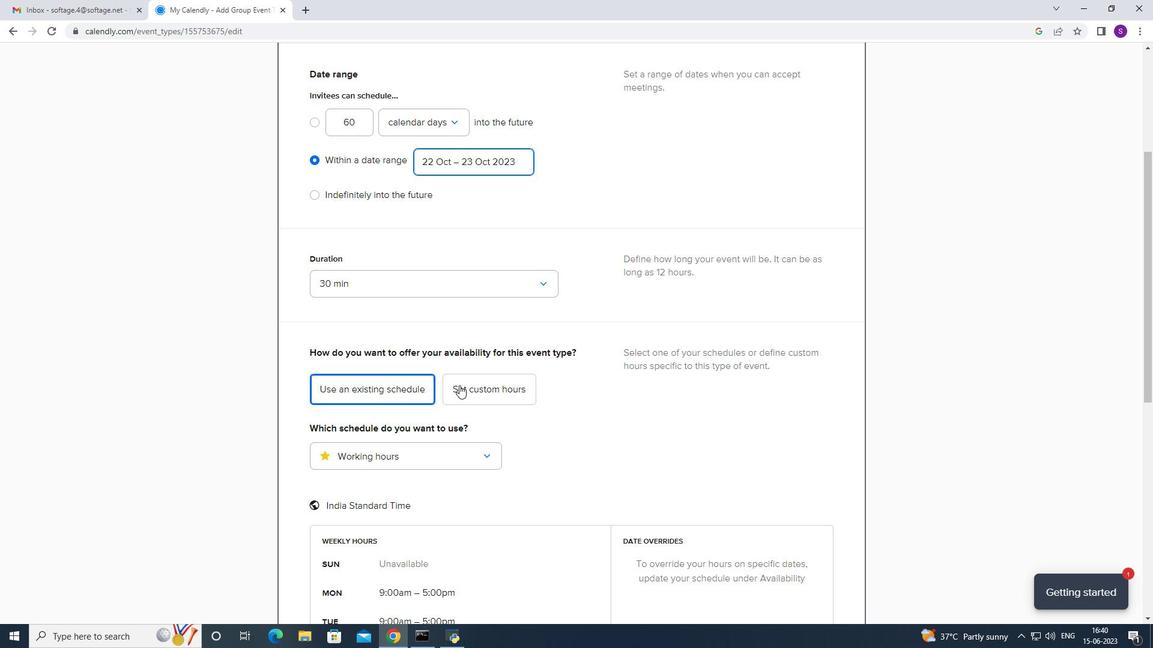 
Action: Mouse scrolled (459, 385) with delta (0, 0)
Screenshot: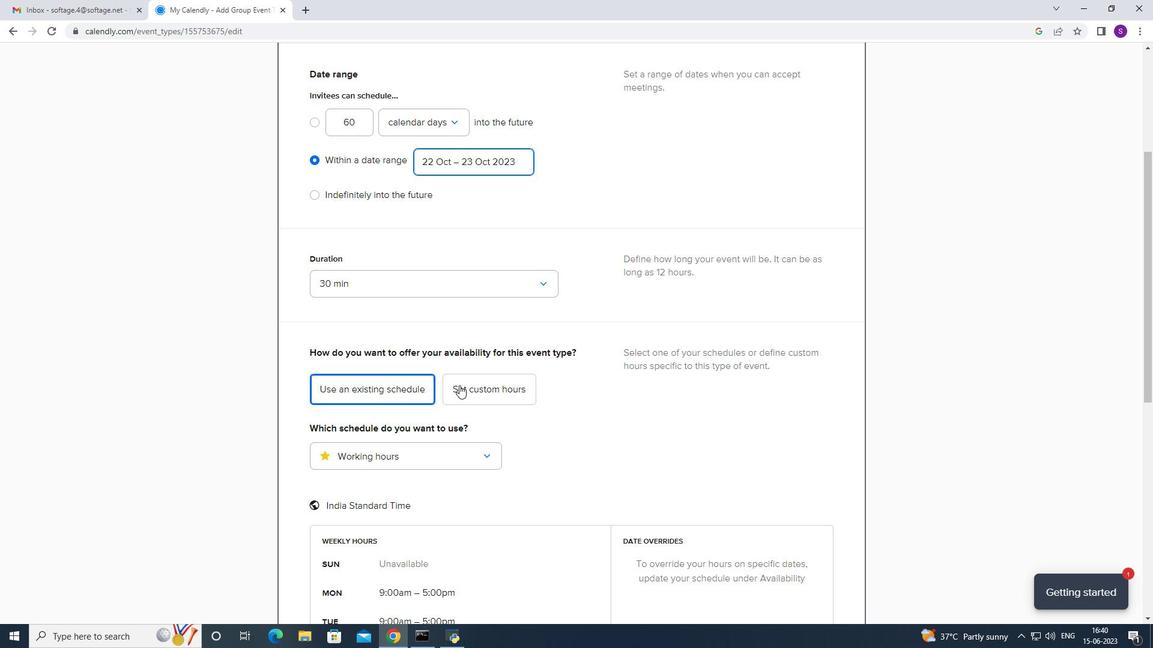 
Action: Mouse scrolled (459, 385) with delta (0, 0)
Screenshot: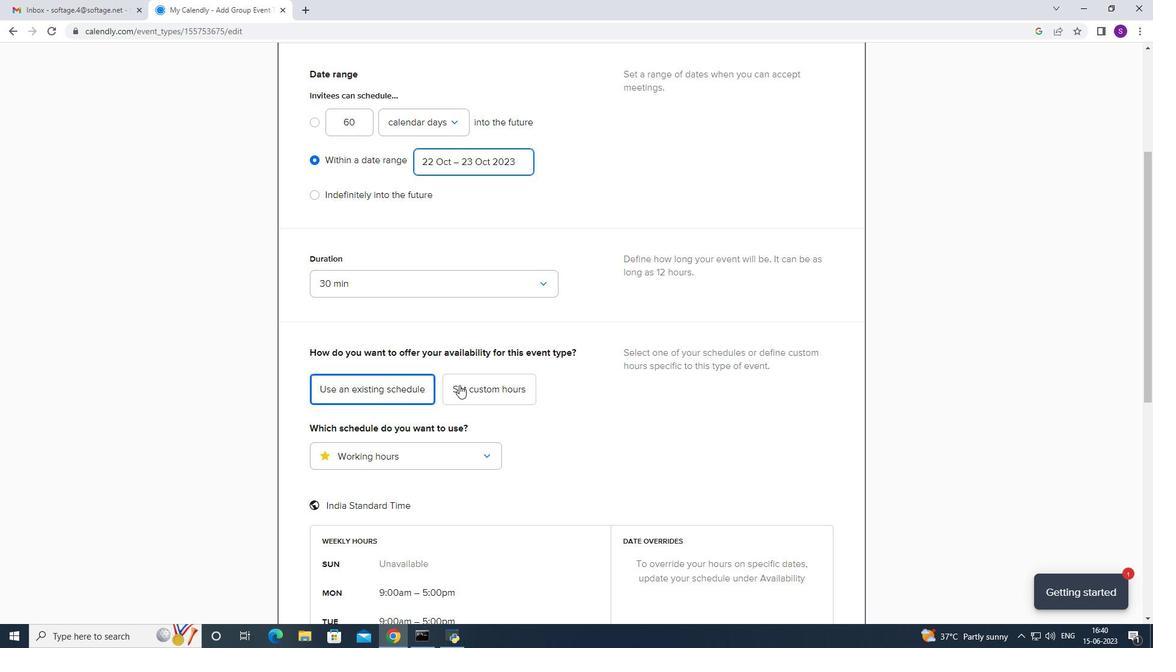 
Action: Mouse scrolled (459, 385) with delta (0, 0)
Screenshot: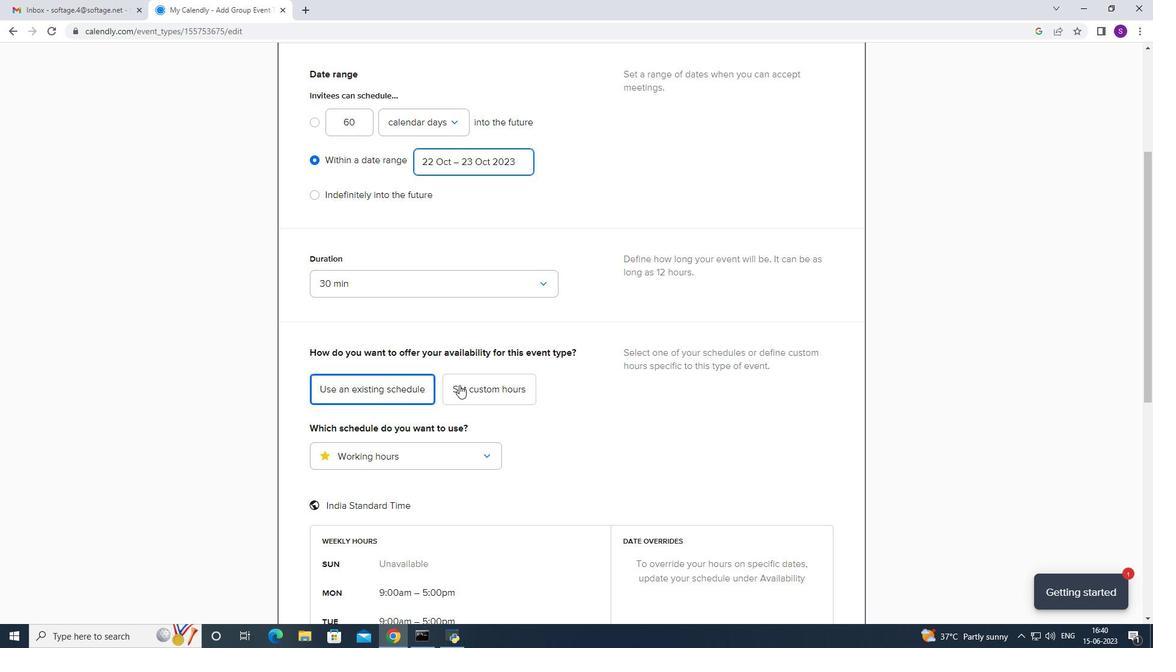 
Action: Mouse moved to (464, 387)
Screenshot: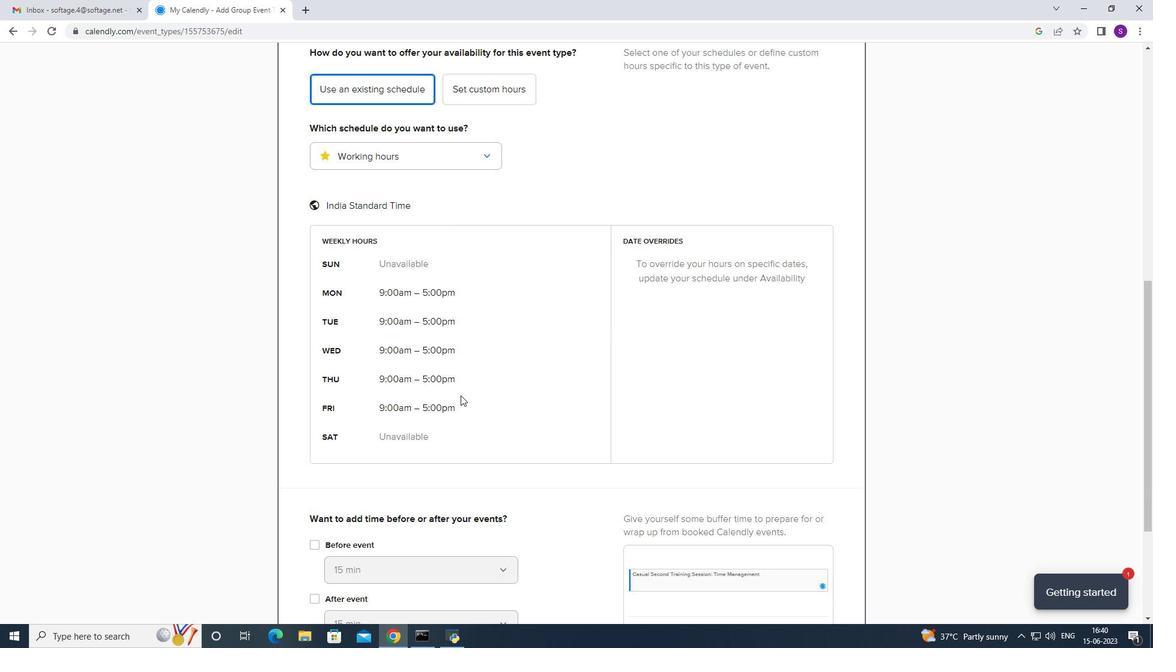 
Action: Mouse scrolled (464, 386) with delta (0, 0)
Screenshot: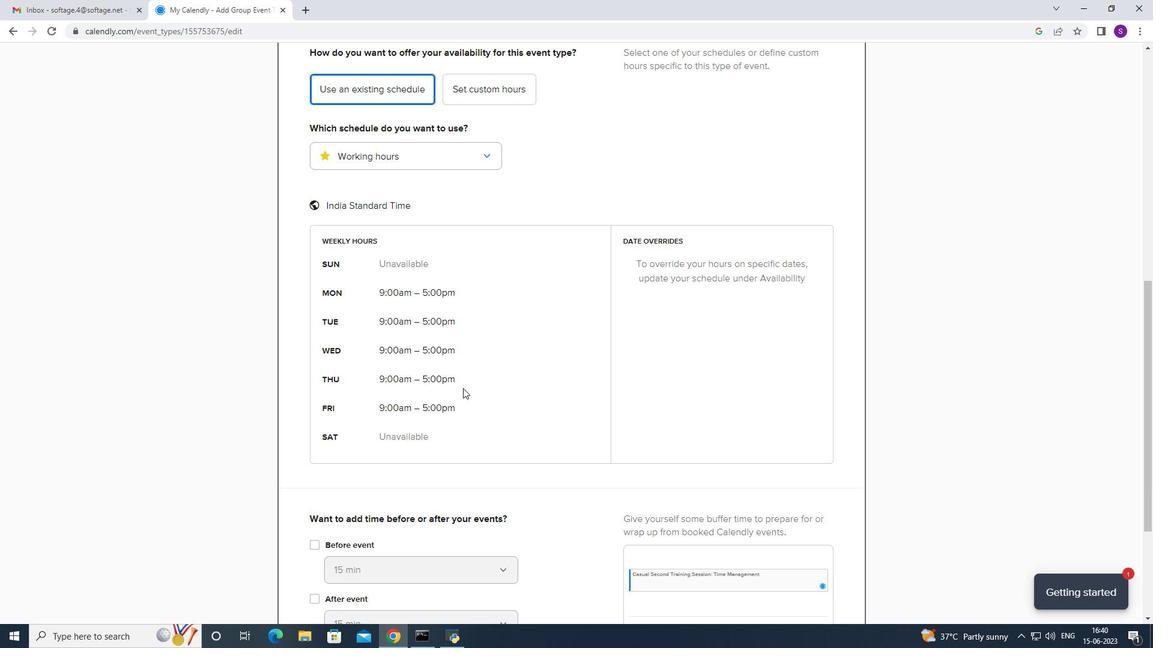 
Action: Mouse scrolled (464, 386) with delta (0, 0)
Screenshot: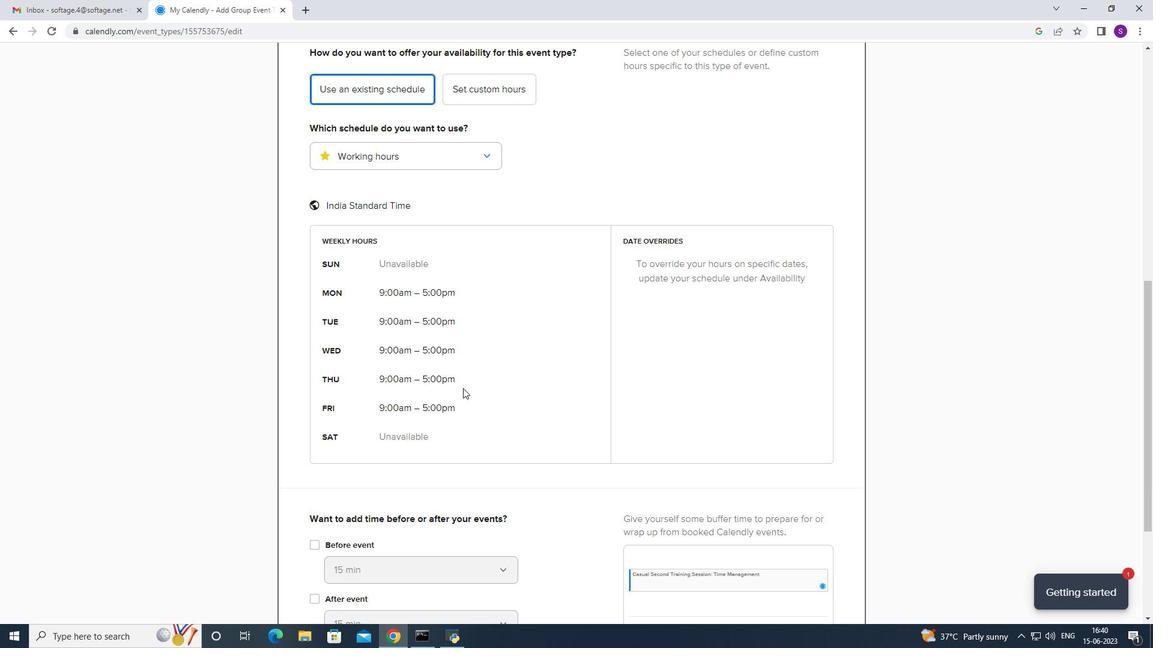 
Action: Mouse scrolled (464, 386) with delta (0, 0)
Screenshot: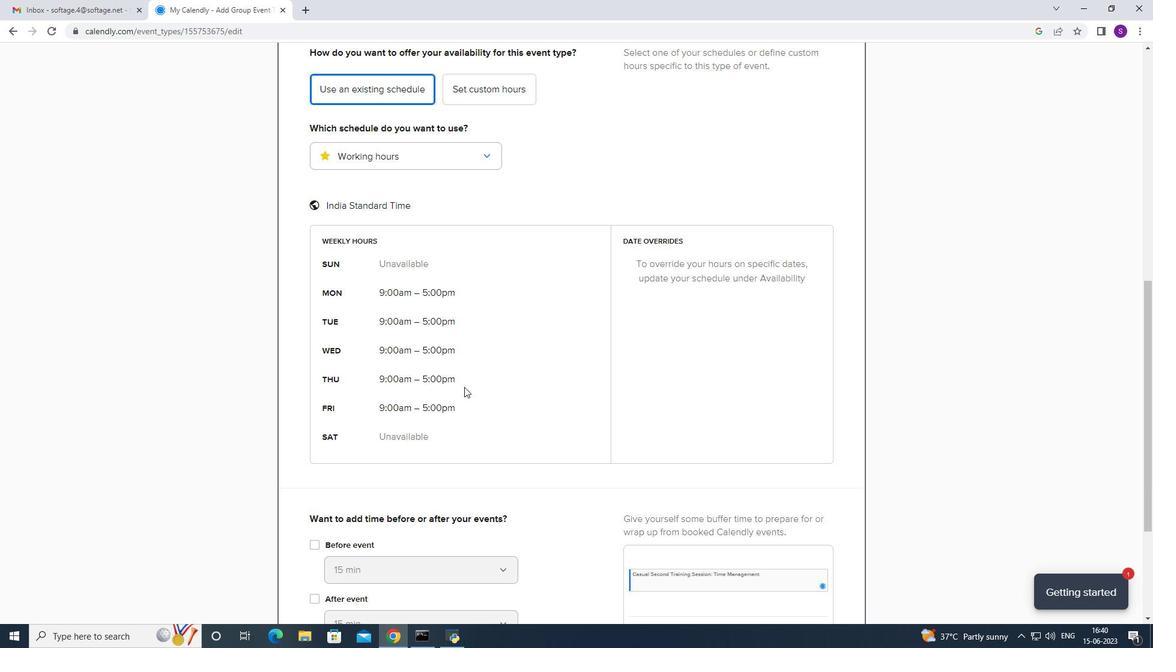 
Action: Mouse scrolled (464, 386) with delta (0, 0)
Screenshot: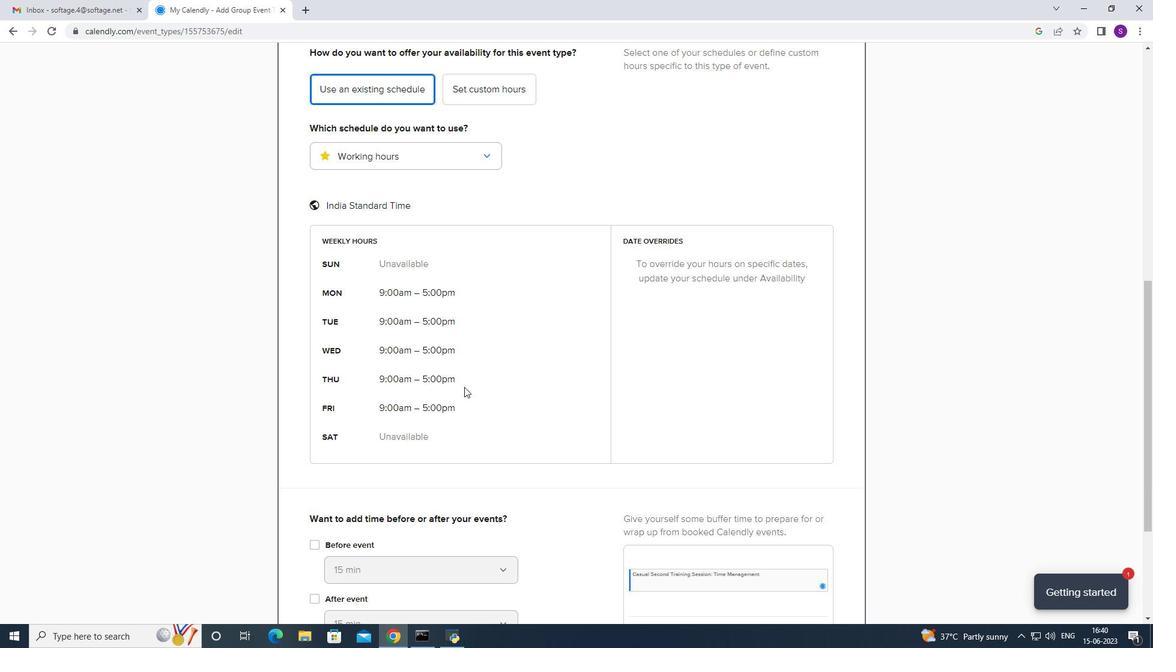 
Action: Mouse moved to (833, 565)
Screenshot: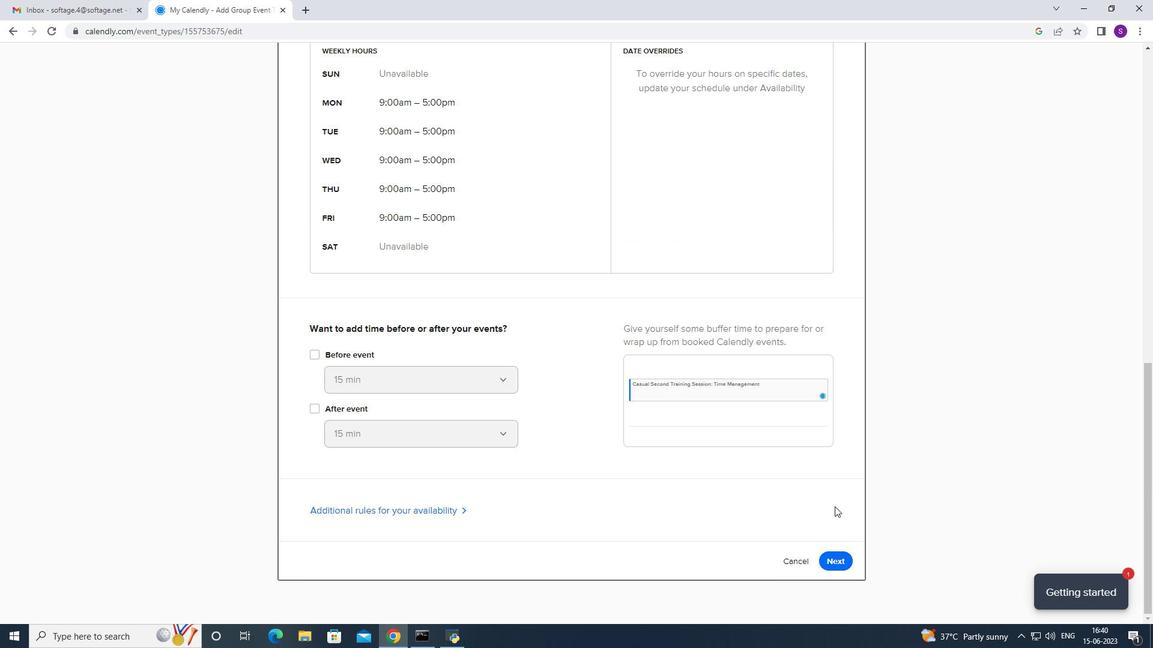 
Action: Mouse pressed left at (833, 565)
Screenshot: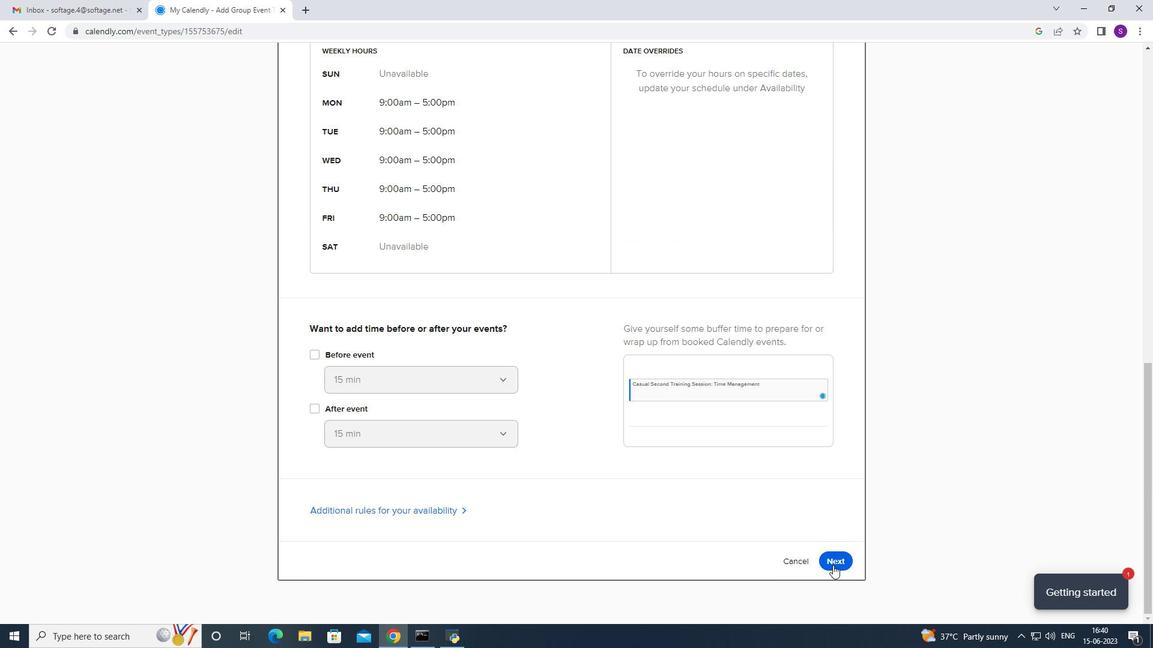 
Action: Mouse moved to (857, 112)
Screenshot: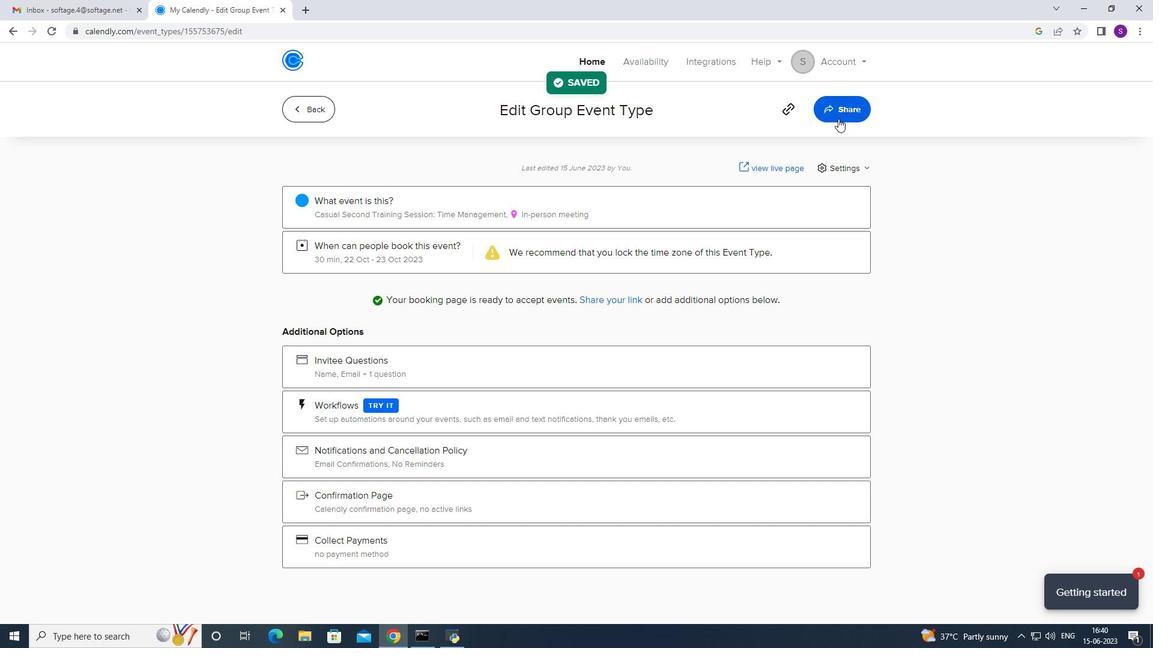
Action: Mouse pressed left at (857, 112)
Screenshot: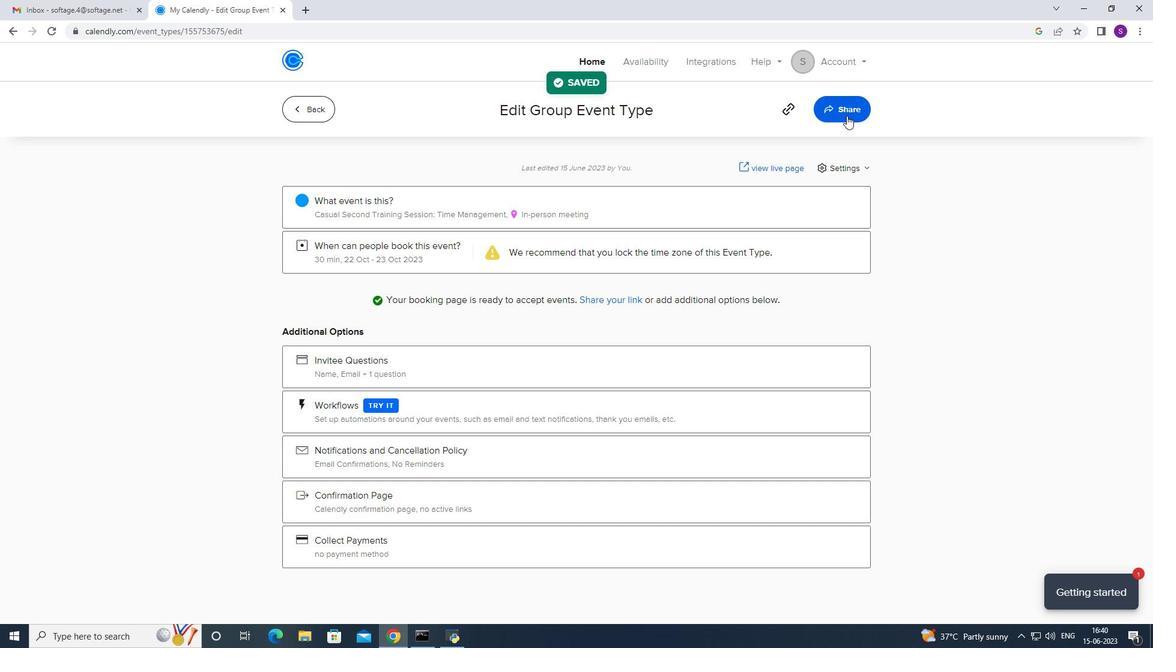 
Action: Mouse moved to (730, 227)
Screenshot: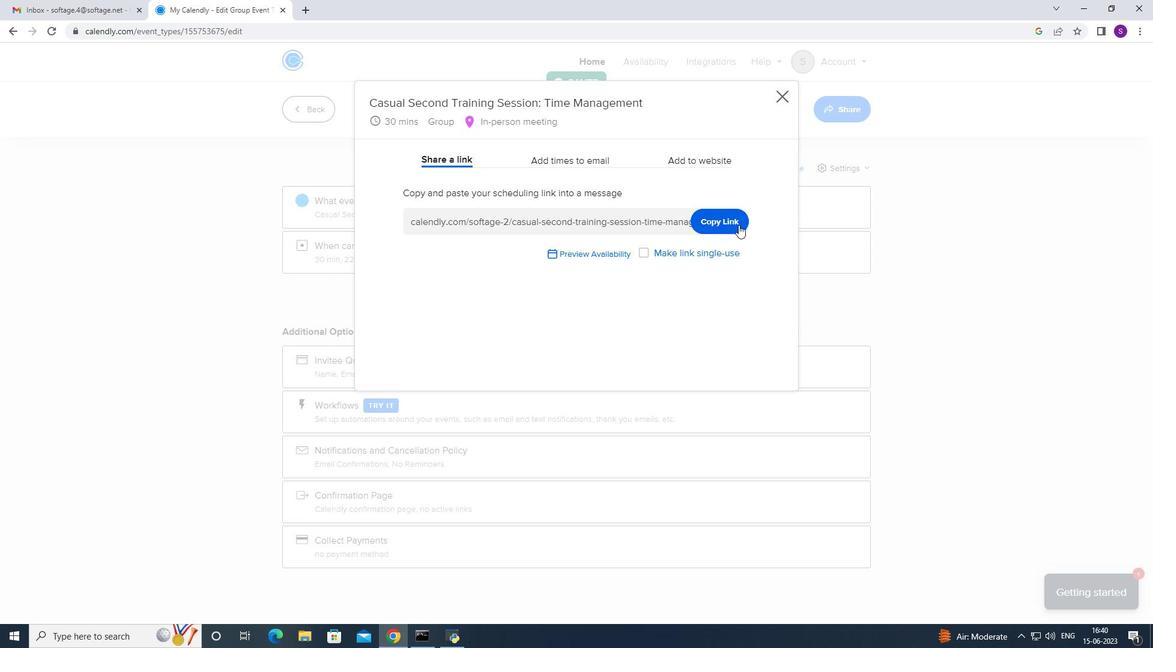 
Action: Mouse pressed left at (730, 227)
Screenshot: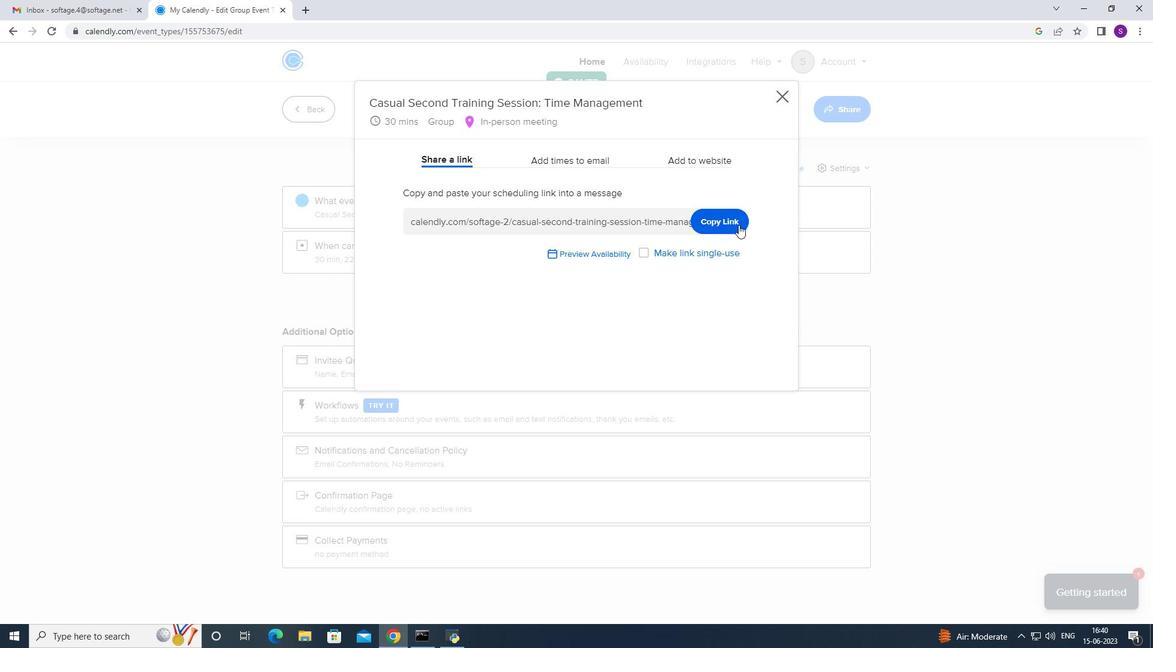 
Action: Mouse moved to (120, 9)
Screenshot: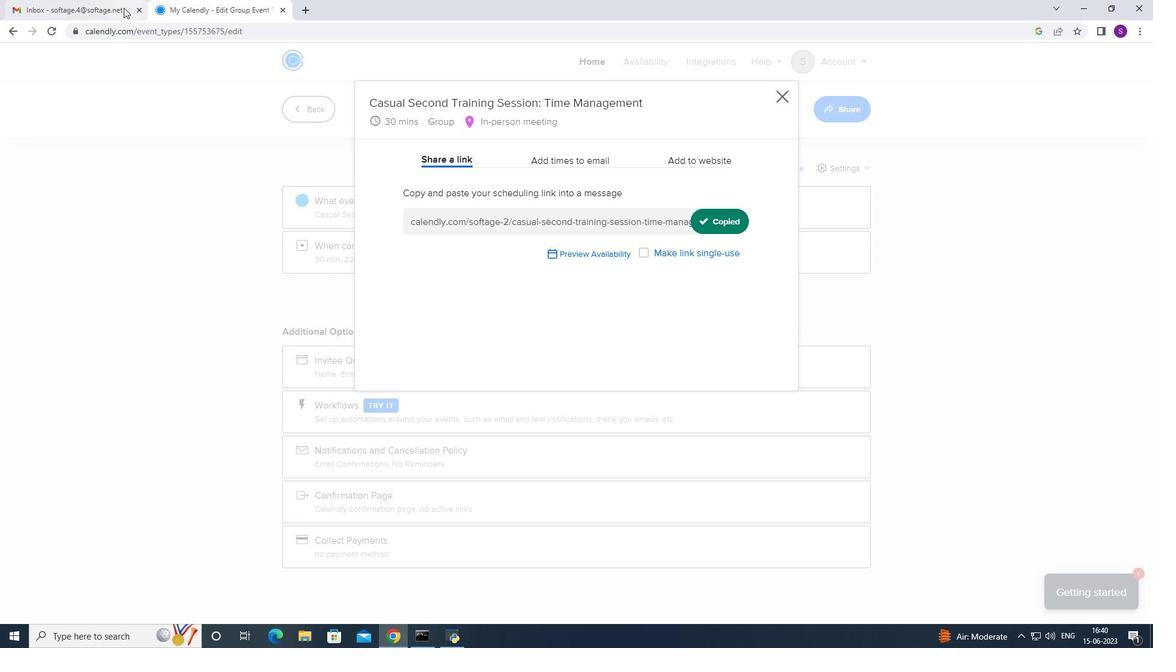 
Action: Mouse pressed left at (120, 9)
Screenshot: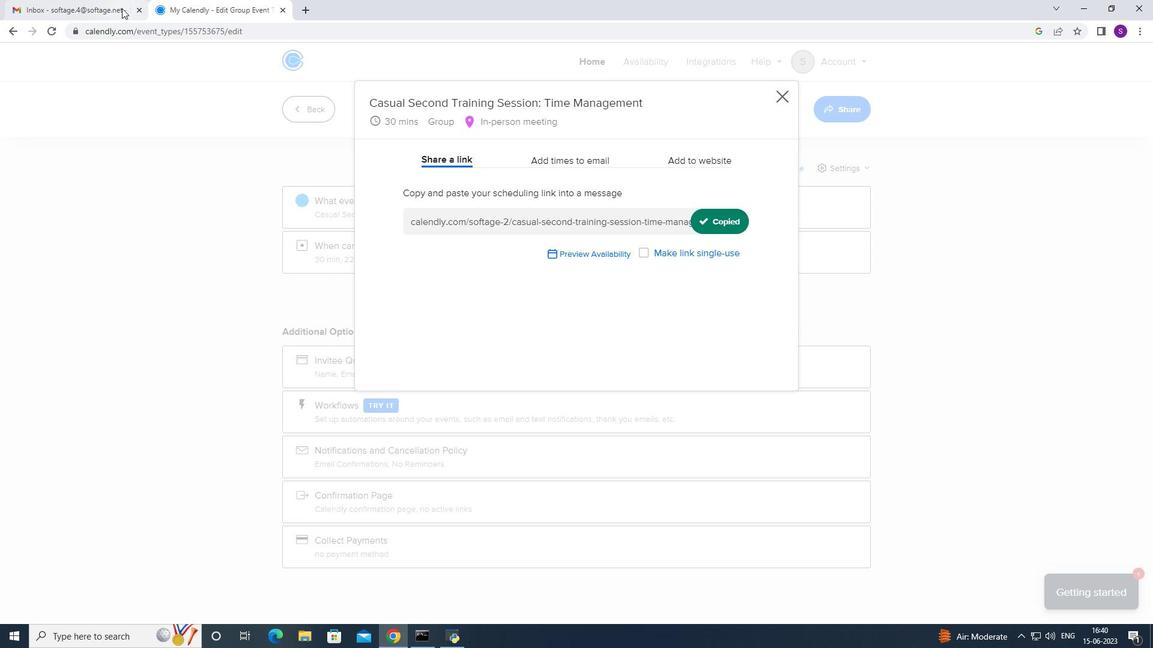
Action: Mouse moved to (108, 96)
Screenshot: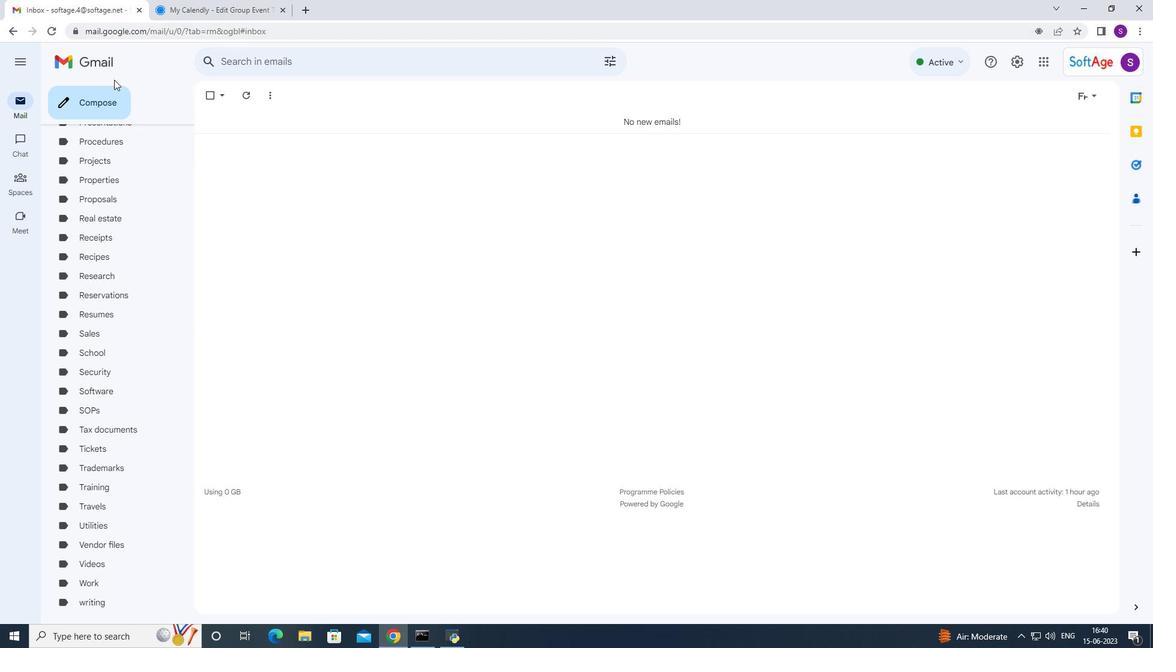 
Action: Mouse pressed left at (108, 96)
Screenshot: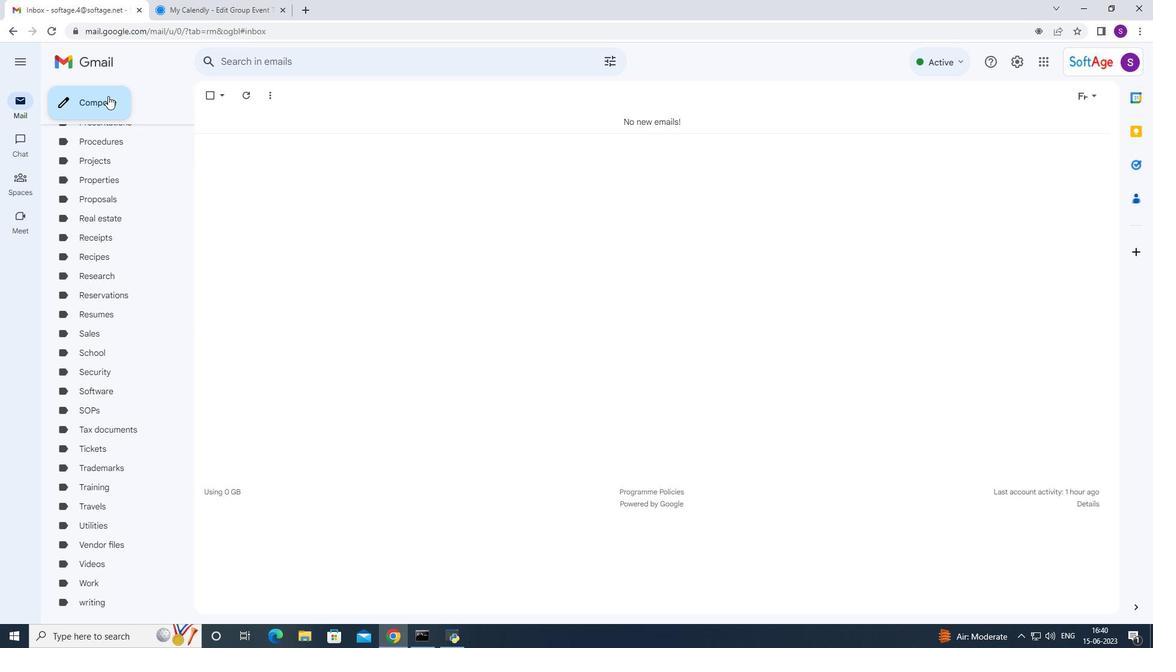 
Action: Mouse moved to (823, 380)
Screenshot: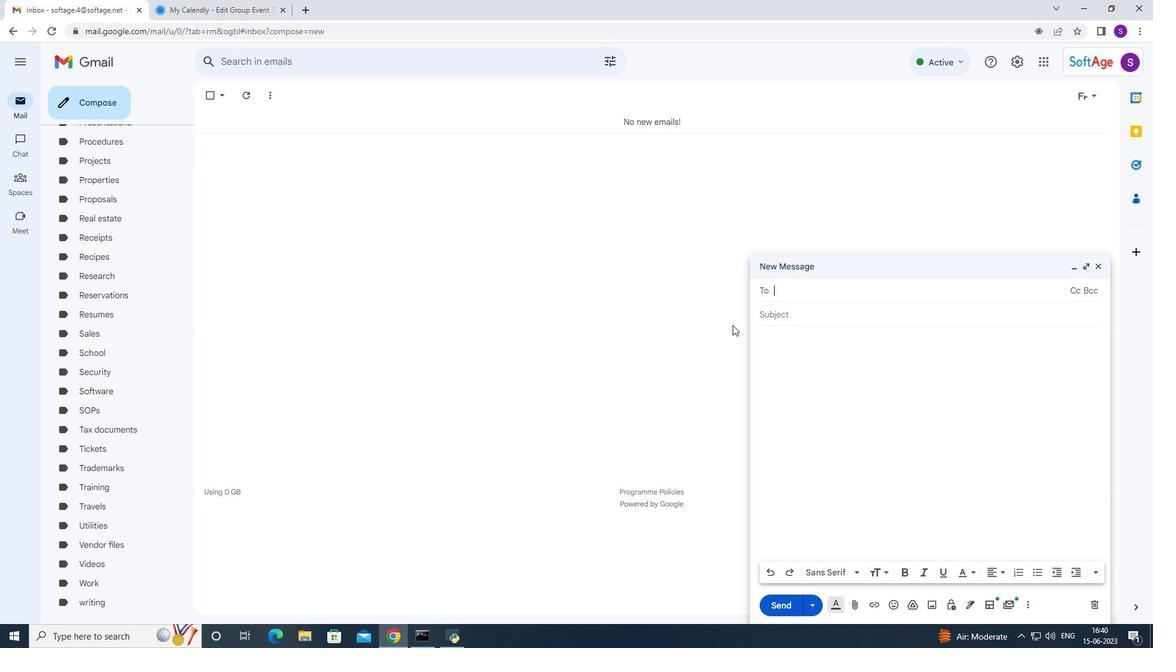 
Action: Mouse pressed left at (823, 380)
Screenshot: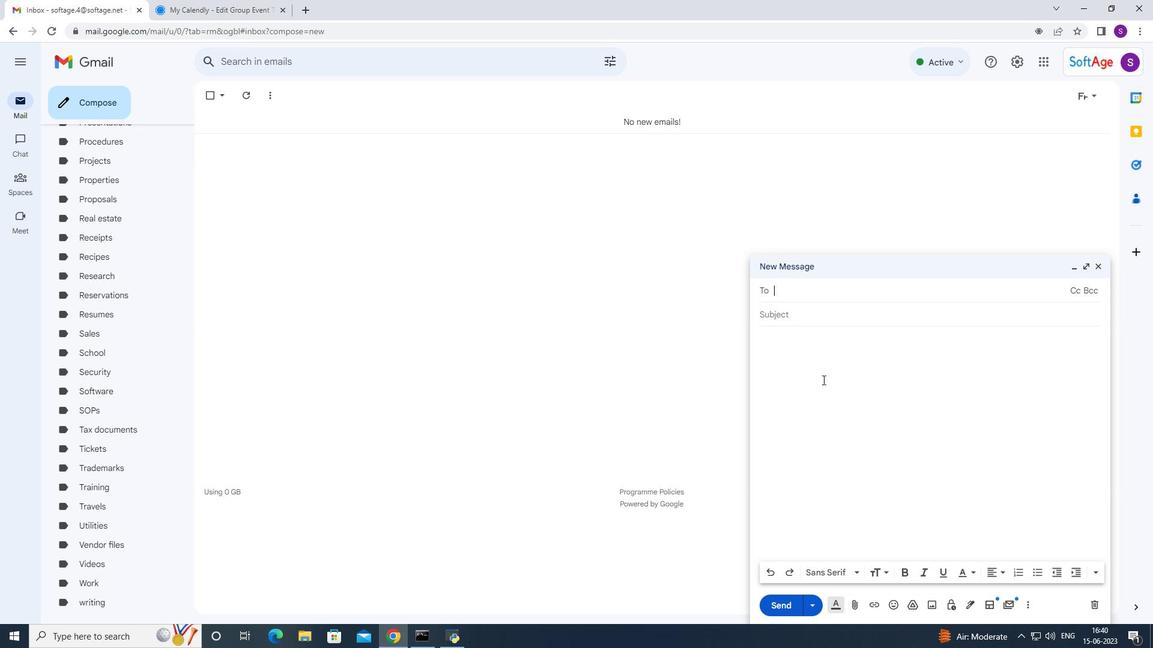 
Action: Mouse pressed right at (823, 380)
Screenshot: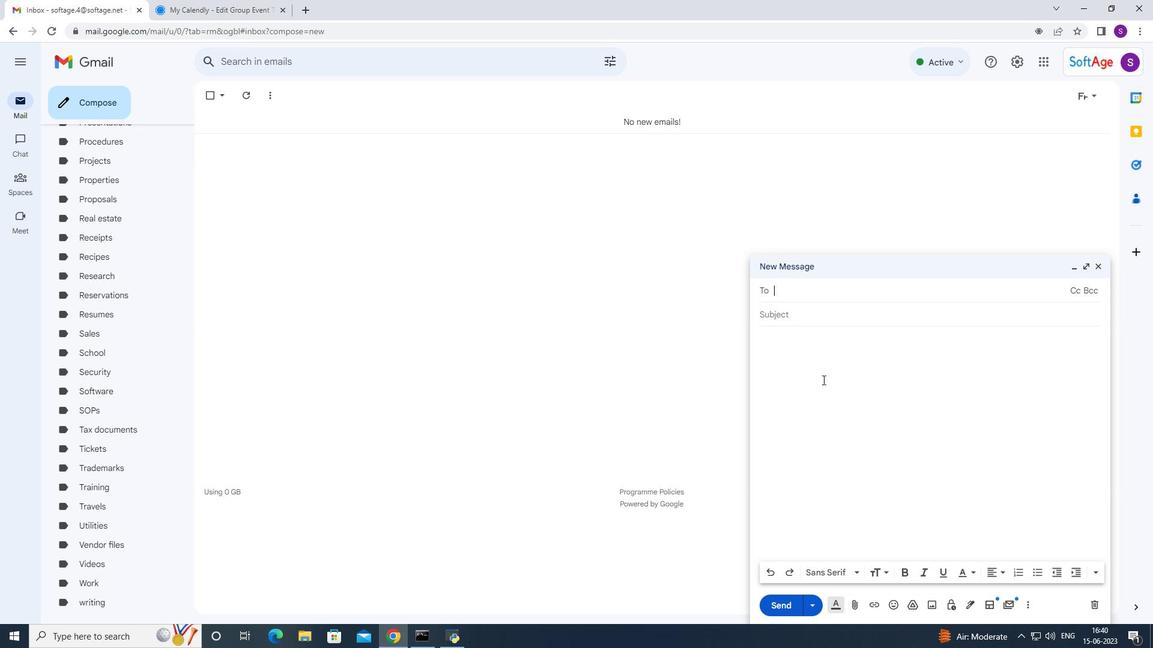 
Action: Mouse moved to (871, 474)
Screenshot: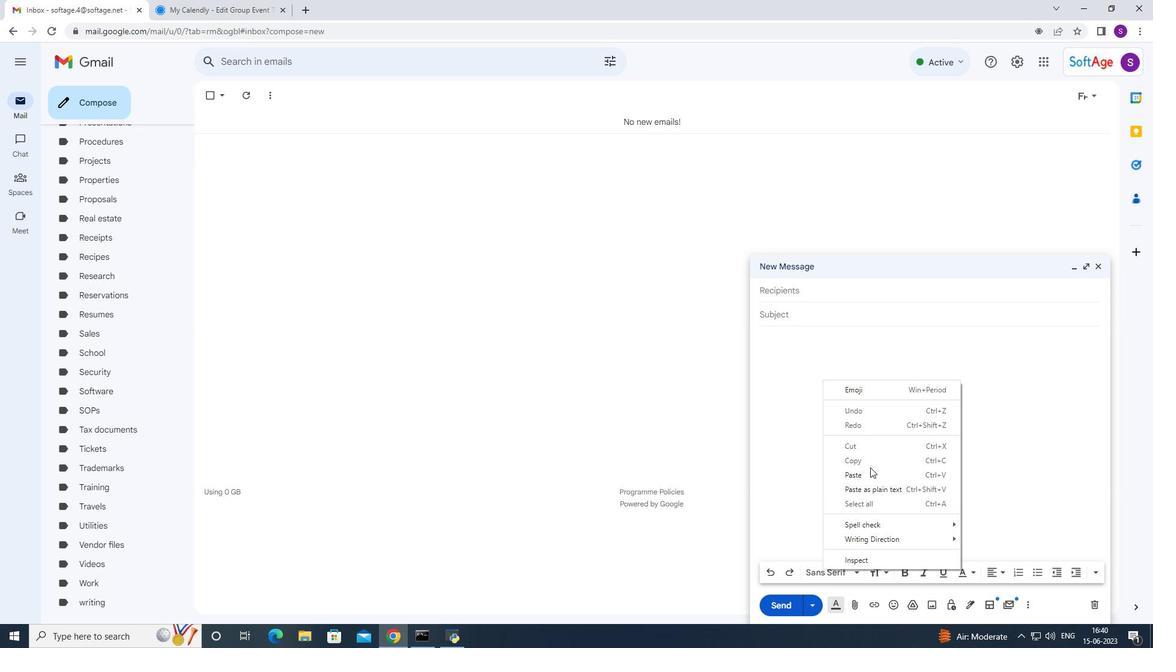 
Action: Mouse pressed left at (871, 474)
Screenshot: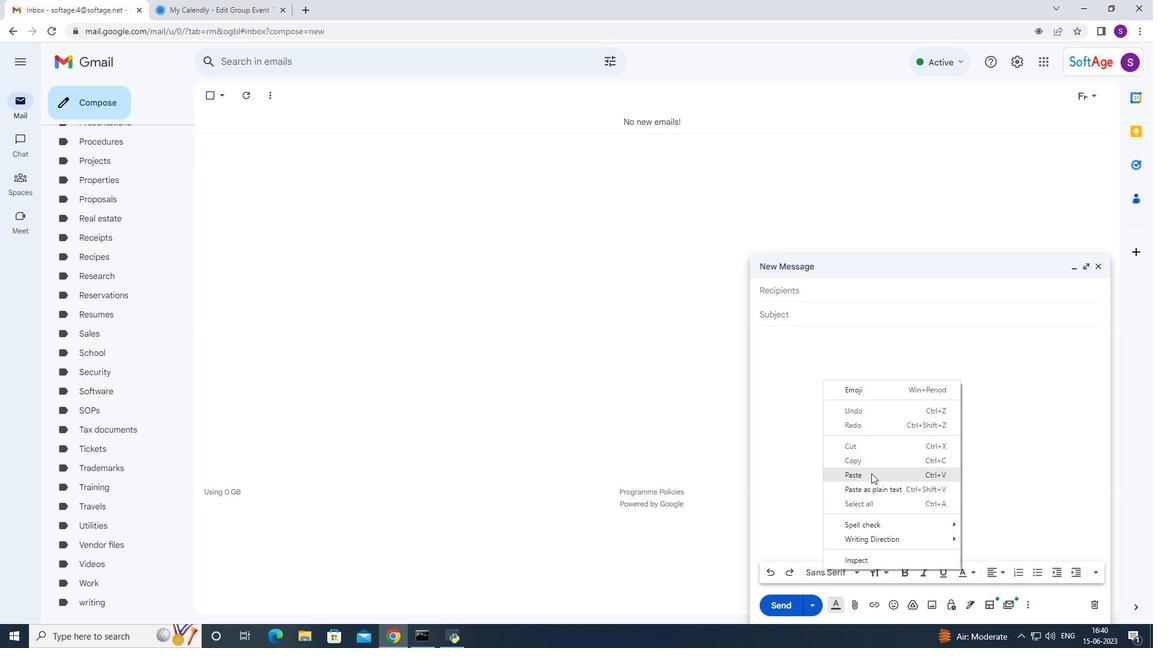 
Action: Mouse moved to (832, 278)
Screenshot: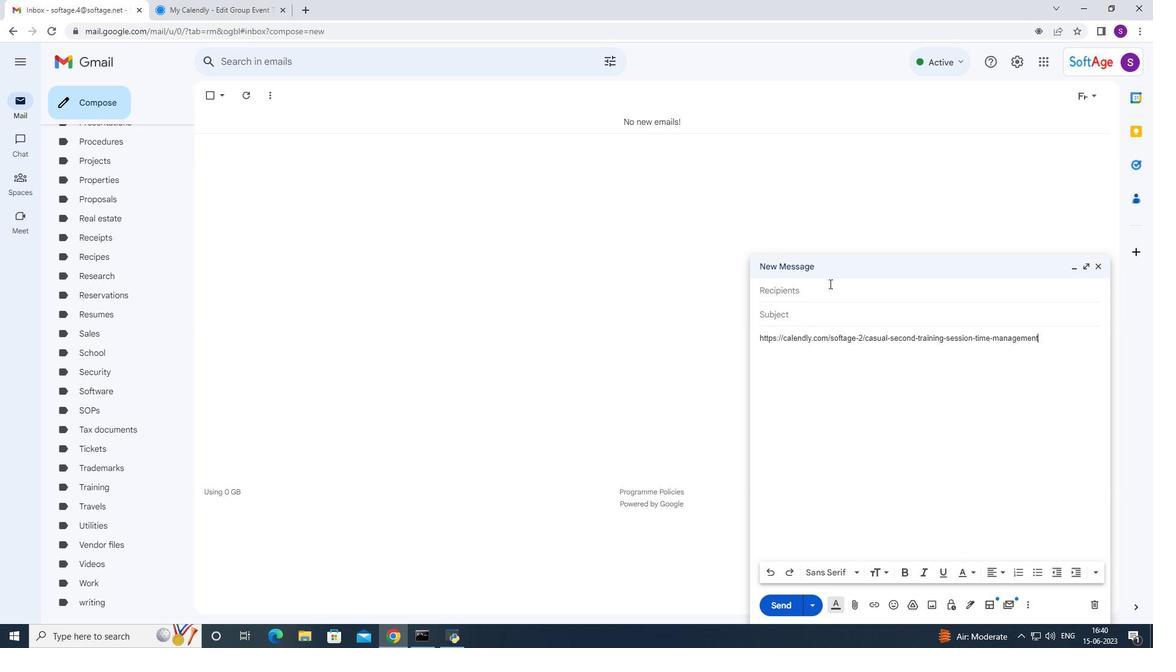 
Action: Mouse pressed left at (832, 278)
Screenshot: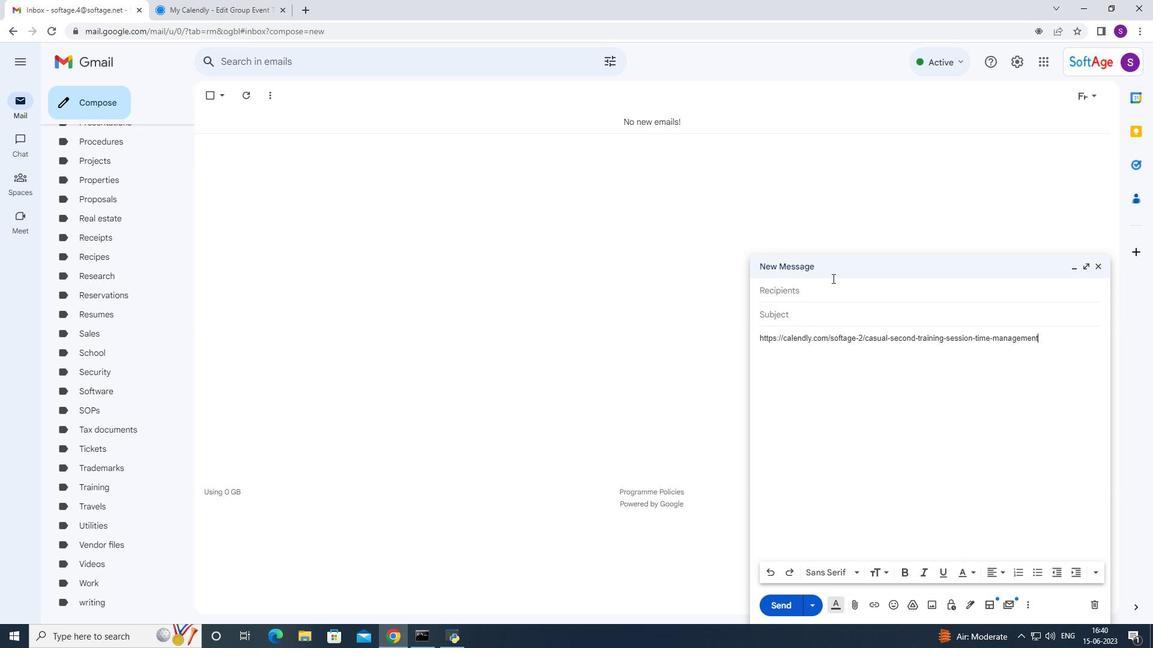 
Action: Mouse moved to (844, 290)
Screenshot: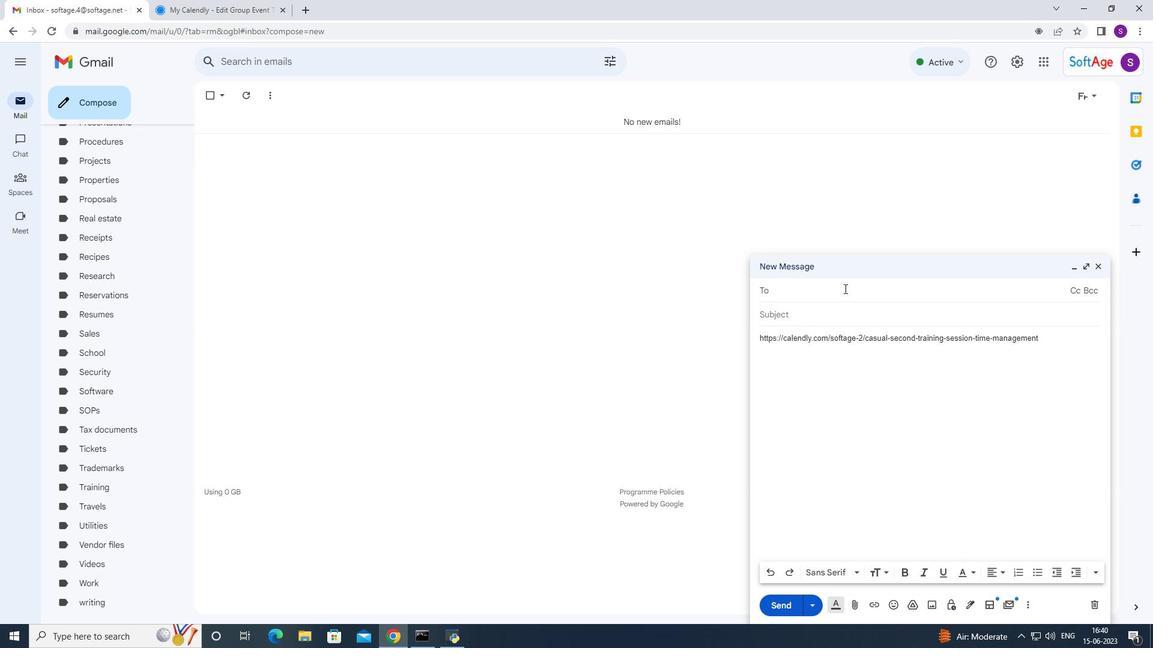 
Action: Key pressed sof
Screenshot: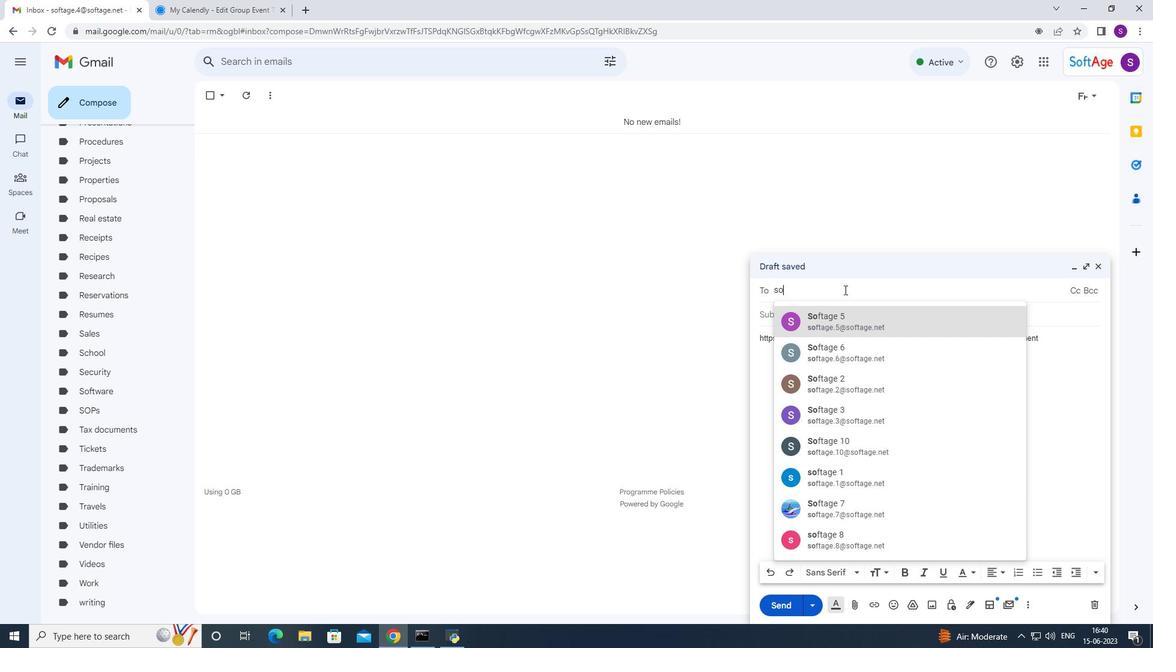 
Action: Mouse moved to (805, 543)
Screenshot: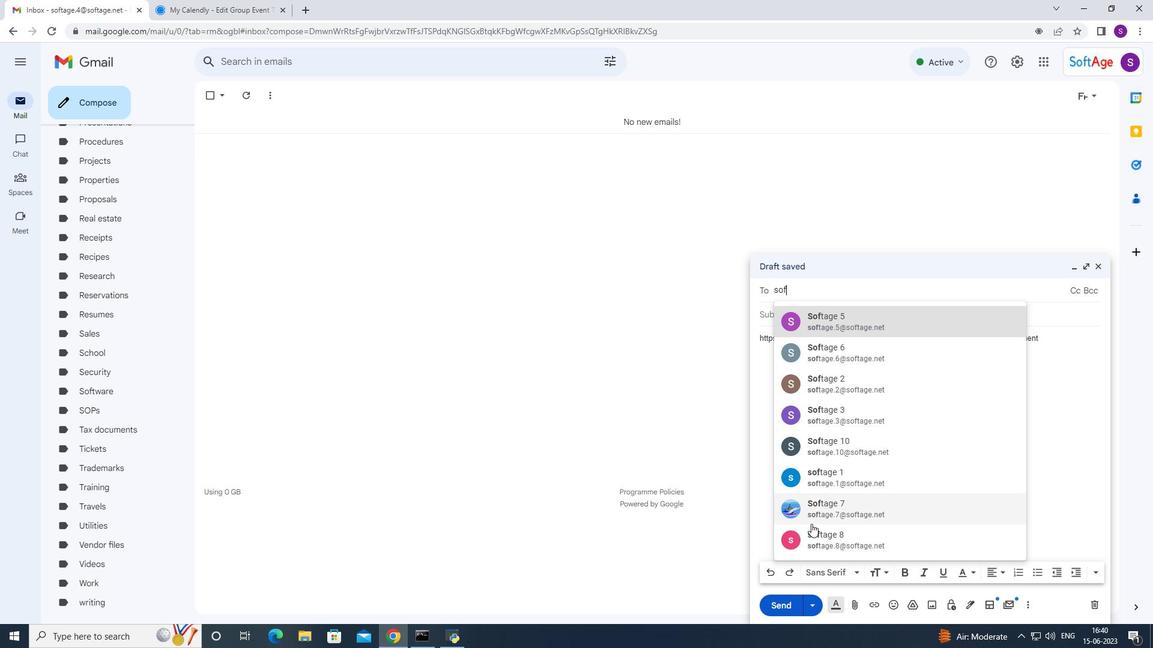
Action: Mouse pressed left at (805, 543)
Screenshot: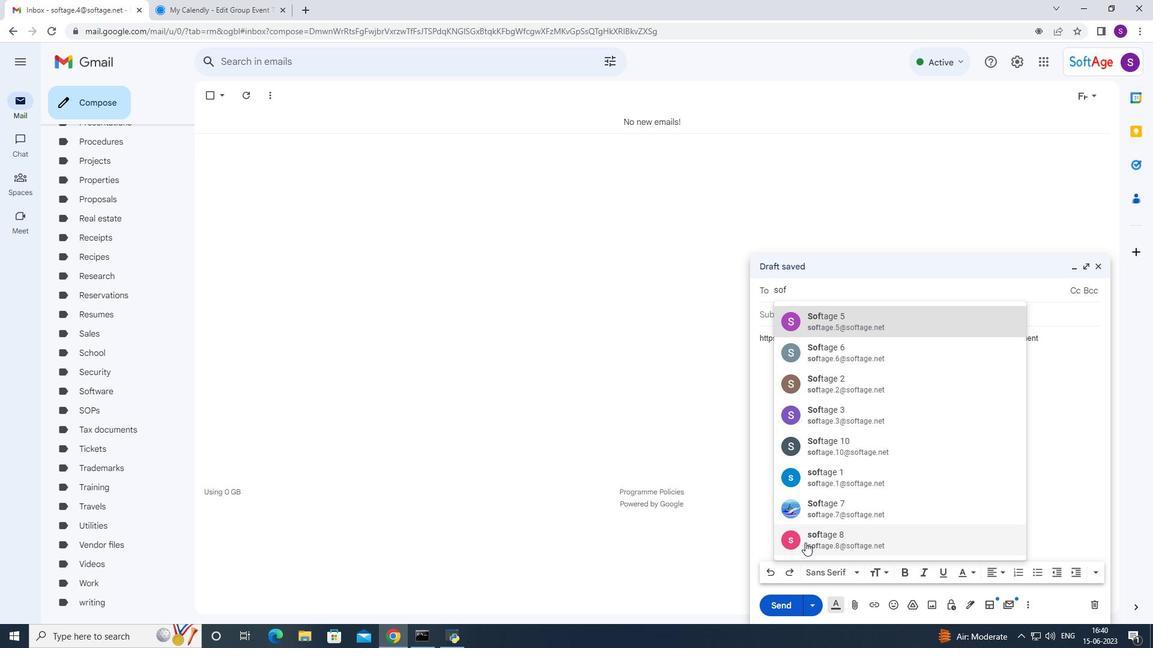 
Action: Mouse moved to (812, 550)
Screenshot: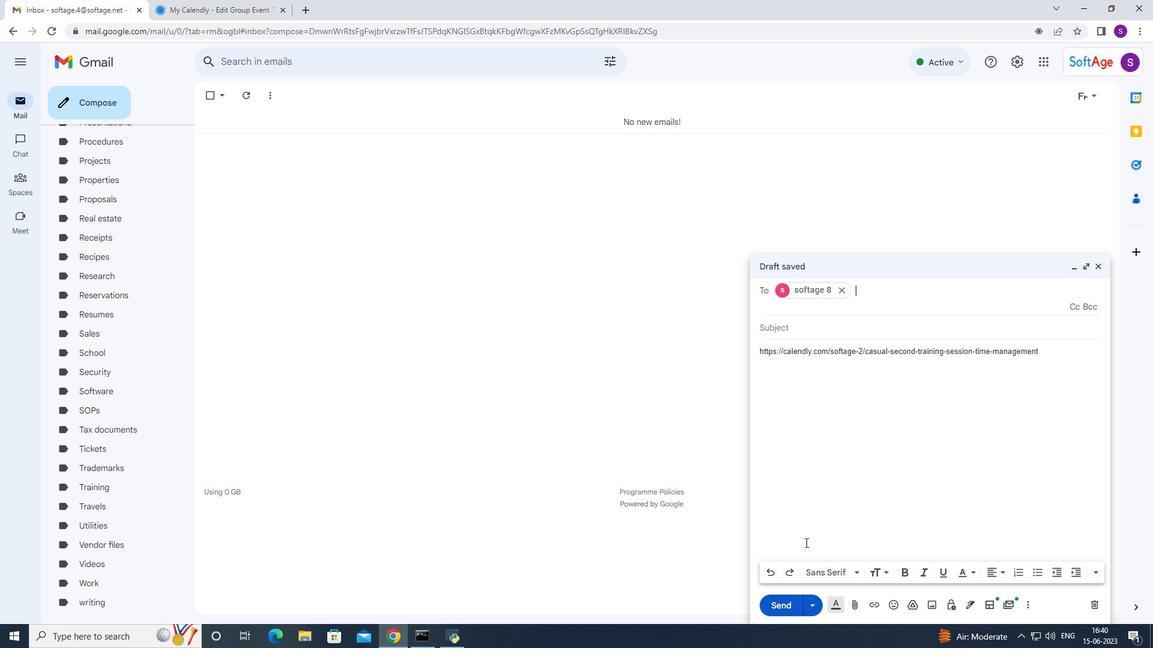 
Action: Key pressed softage.98
Screenshot: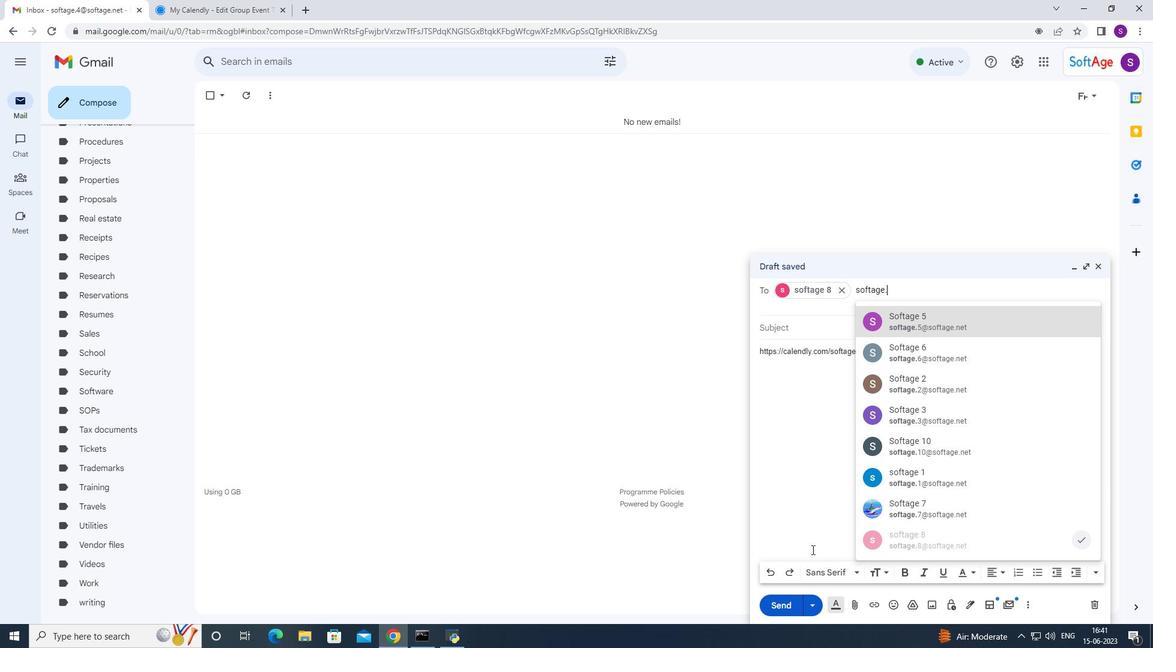 
Action: Mouse moved to (937, 302)
Screenshot: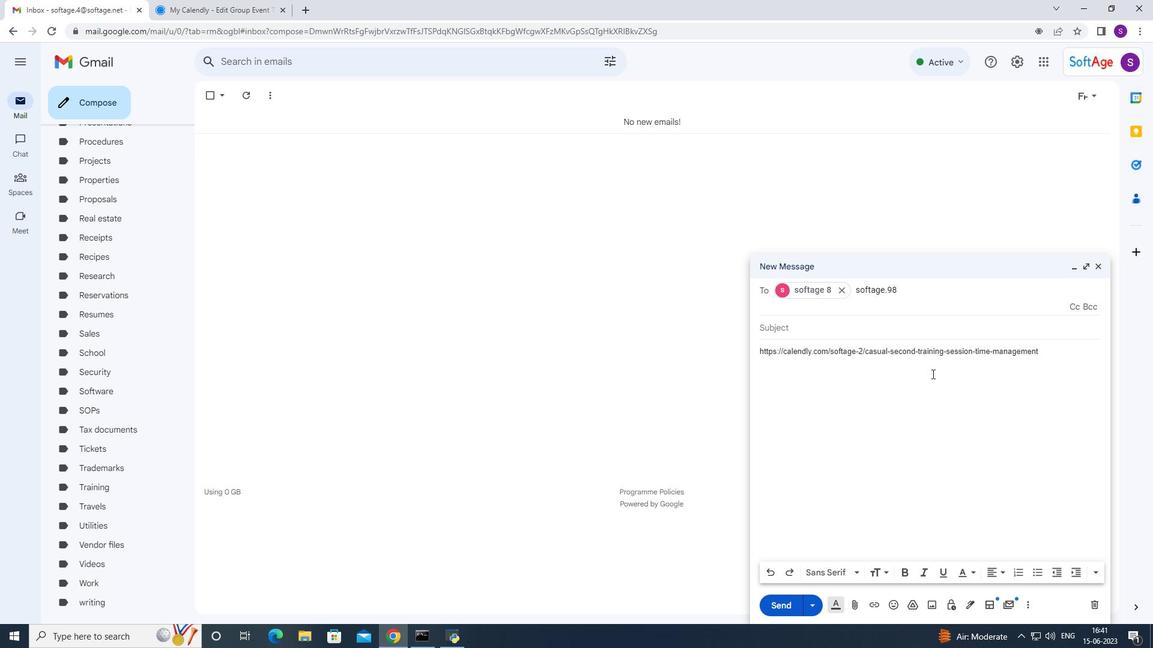 
Action: Key pressed <Key.backspace>
Screenshot: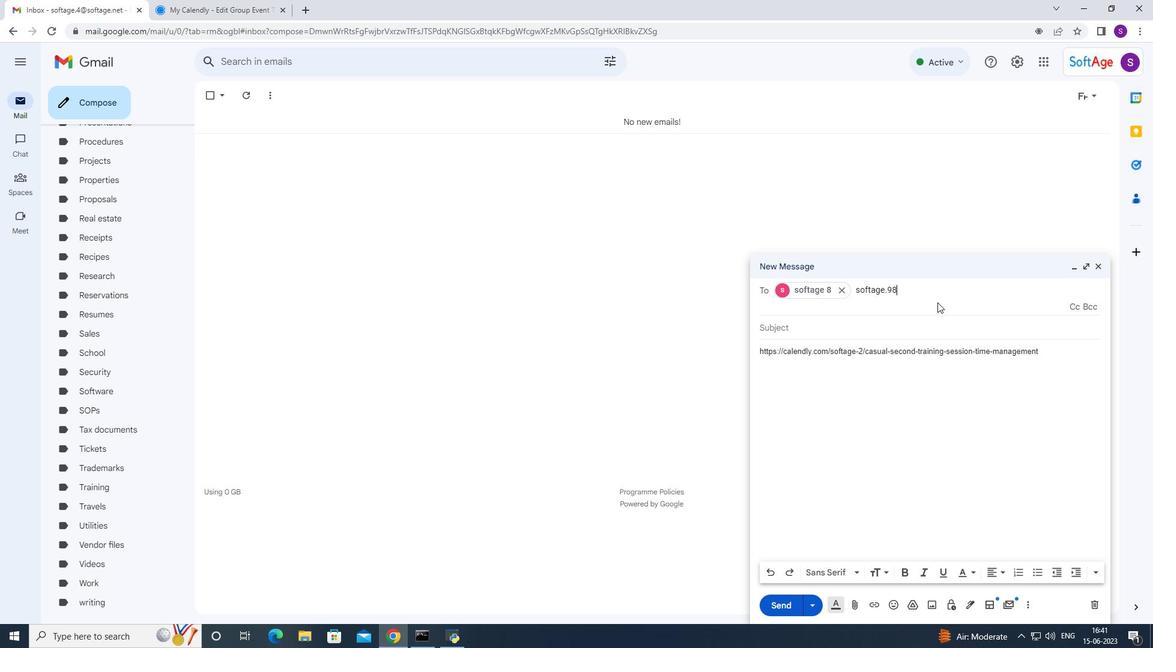 
Action: Mouse moved to (933, 320)
Screenshot: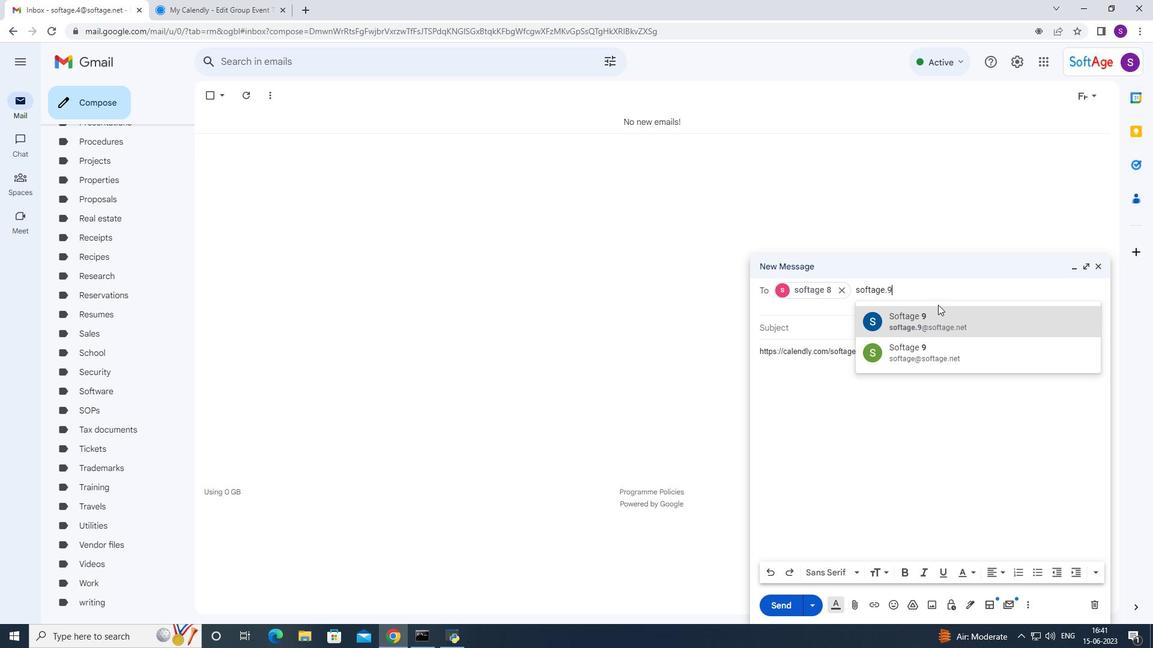 
Action: Mouse pressed left at (933, 320)
Screenshot: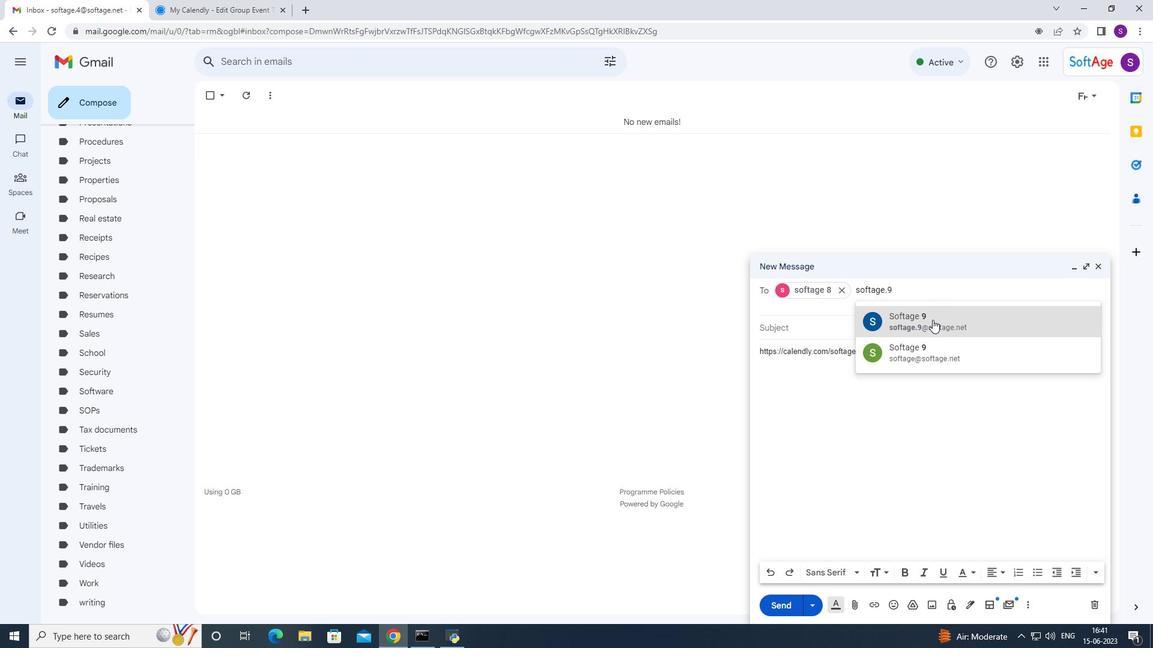 
Action: Mouse moved to (787, 605)
Screenshot: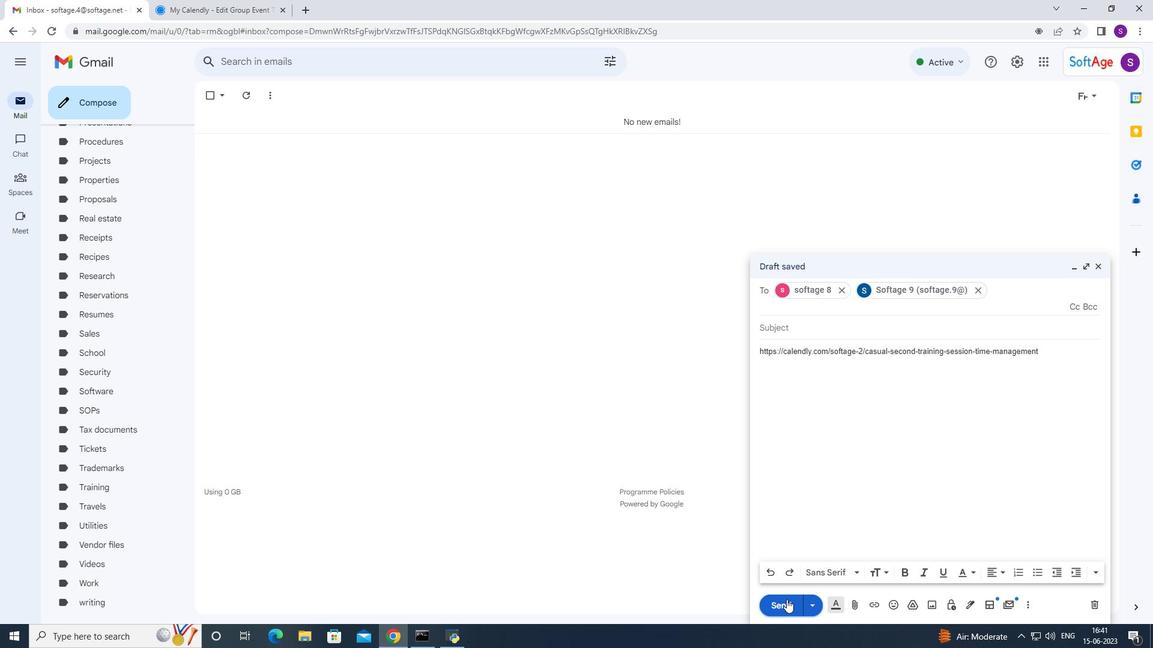 
Action: Mouse pressed left at (787, 605)
Screenshot: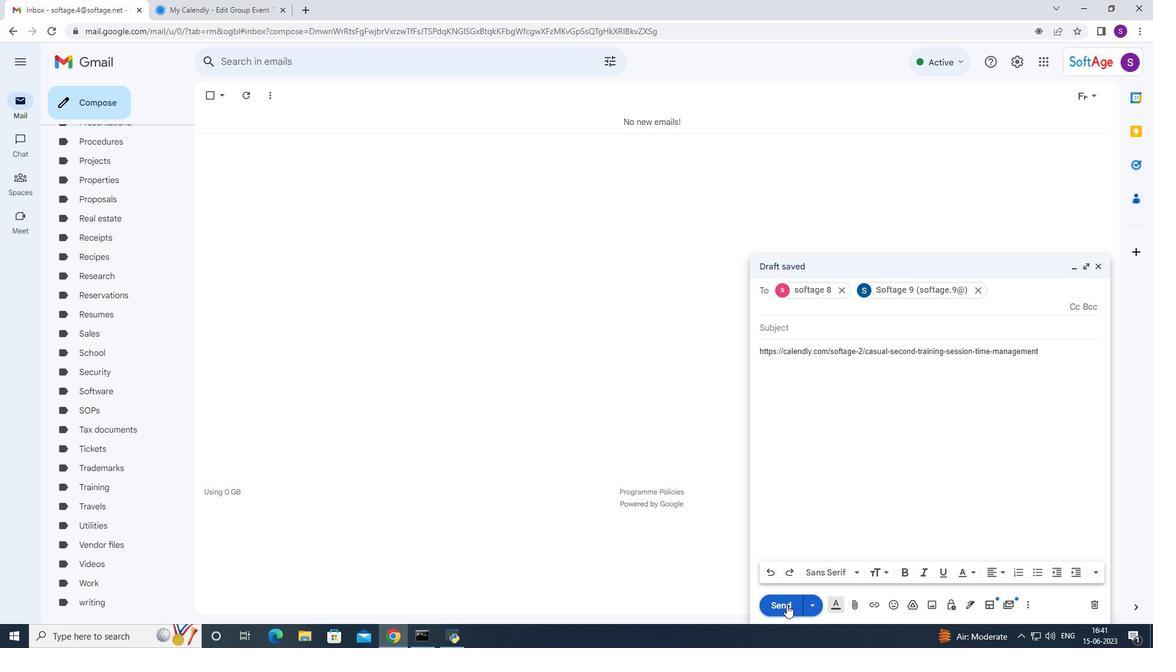 
Action: Mouse moved to (780, 605)
Screenshot: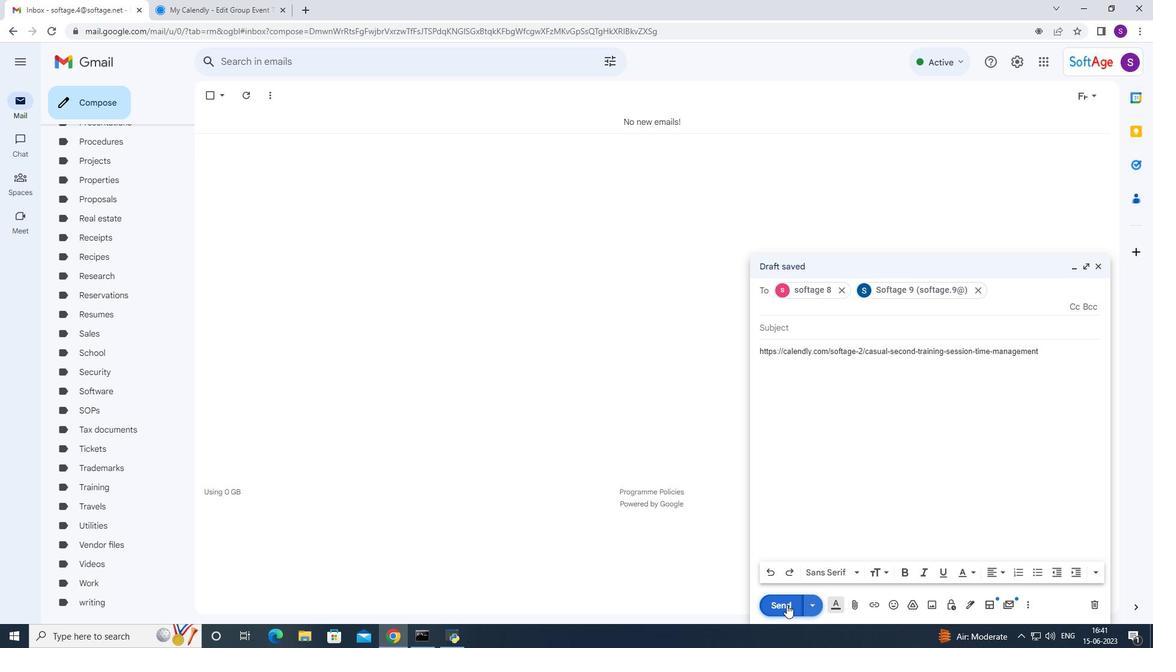
